 Task: In Heading Arial with underline. Font size of heading  '18'Font style of data Calibri. Font size of data  9Alignment of headline & data Align center. Fill color in heading,  RedFont color of data Black Apply border in Data No BorderIn the sheet  Data Tracking Workbookbook
Action: Mouse moved to (896, 122)
Screenshot: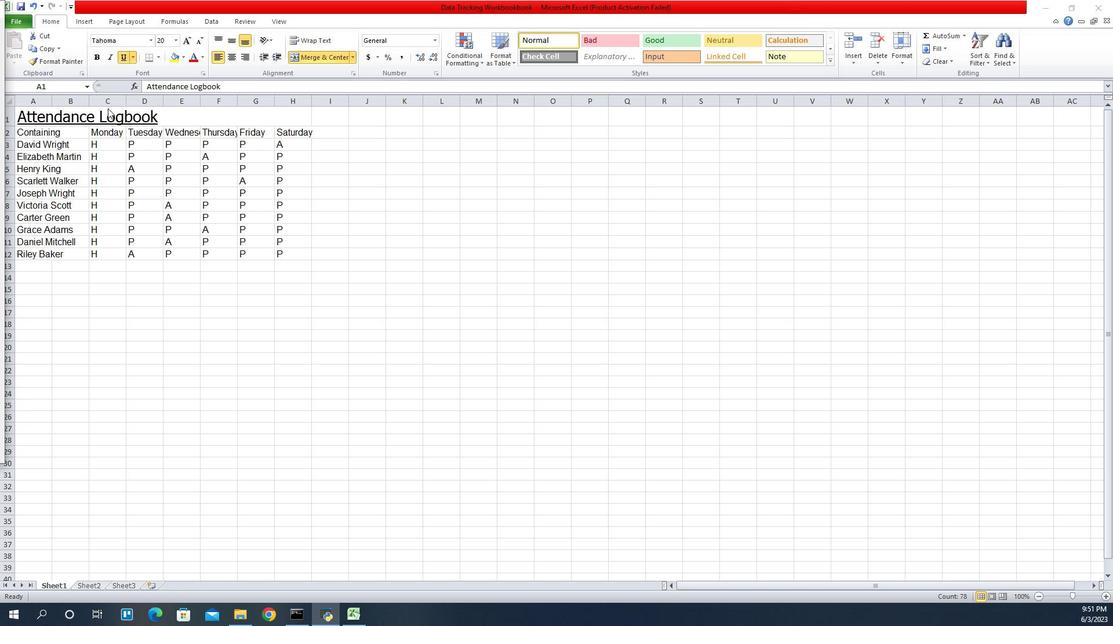 
Action: Mouse pressed left at (896, 122)
Screenshot: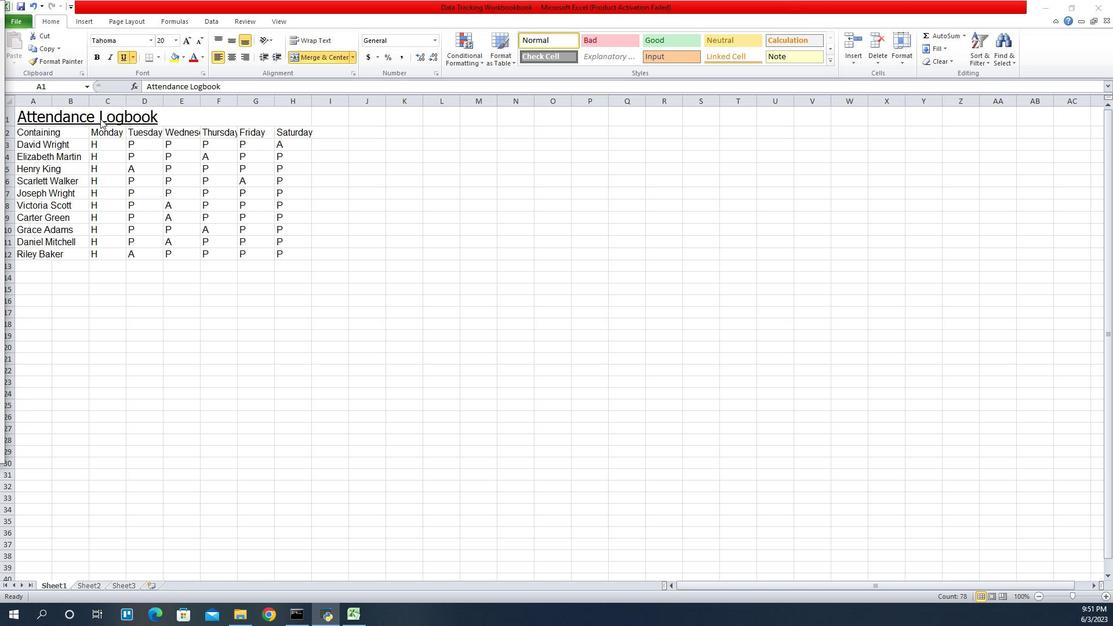 
Action: Mouse pressed left at (896, 122)
Screenshot: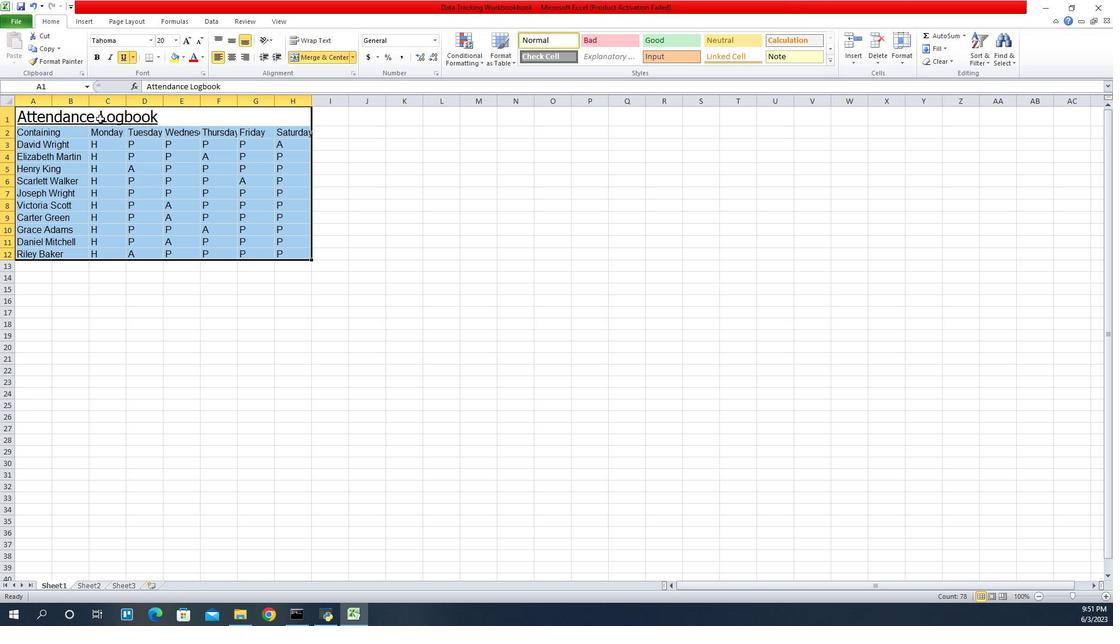 
Action: Mouse moved to (945, 42)
Screenshot: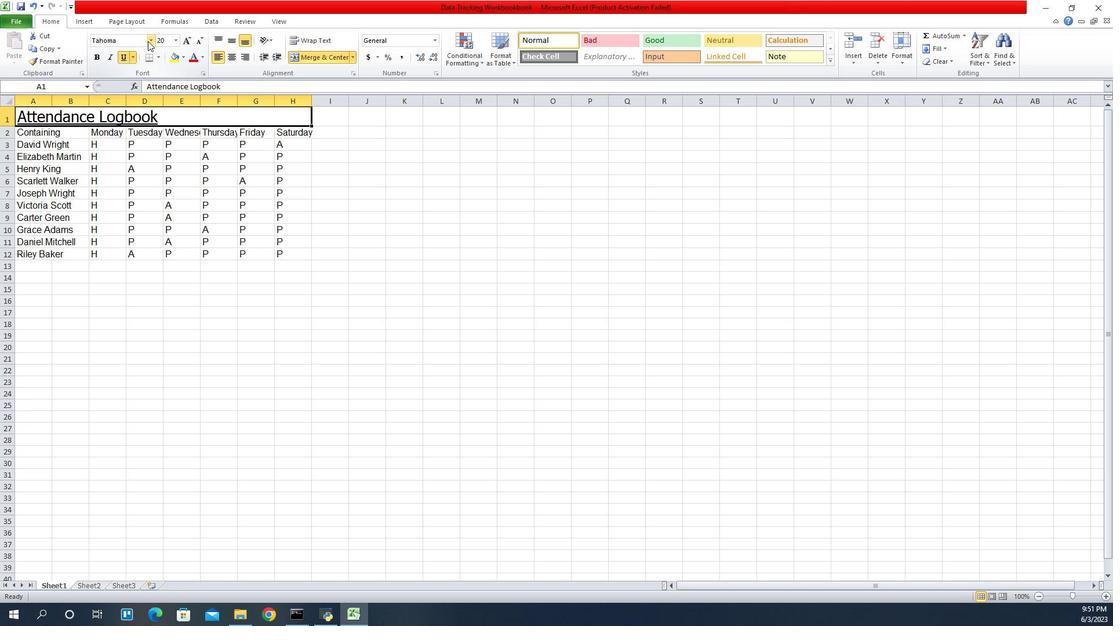 
Action: Mouse pressed left at (945, 42)
Screenshot: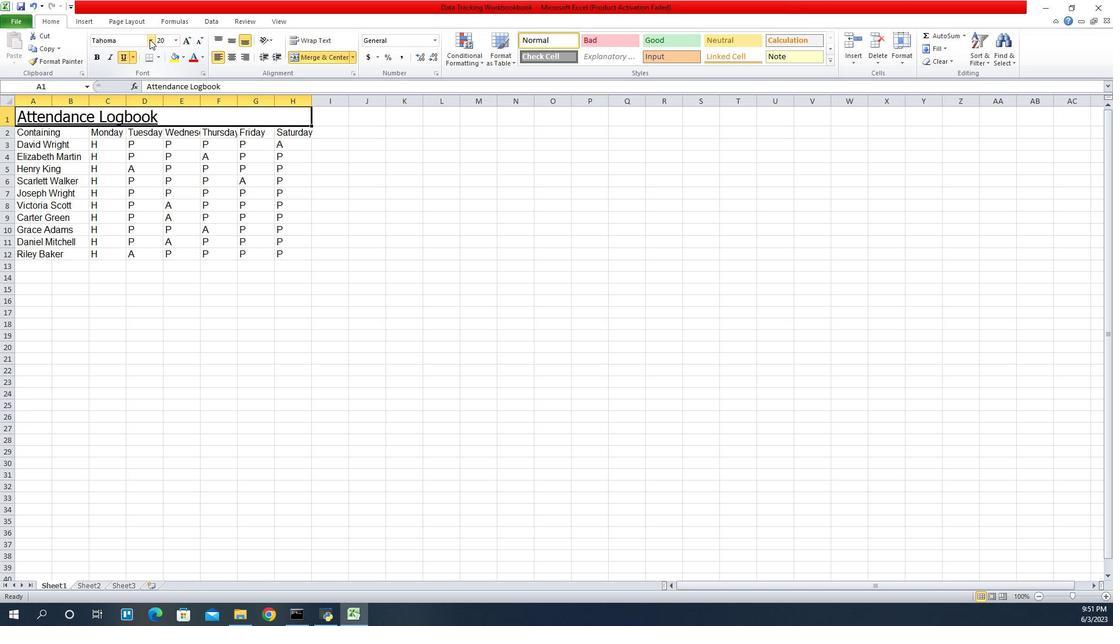
Action: Mouse moved to (937, 136)
Screenshot: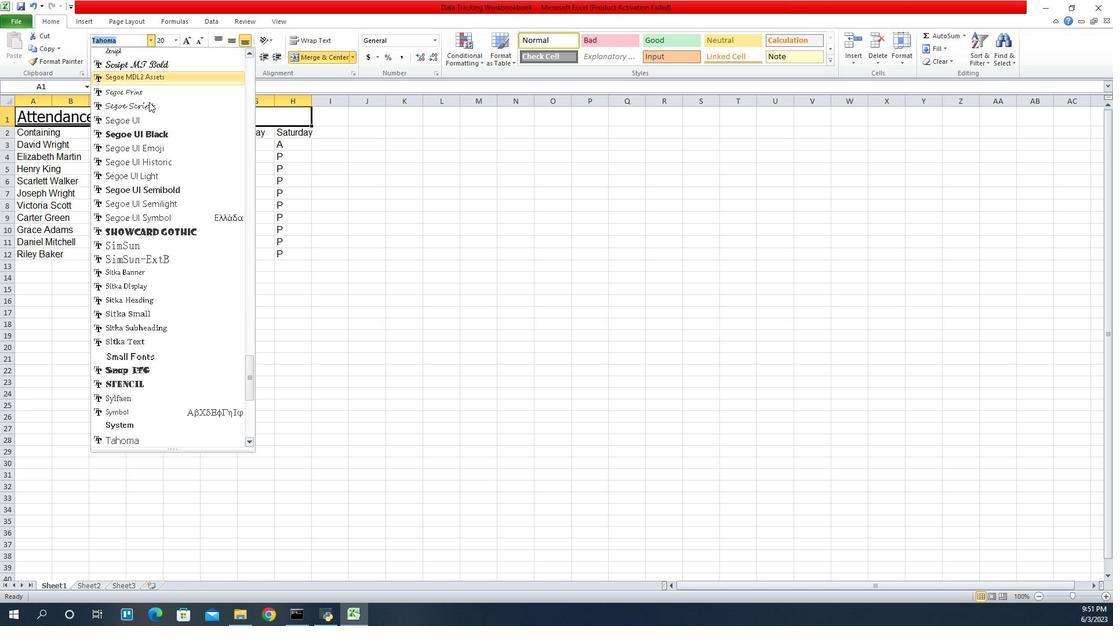 
Action: Mouse scrolled (937, 136) with delta (0, 0)
Screenshot: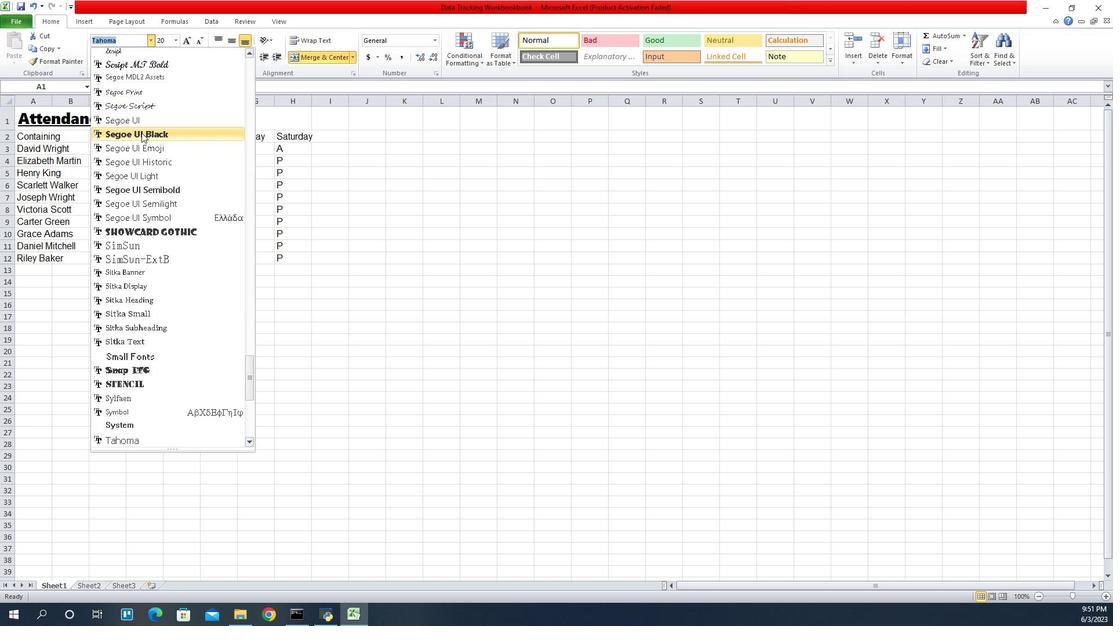 
Action: Mouse scrolled (937, 136) with delta (0, 0)
Screenshot: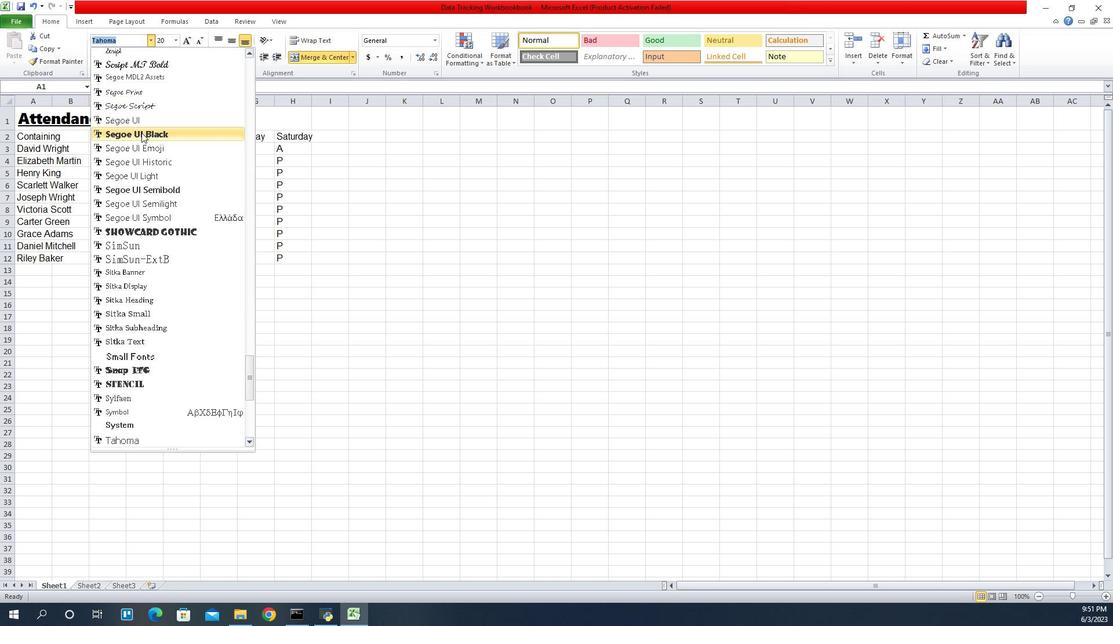 
Action: Mouse scrolled (937, 136) with delta (0, 0)
Screenshot: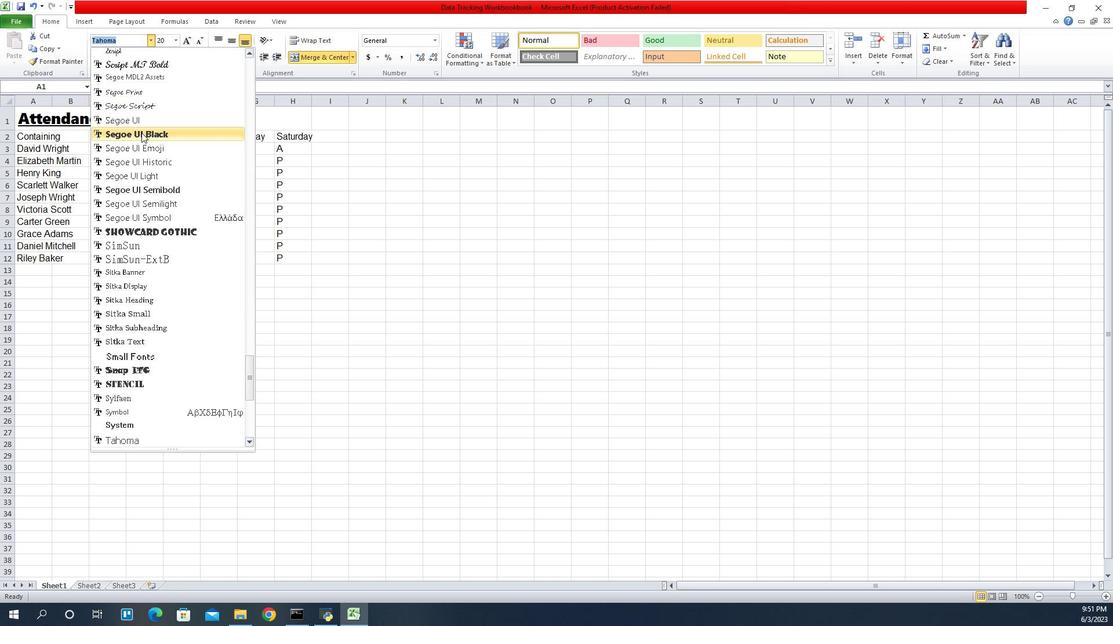 
Action: Mouse scrolled (937, 136) with delta (0, 0)
Screenshot: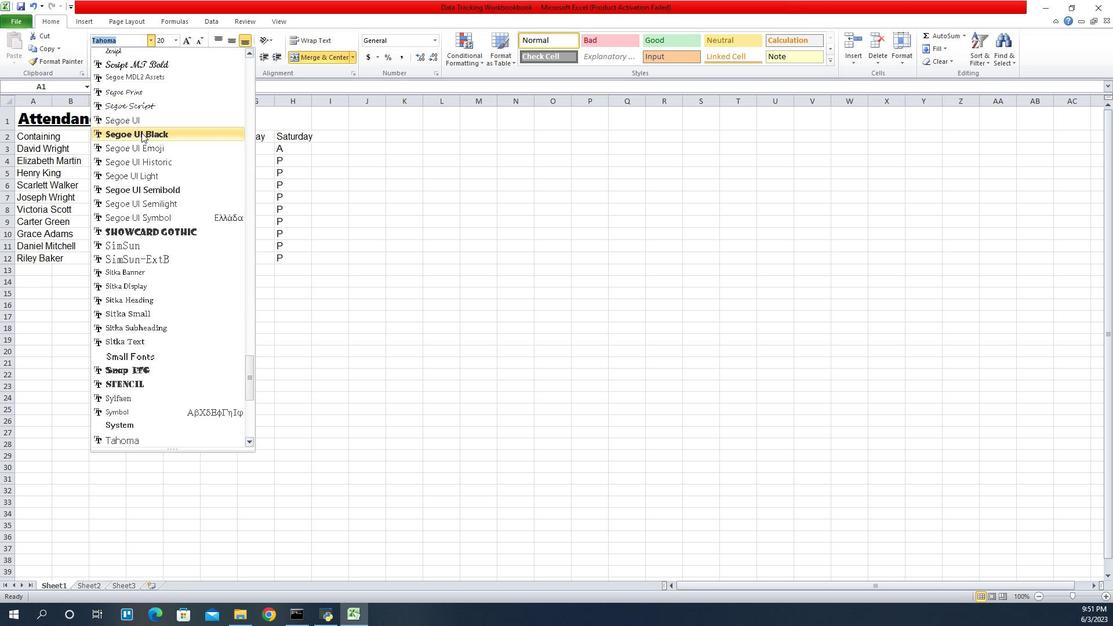 
Action: Mouse scrolled (937, 136) with delta (0, 0)
Screenshot: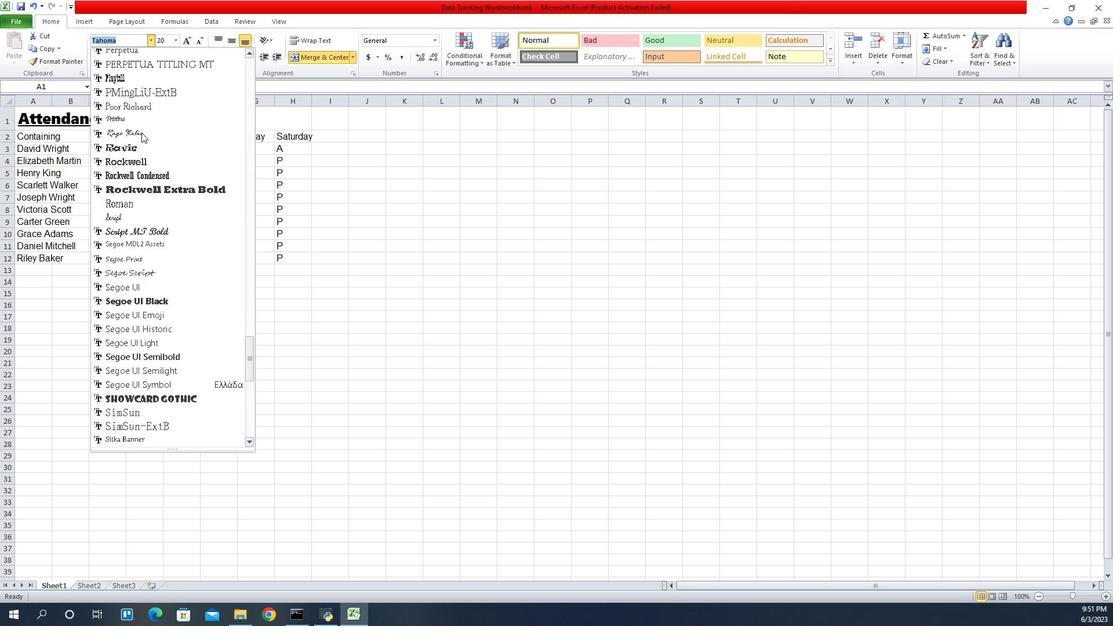 
Action: Mouse scrolled (937, 136) with delta (0, 0)
Screenshot: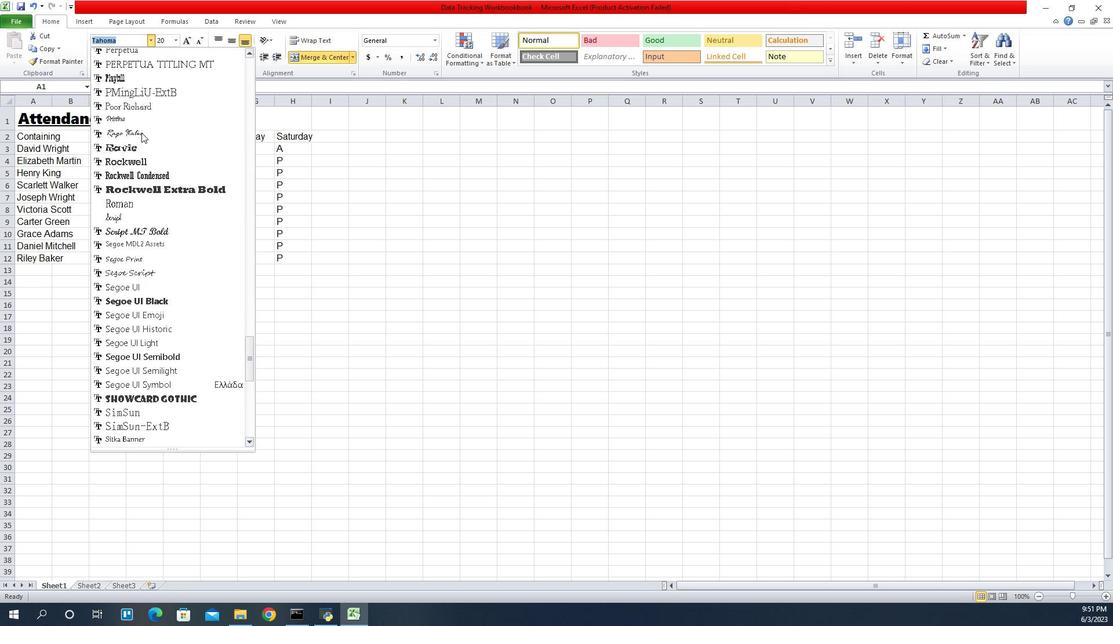 
Action: Mouse scrolled (937, 136) with delta (0, 0)
Screenshot: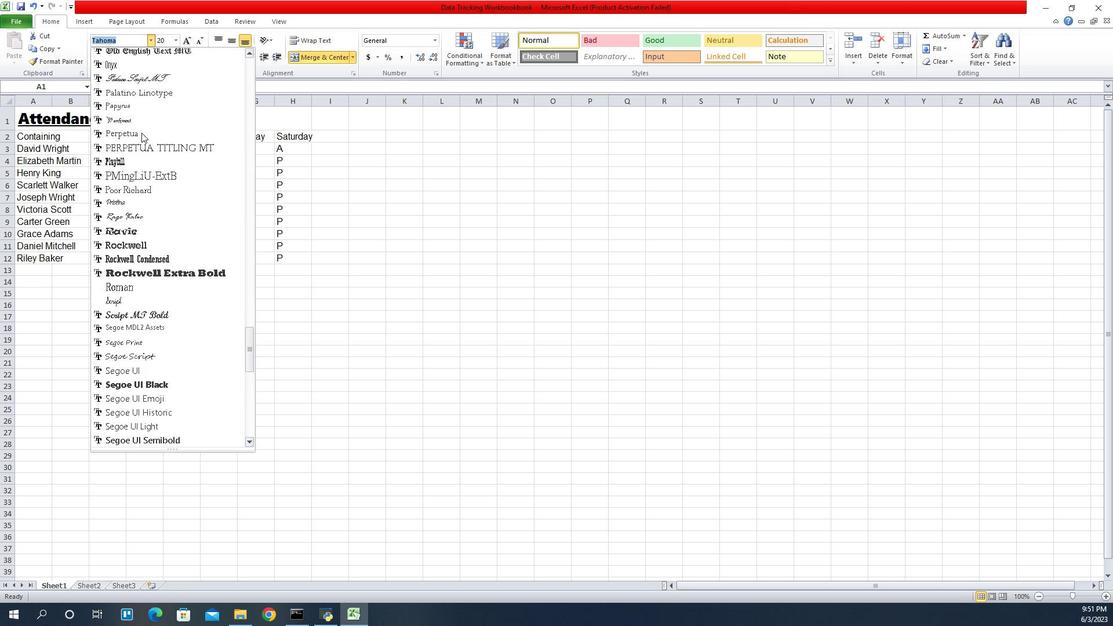 
Action: Mouse scrolled (937, 136) with delta (0, 0)
Screenshot: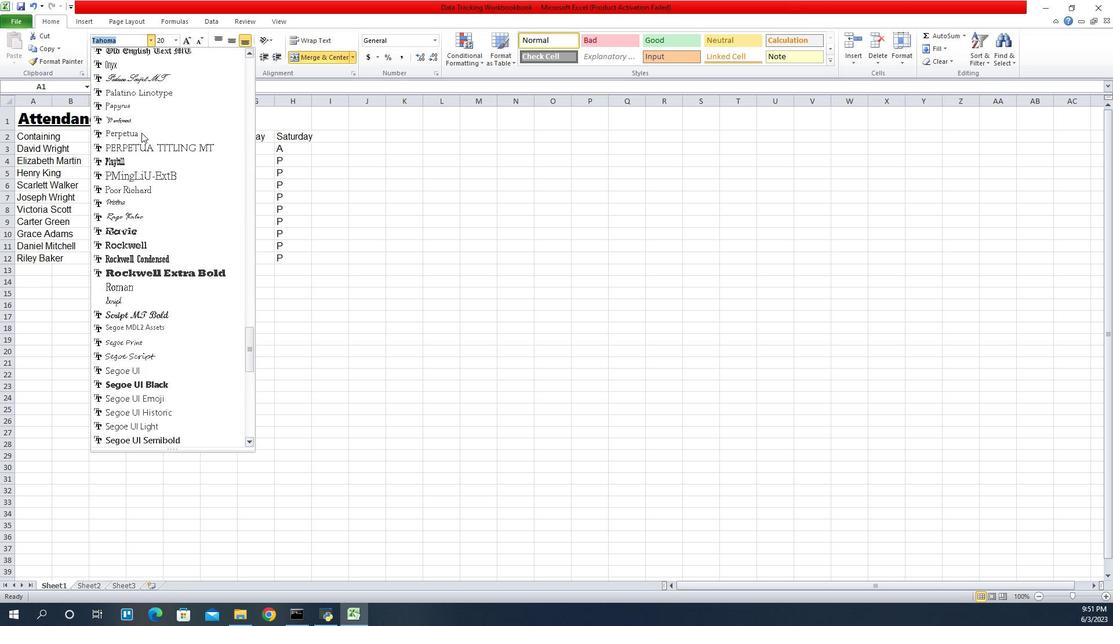
Action: Mouse scrolled (937, 136) with delta (0, 0)
Screenshot: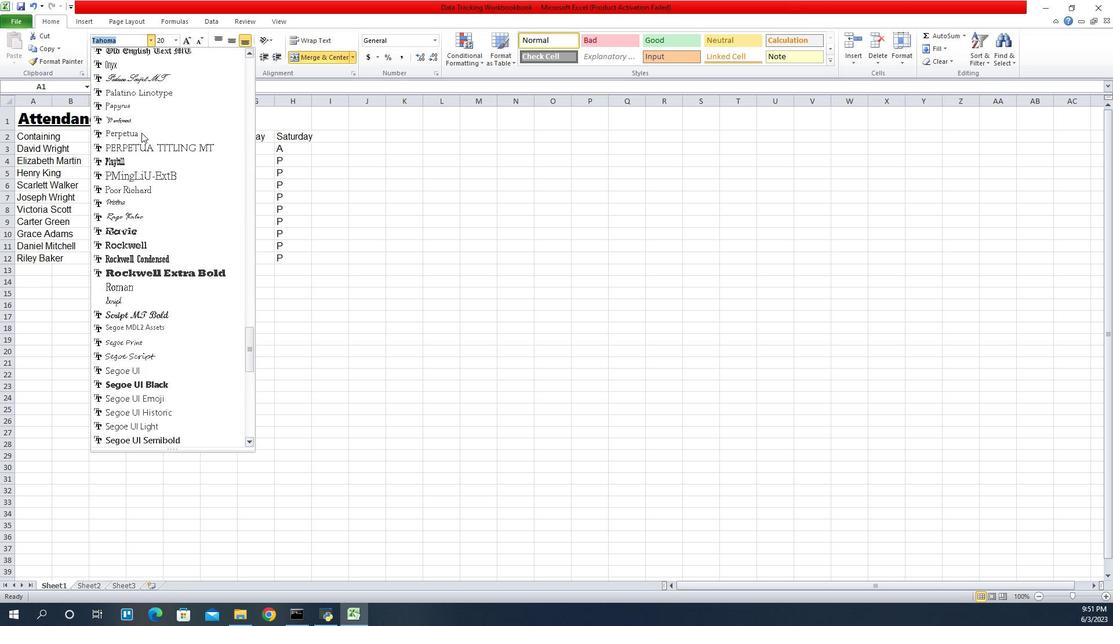 
Action: Mouse scrolled (937, 136) with delta (0, 0)
Screenshot: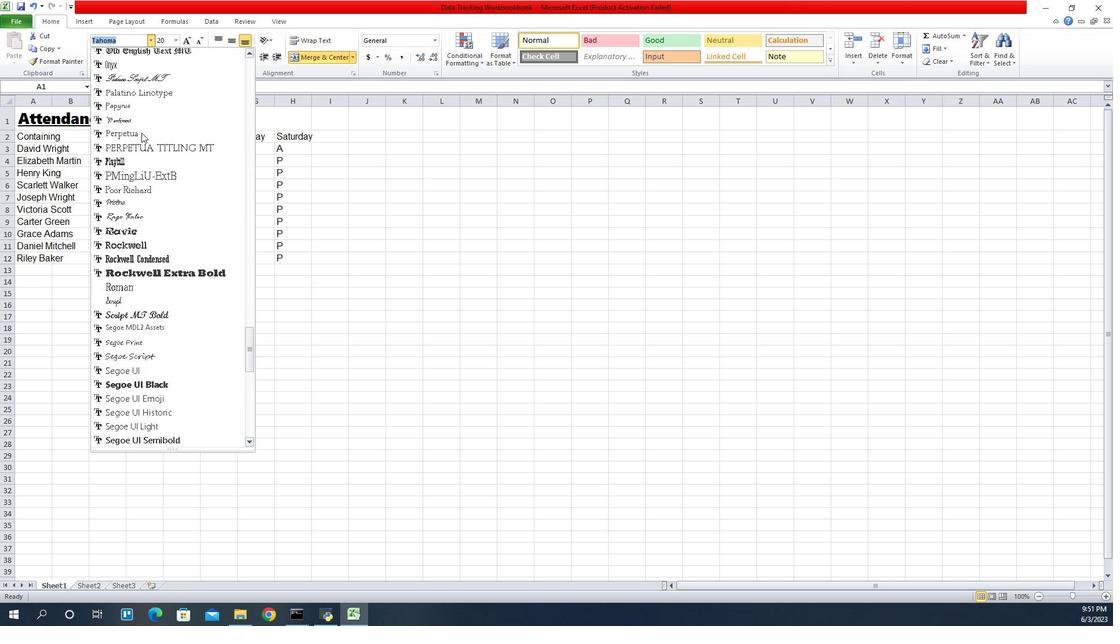 
Action: Mouse scrolled (937, 136) with delta (0, 0)
Screenshot: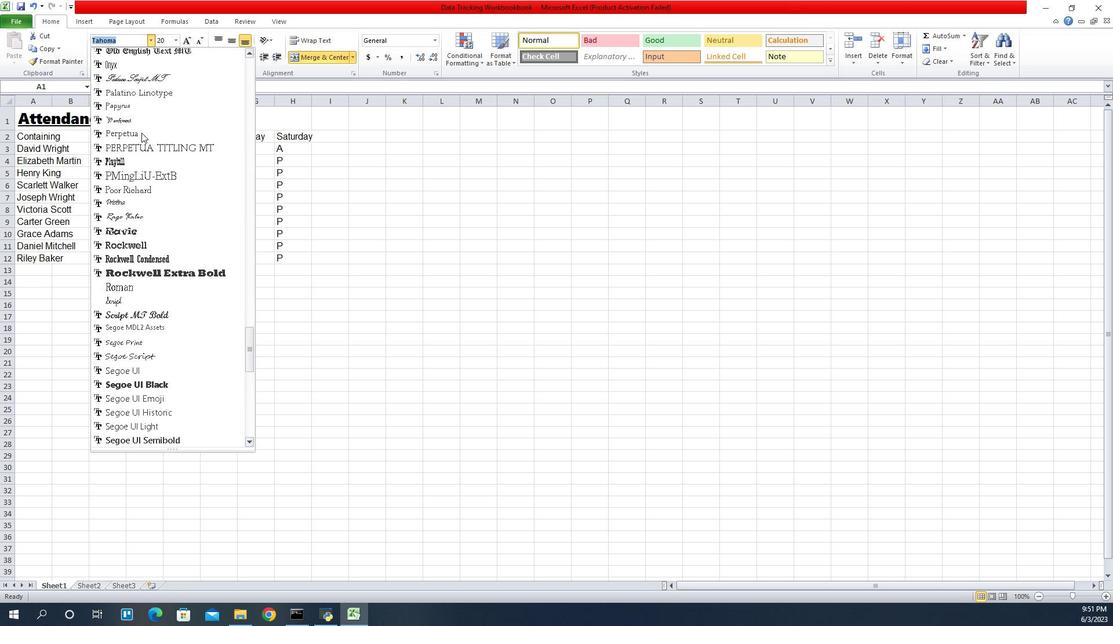 
Action: Mouse scrolled (937, 136) with delta (0, 0)
Screenshot: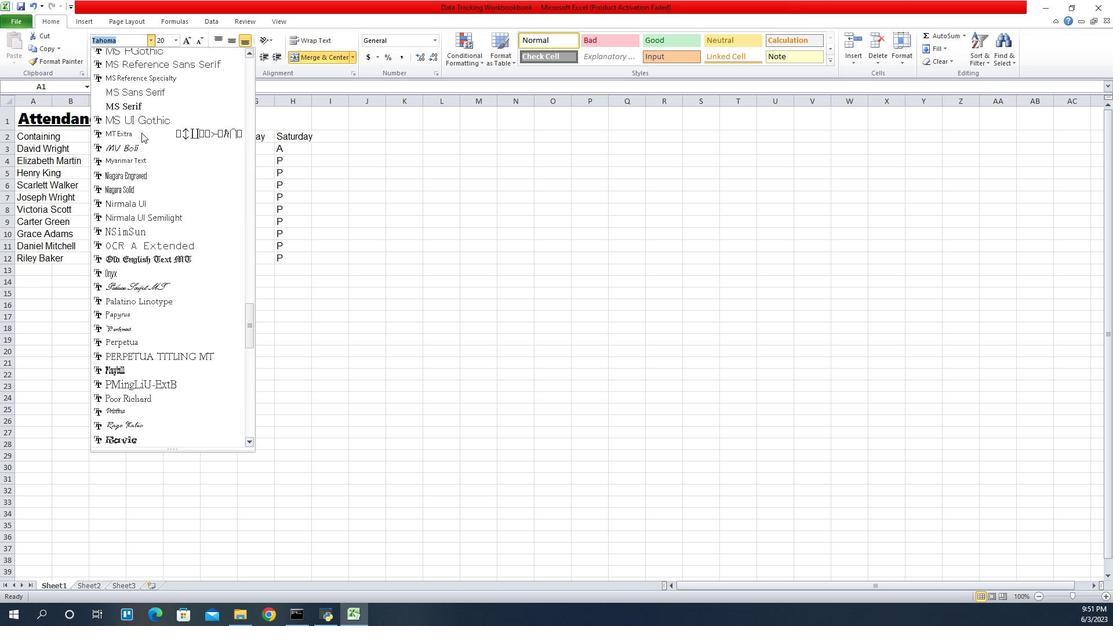 
Action: Mouse scrolled (937, 136) with delta (0, 0)
Screenshot: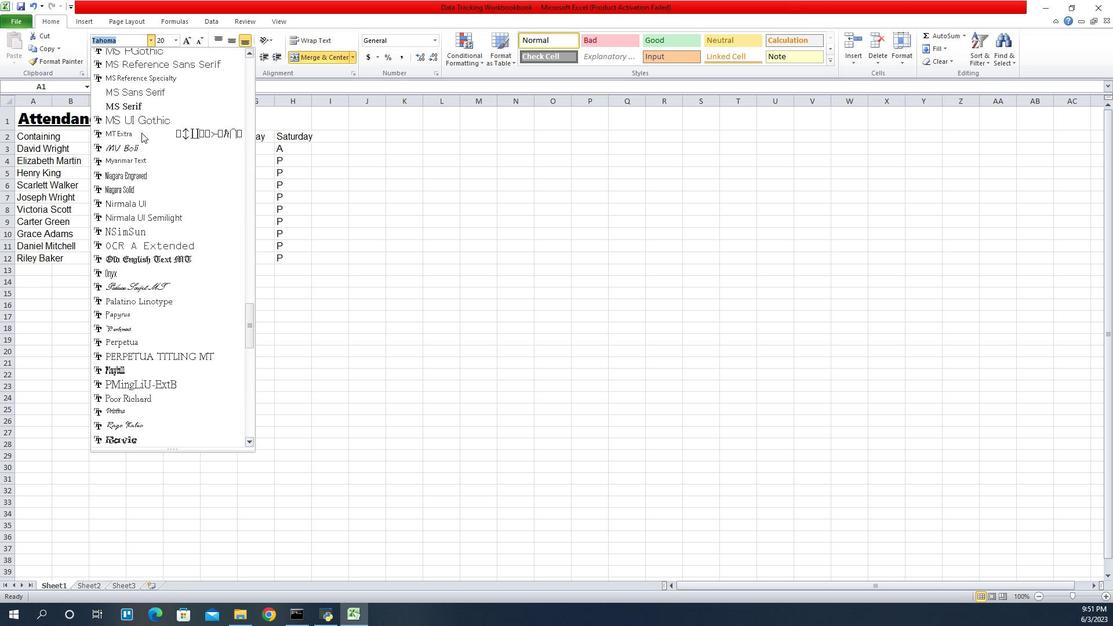 
Action: Mouse scrolled (937, 136) with delta (0, 0)
Screenshot: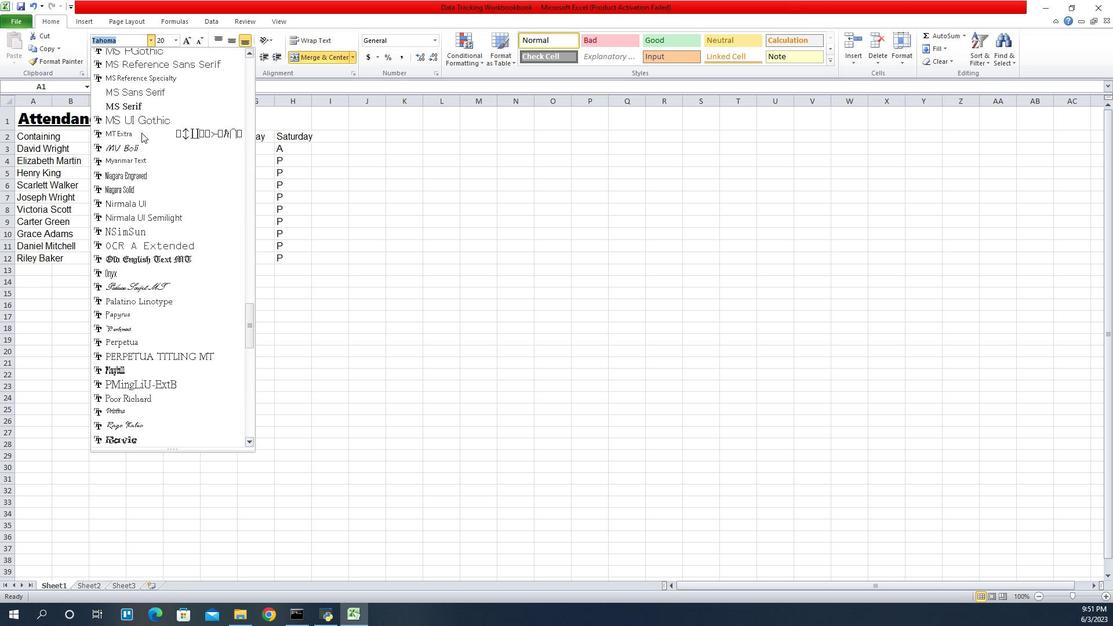 
Action: Mouse scrolled (937, 136) with delta (0, 0)
Screenshot: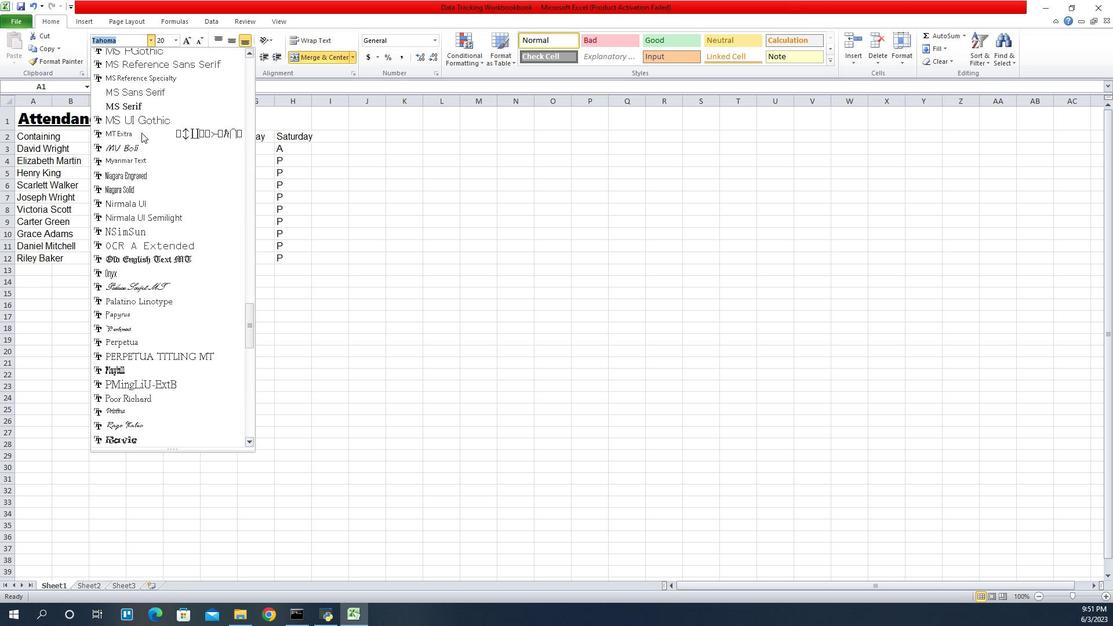 
Action: Mouse scrolled (937, 136) with delta (0, 0)
Screenshot: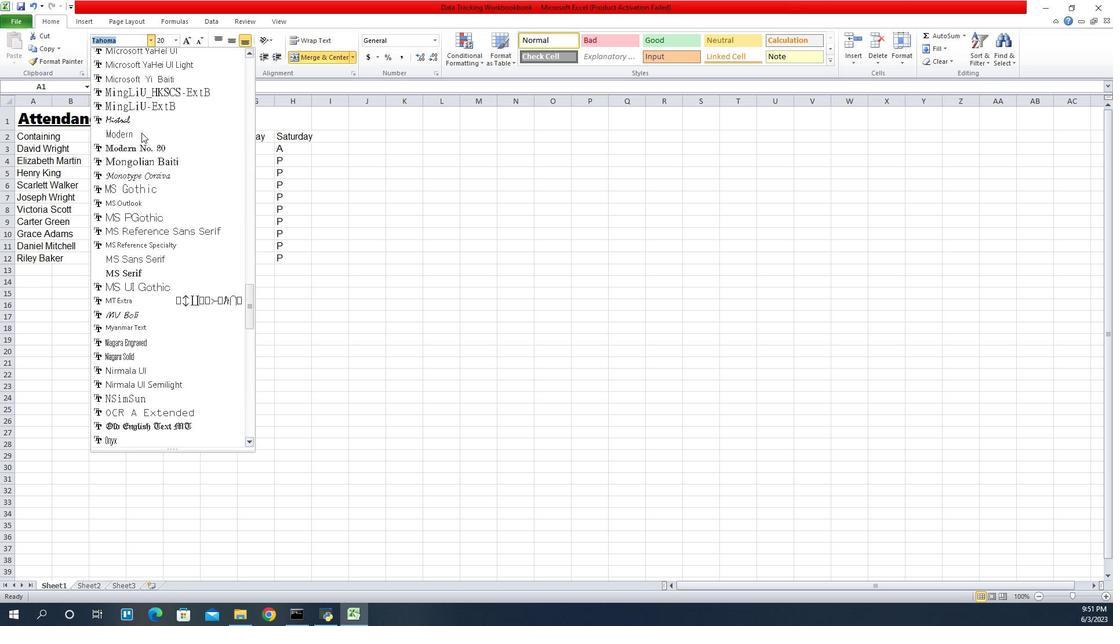 
Action: Mouse scrolled (937, 136) with delta (0, 0)
Screenshot: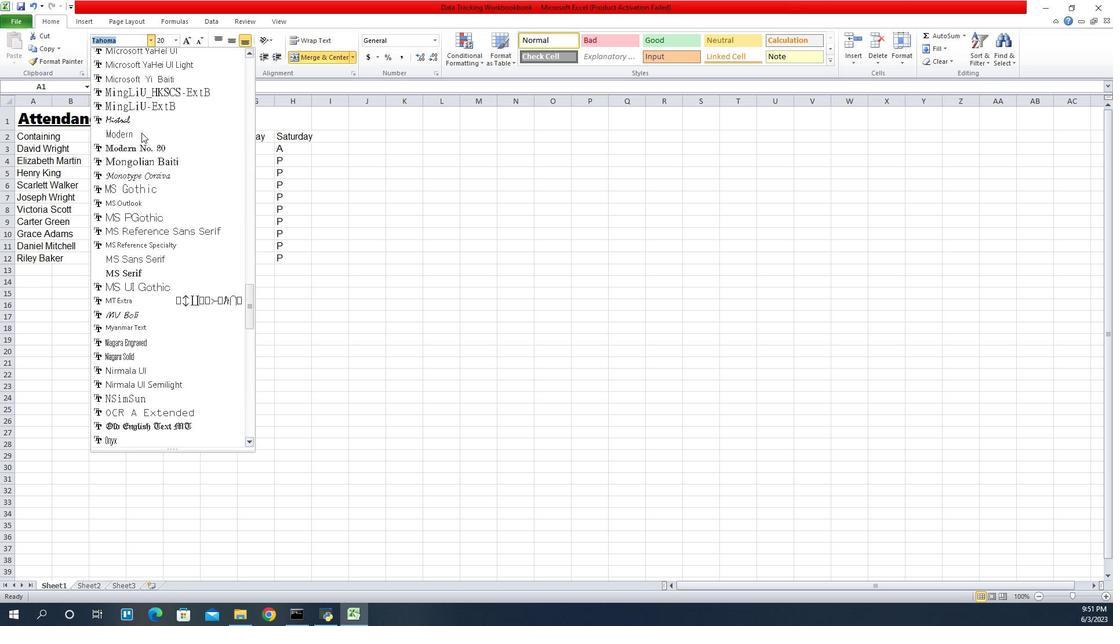 
Action: Mouse scrolled (937, 136) with delta (0, 0)
Screenshot: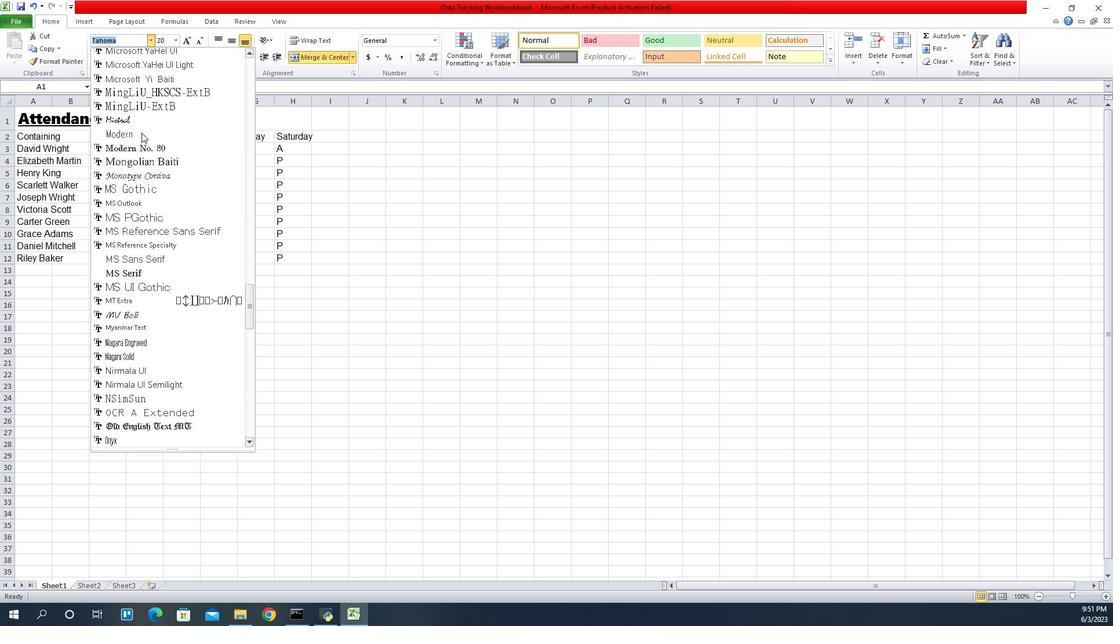 
Action: Mouse scrolled (937, 136) with delta (0, 0)
Screenshot: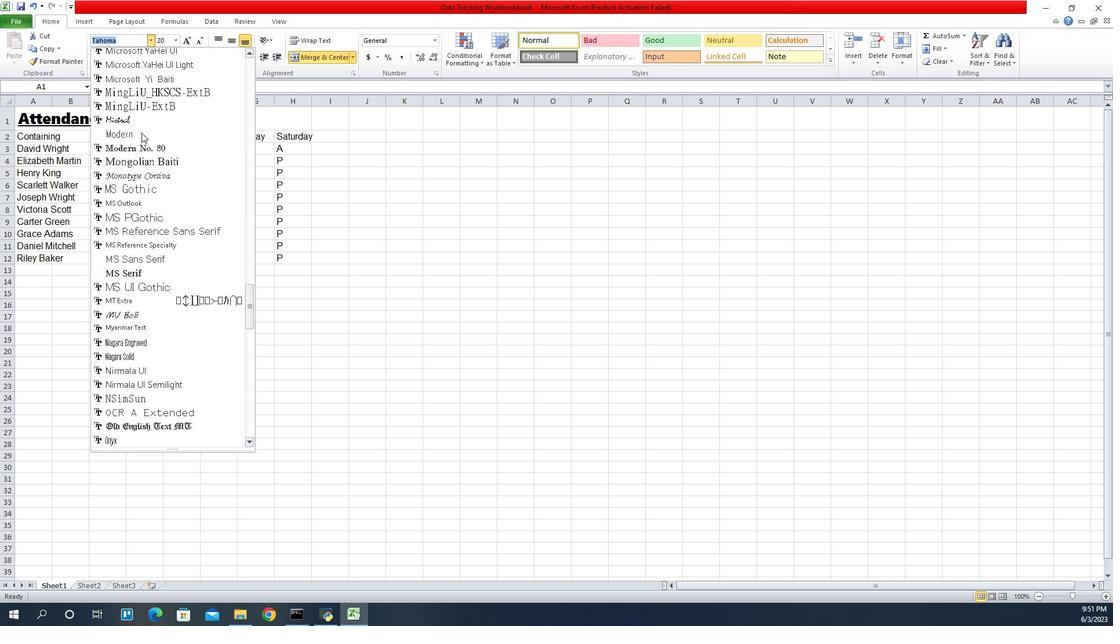 
Action: Mouse scrolled (937, 137) with delta (0, 1)
Screenshot: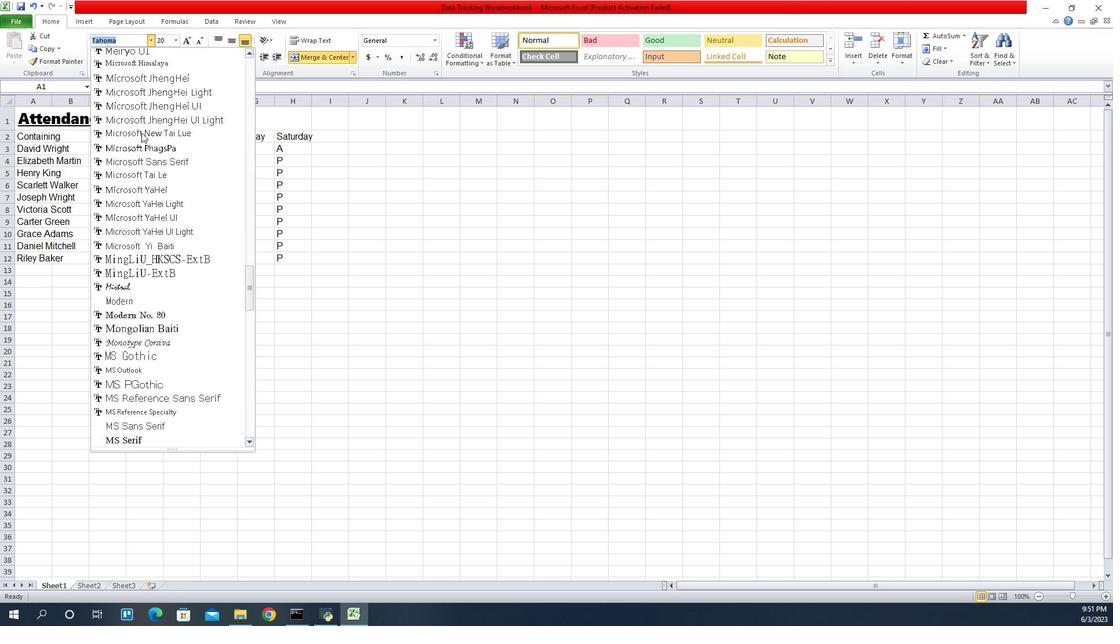 
Action: Mouse scrolled (937, 136) with delta (0, 0)
Screenshot: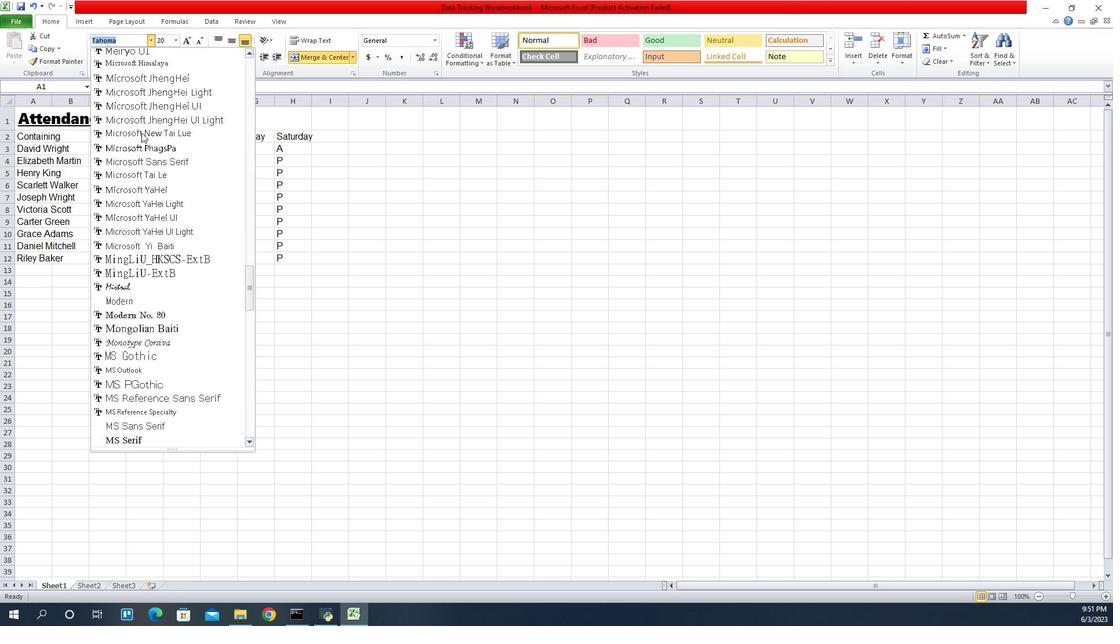 
Action: Mouse scrolled (937, 136) with delta (0, 0)
Screenshot: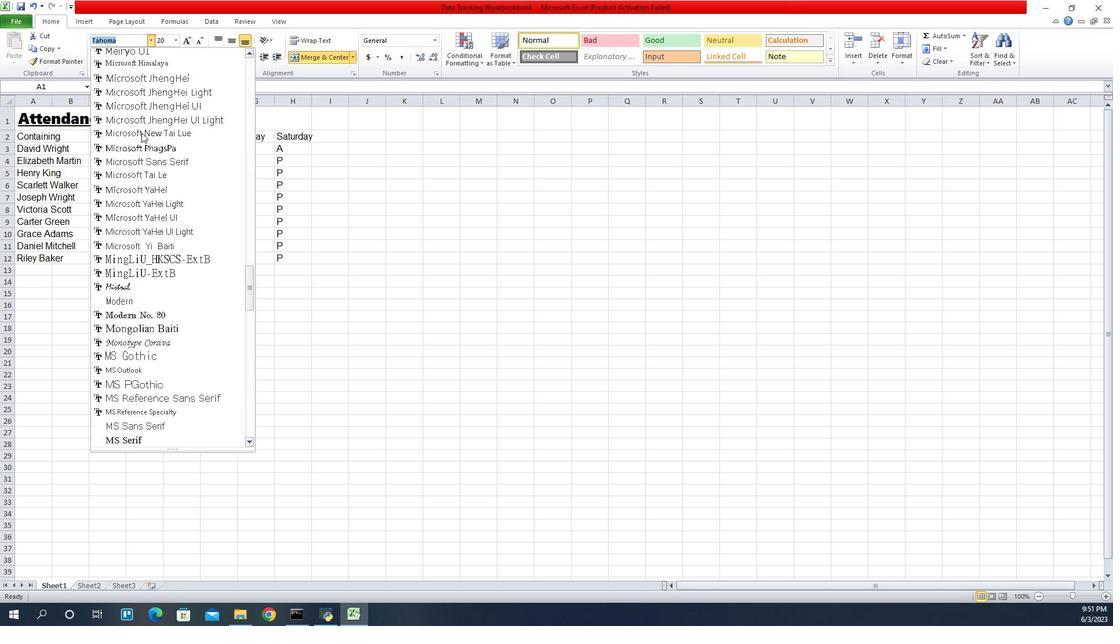 
Action: Mouse scrolled (937, 136) with delta (0, 0)
Screenshot: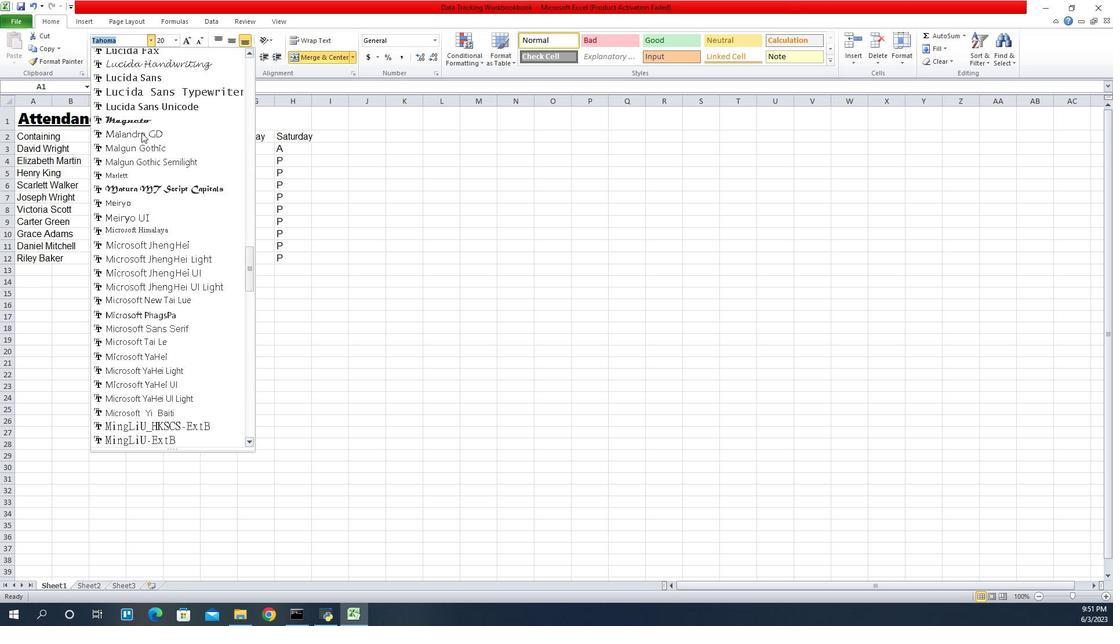 
Action: Mouse scrolled (937, 136) with delta (0, 0)
Screenshot: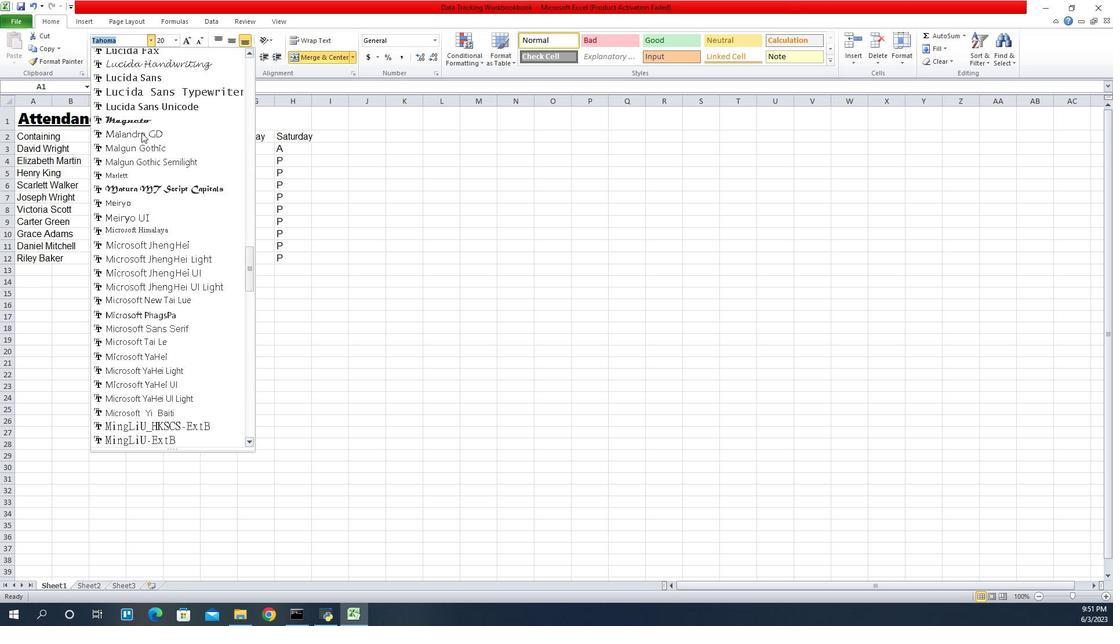 
Action: Mouse scrolled (937, 136) with delta (0, 0)
Screenshot: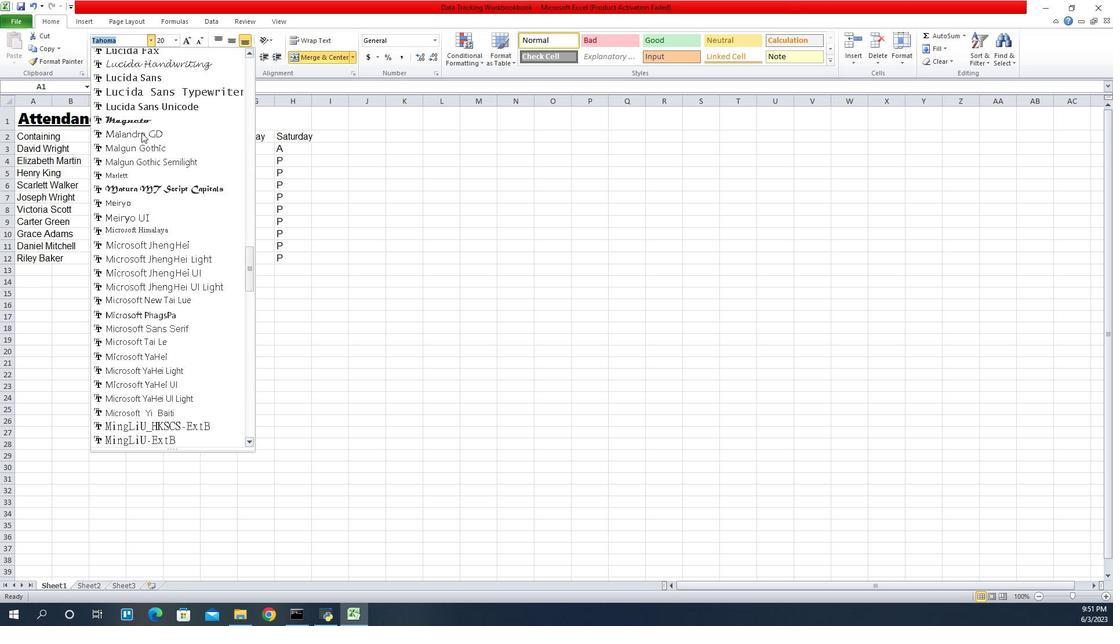 
Action: Mouse scrolled (937, 136) with delta (0, 0)
Screenshot: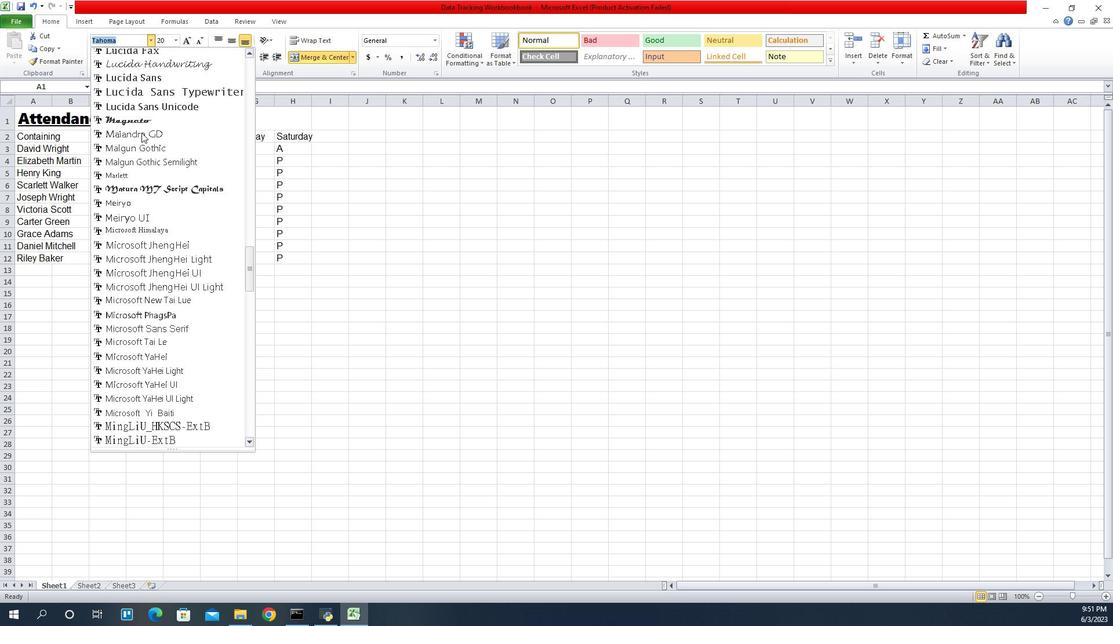
Action: Mouse scrolled (937, 136) with delta (0, 0)
Screenshot: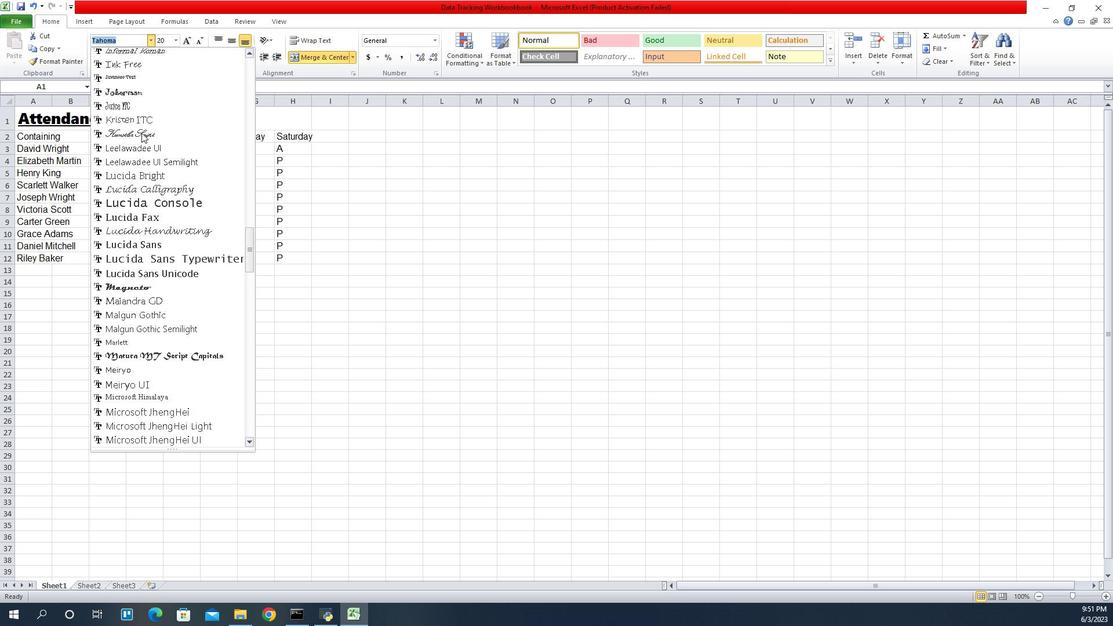 
Action: Mouse scrolled (937, 136) with delta (0, 0)
Screenshot: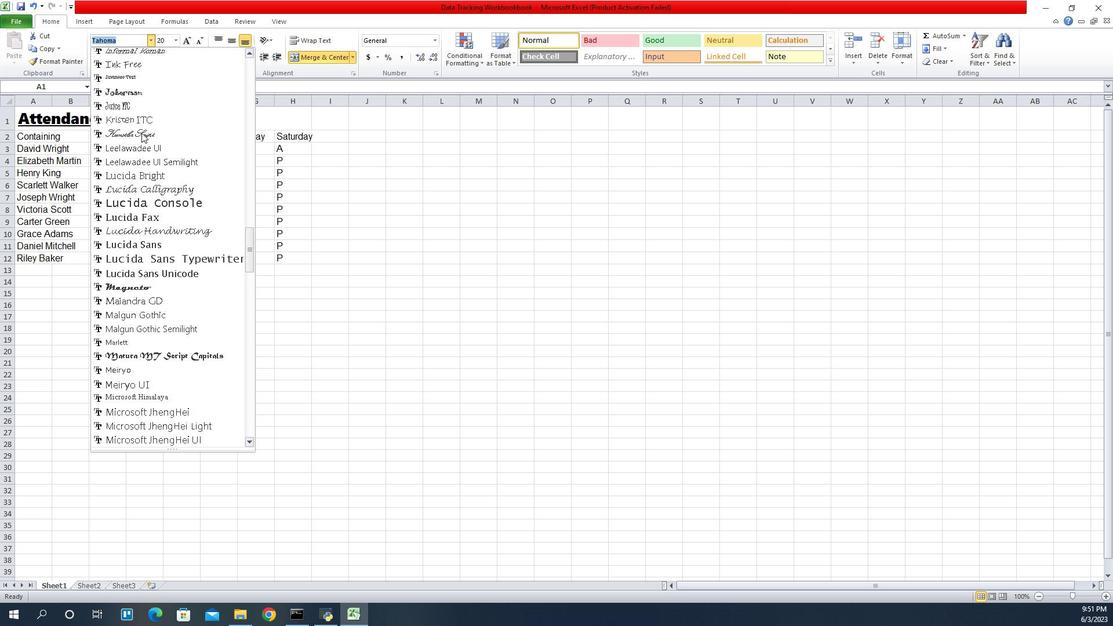 
Action: Mouse scrolled (937, 136) with delta (0, 0)
Screenshot: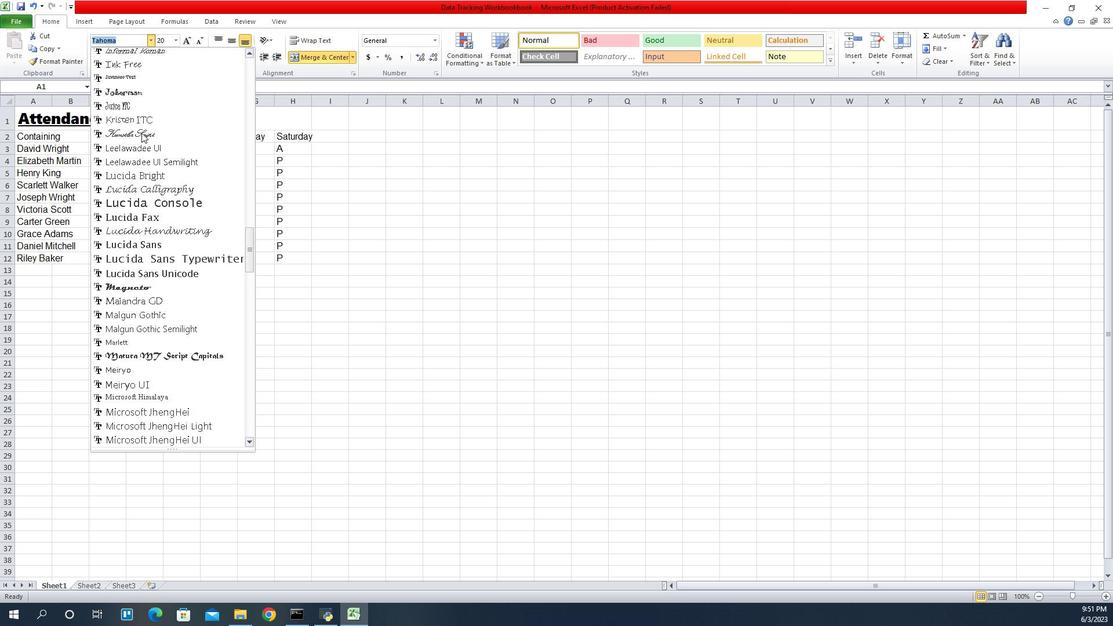 
Action: Mouse scrolled (937, 136) with delta (0, 0)
Screenshot: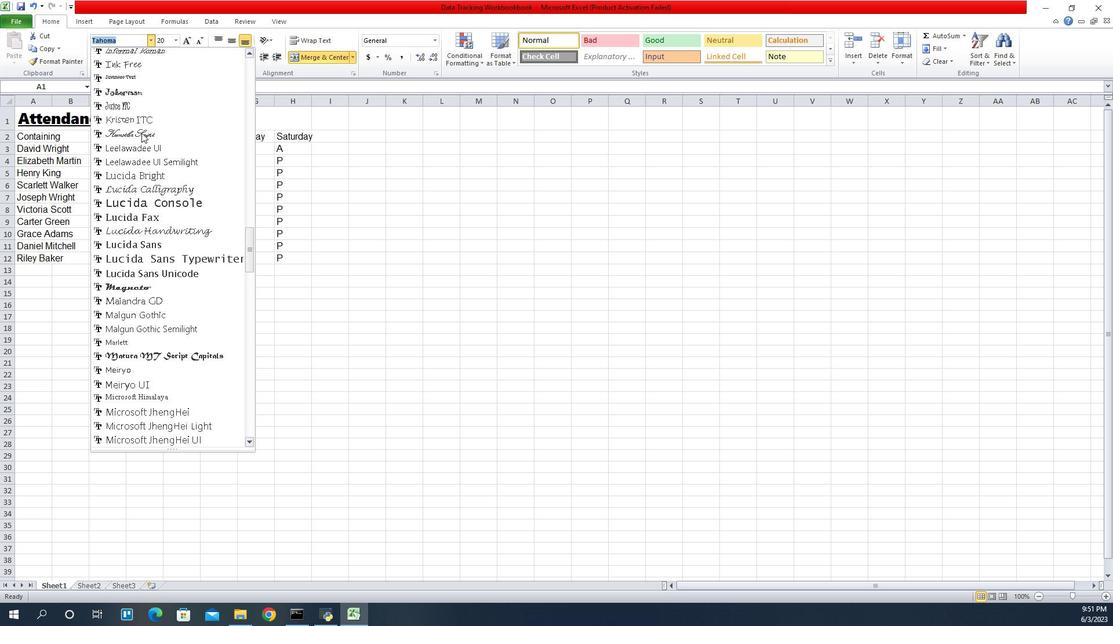 
Action: Mouse scrolled (937, 136) with delta (0, 0)
Screenshot: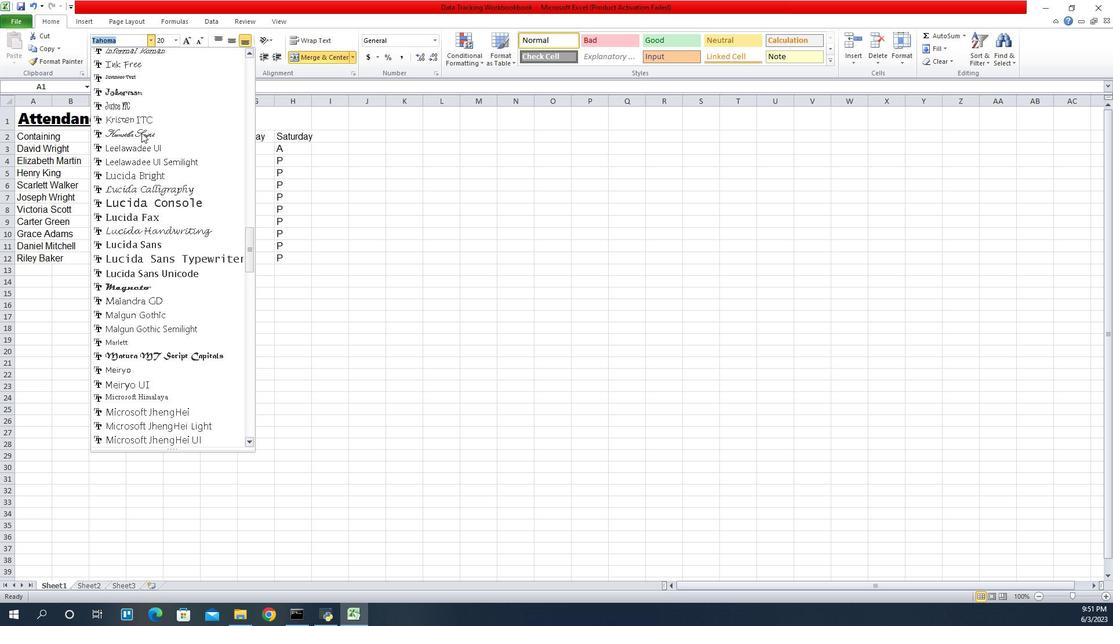 
Action: Mouse scrolled (937, 136) with delta (0, 0)
Screenshot: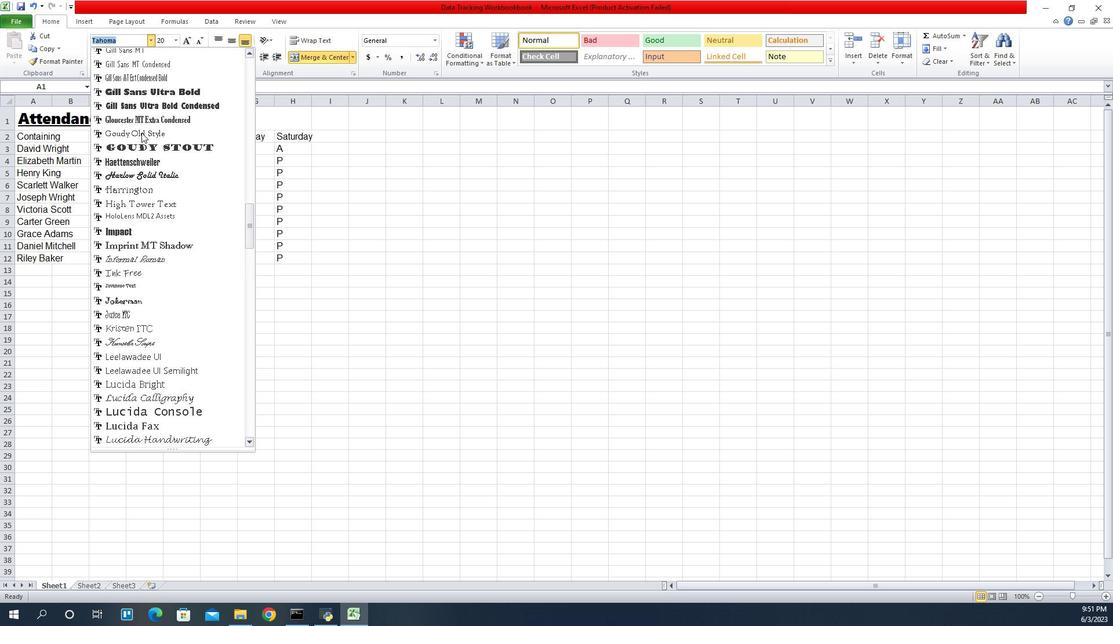 
Action: Mouse scrolled (937, 136) with delta (0, 0)
Screenshot: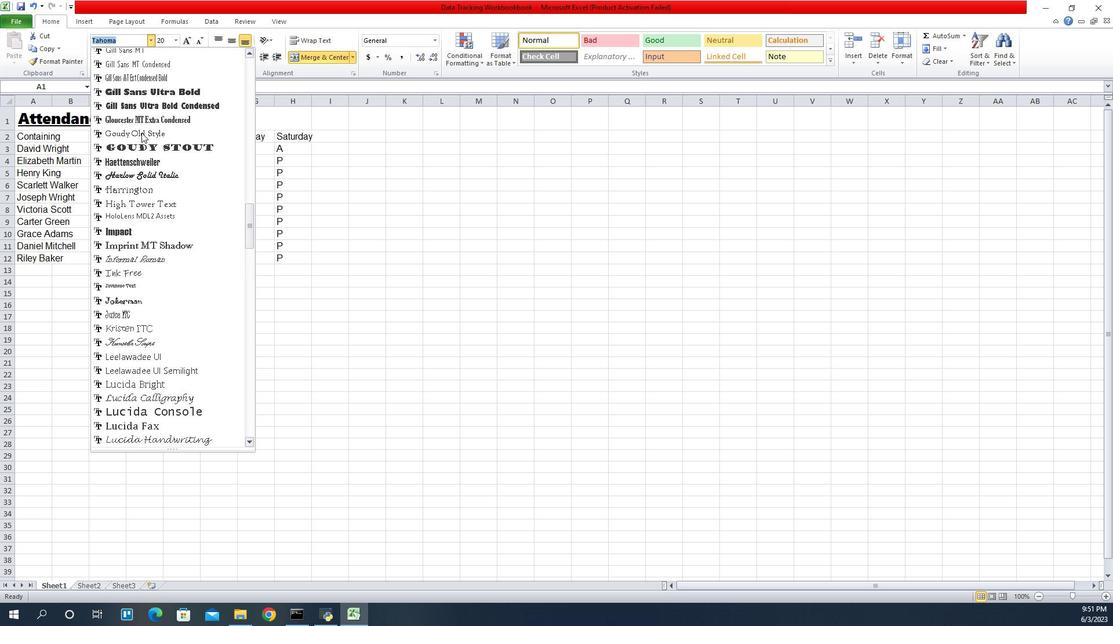 
Action: Mouse scrolled (937, 136) with delta (0, 0)
Screenshot: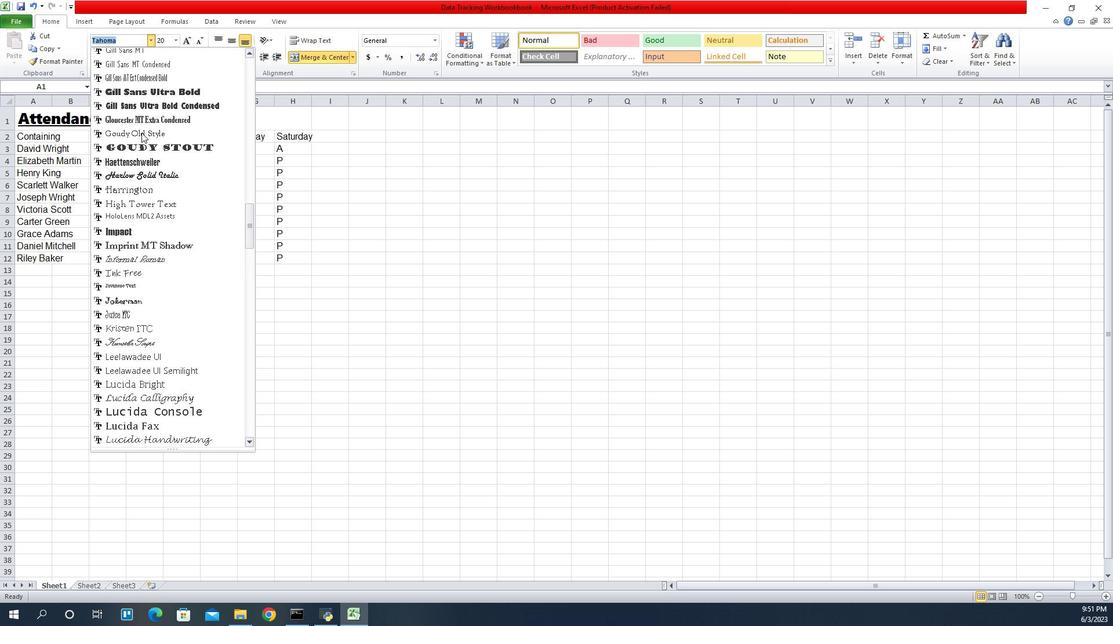 
Action: Mouse scrolled (937, 136) with delta (0, 0)
Screenshot: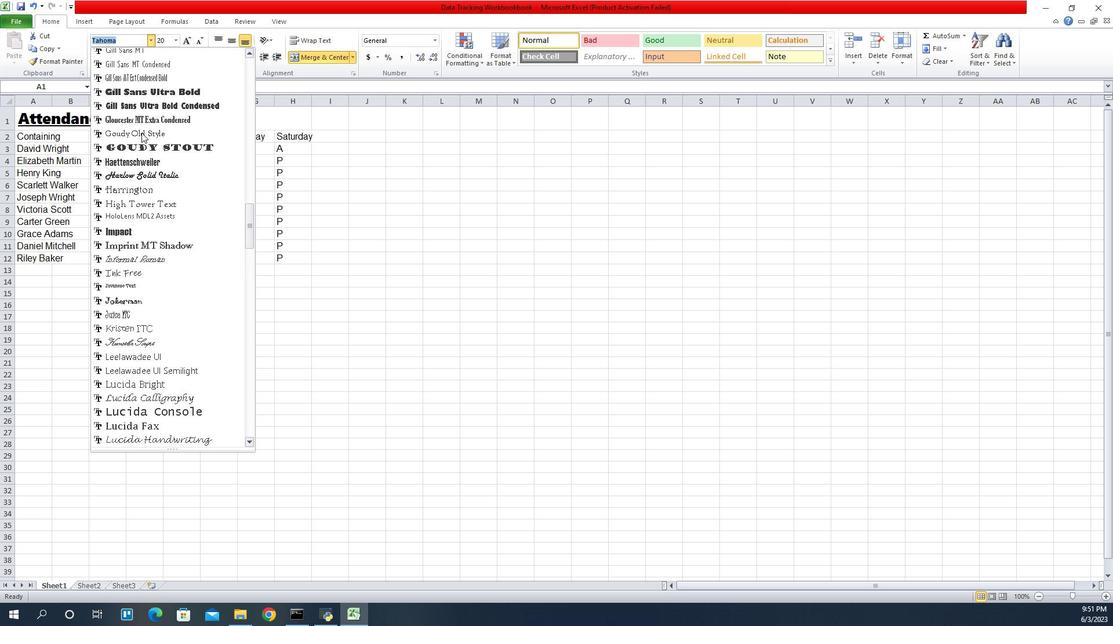 
Action: Mouse scrolled (937, 136) with delta (0, 0)
Screenshot: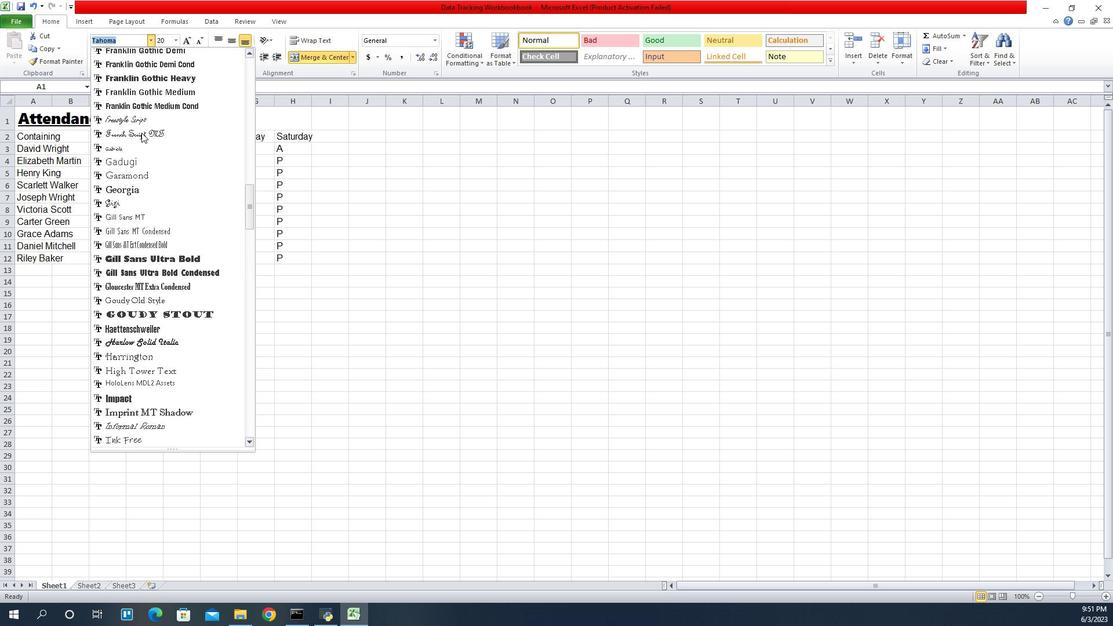 
Action: Mouse scrolled (937, 136) with delta (0, 0)
Screenshot: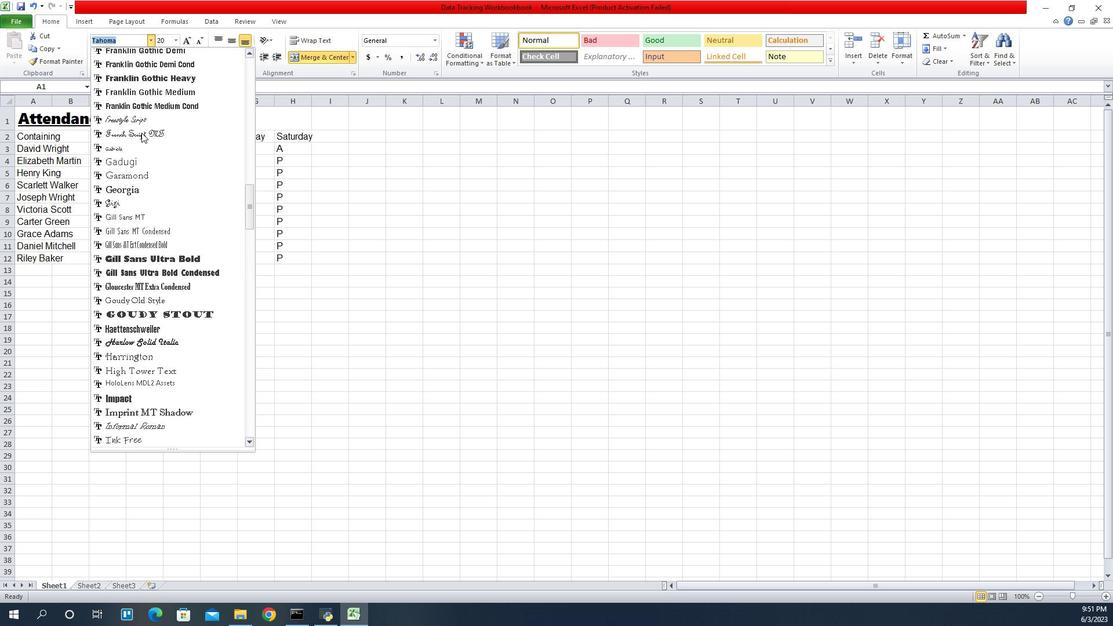 
Action: Mouse scrolled (937, 136) with delta (0, 0)
Screenshot: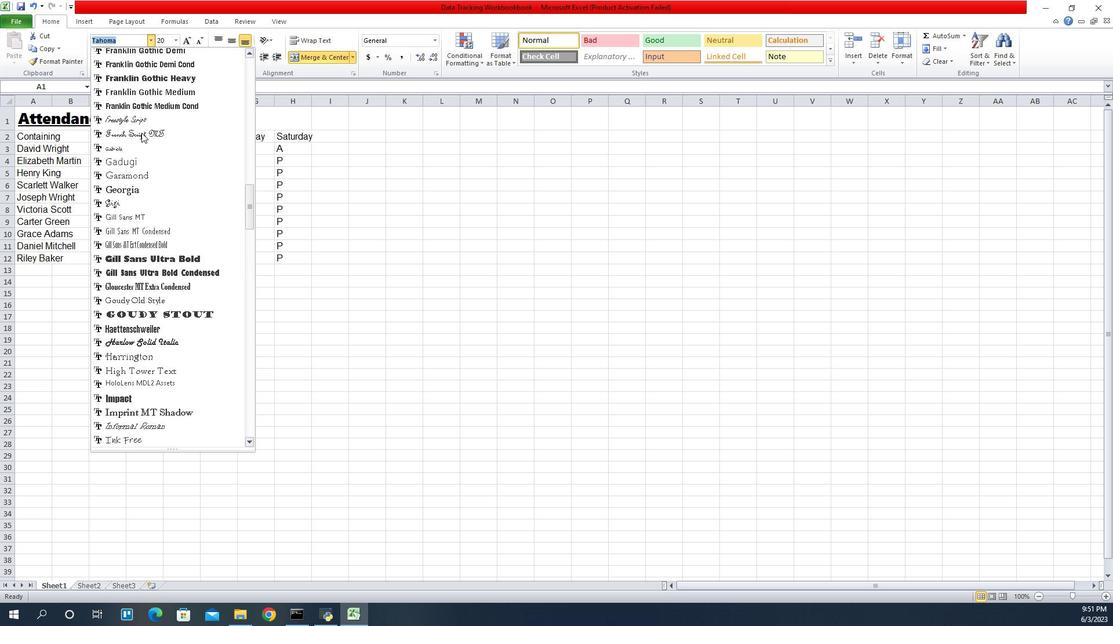 
Action: Mouse scrolled (937, 136) with delta (0, 0)
Screenshot: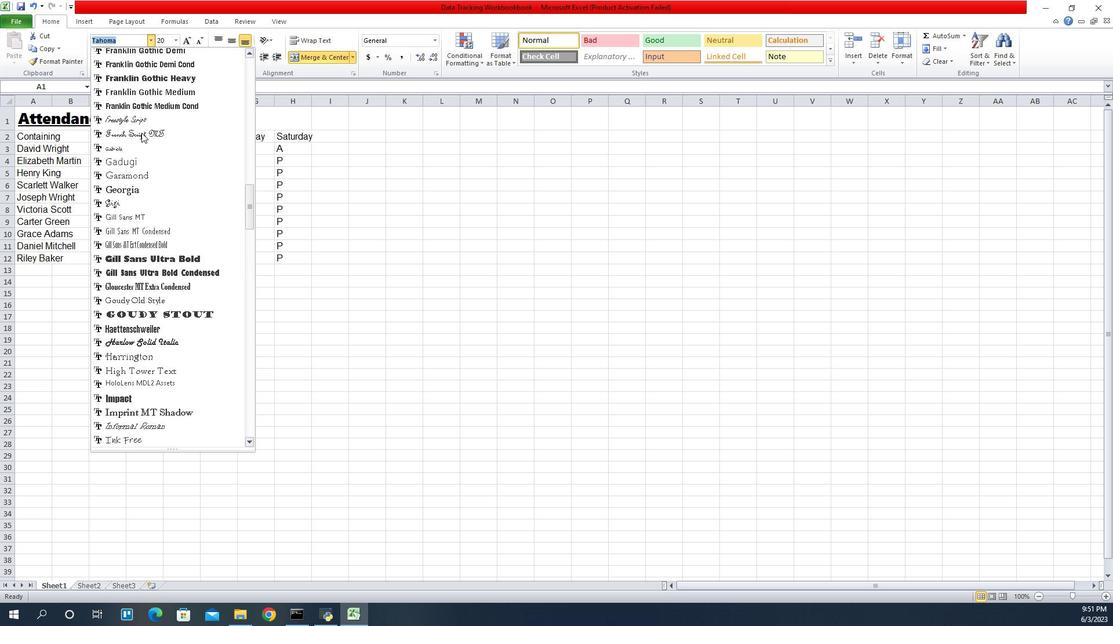 
Action: Mouse scrolled (937, 136) with delta (0, 0)
Screenshot: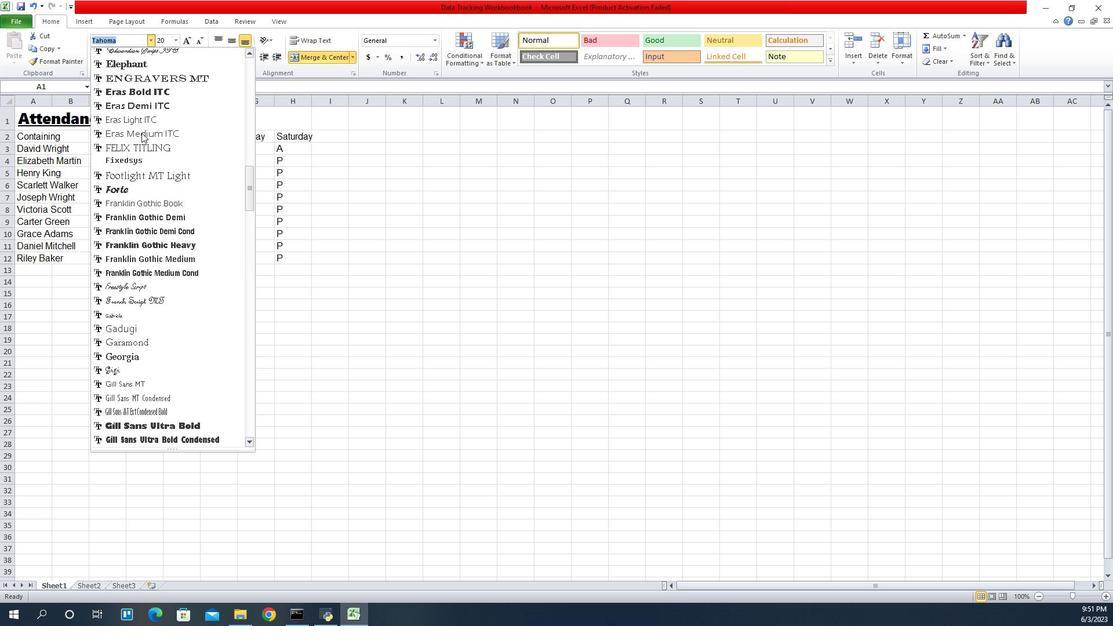 
Action: Mouse scrolled (937, 136) with delta (0, 0)
Screenshot: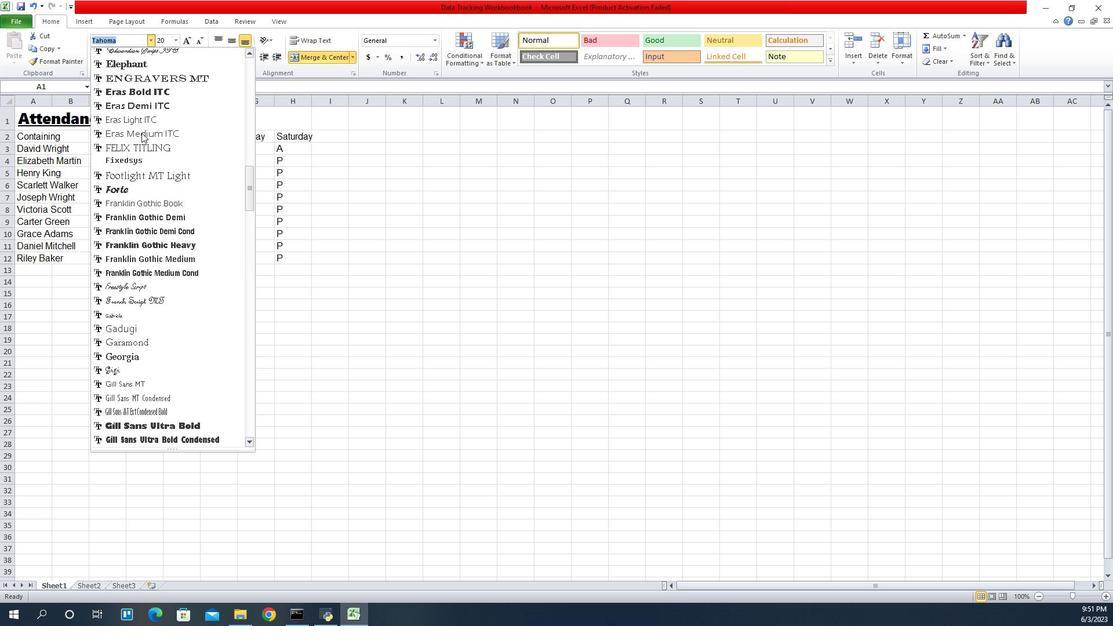 
Action: Mouse scrolled (937, 136) with delta (0, 0)
Screenshot: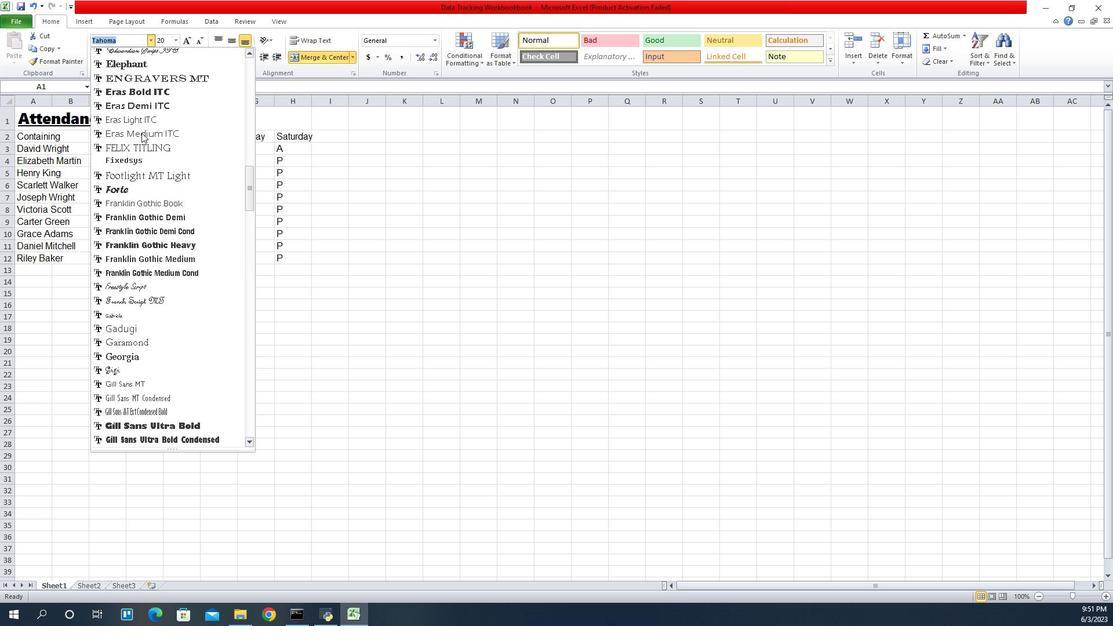 
Action: Mouse scrolled (937, 136) with delta (0, 0)
Screenshot: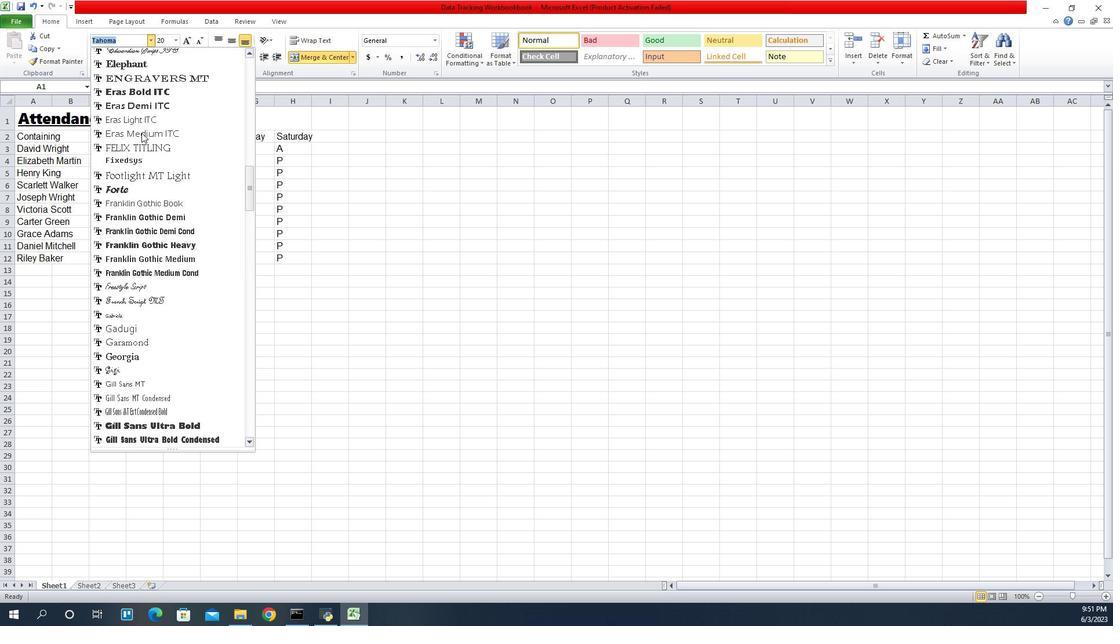 
Action: Mouse scrolled (937, 136) with delta (0, 0)
Screenshot: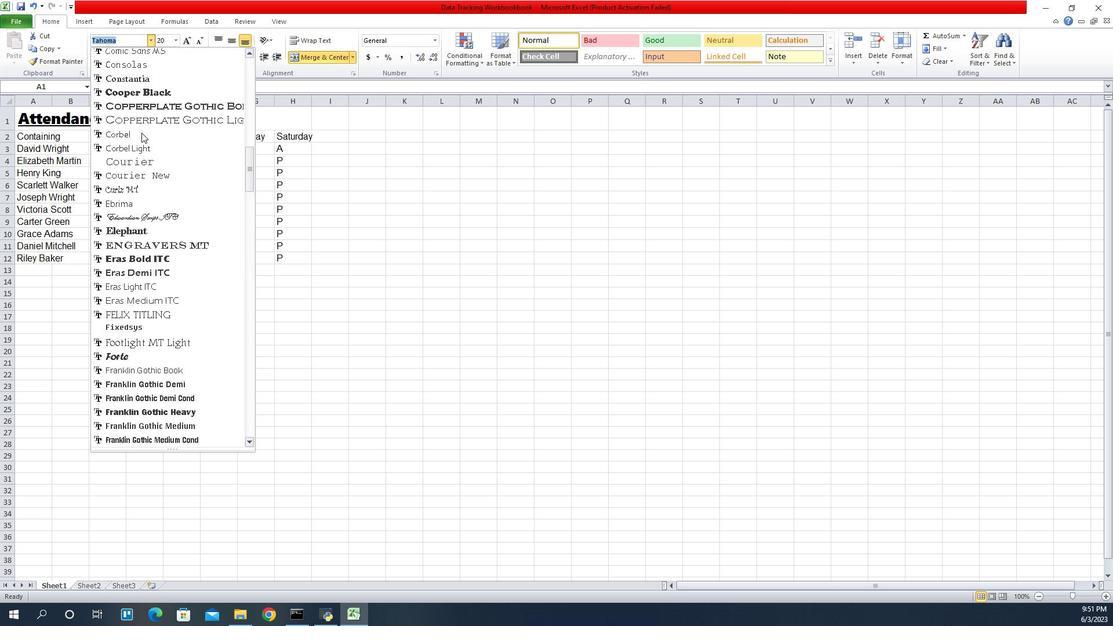 
Action: Mouse scrolled (937, 136) with delta (0, 0)
Screenshot: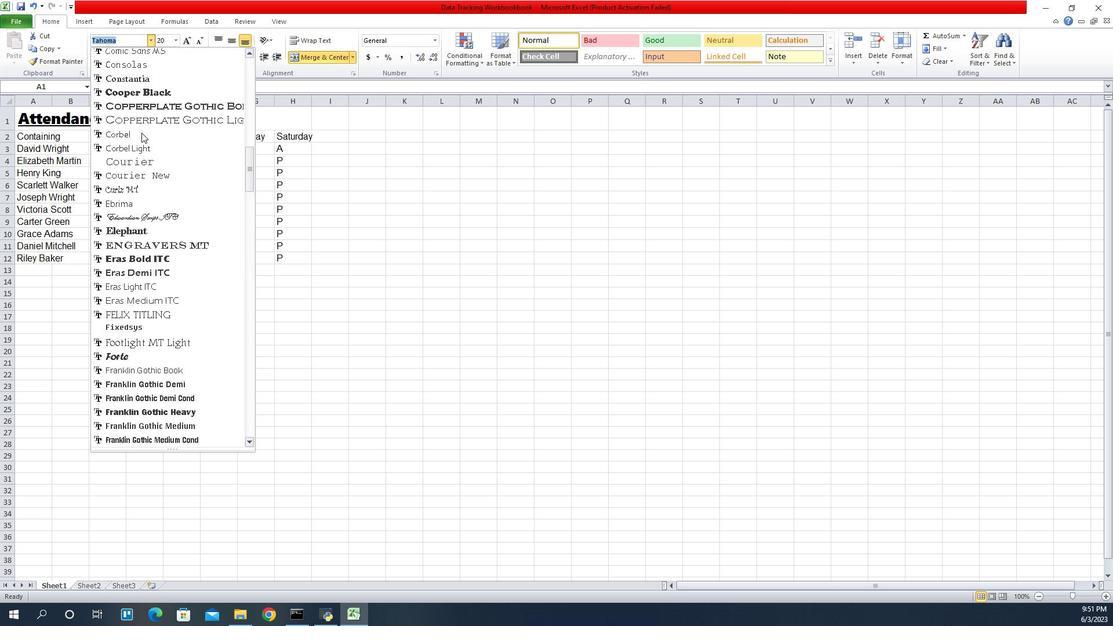 
Action: Mouse scrolled (937, 136) with delta (0, 0)
Screenshot: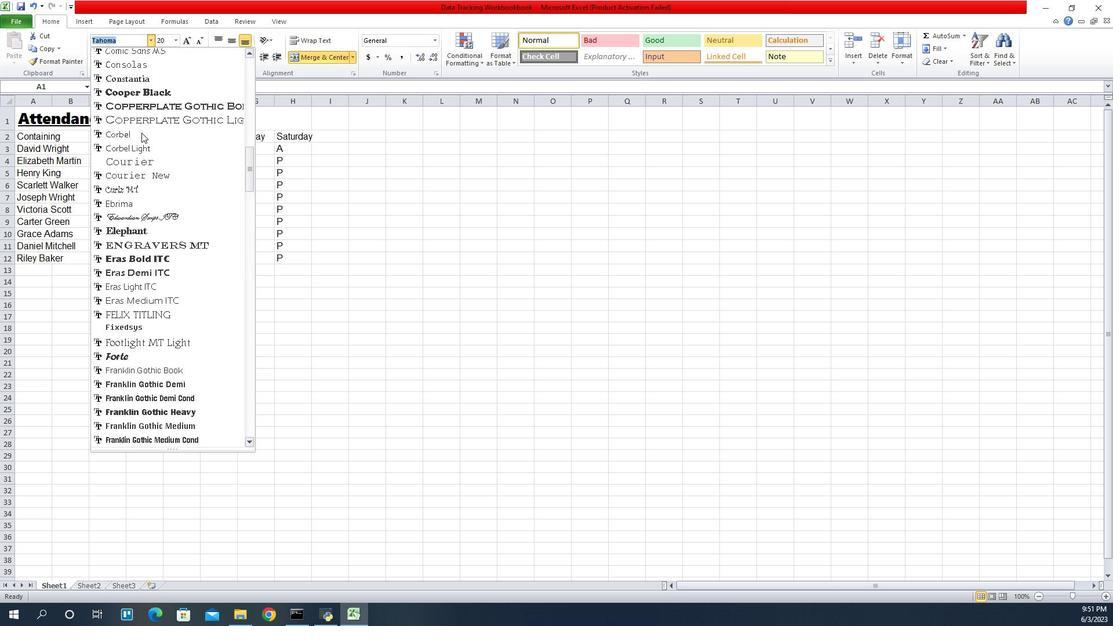 
Action: Mouse scrolled (937, 136) with delta (0, 0)
Screenshot: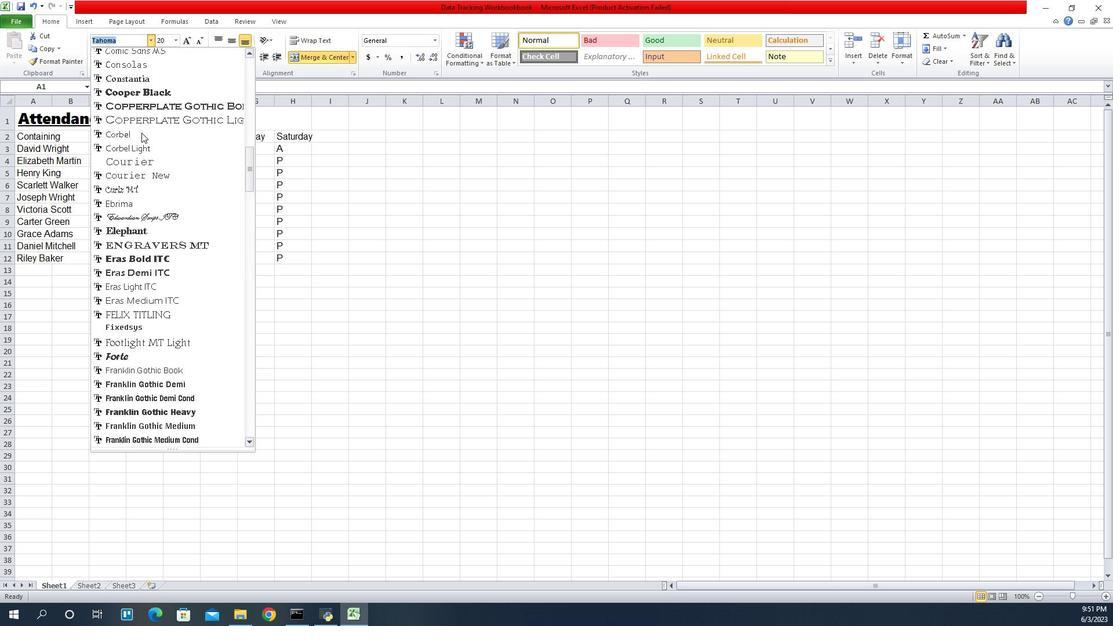 
Action: Mouse scrolled (937, 136) with delta (0, 0)
Screenshot: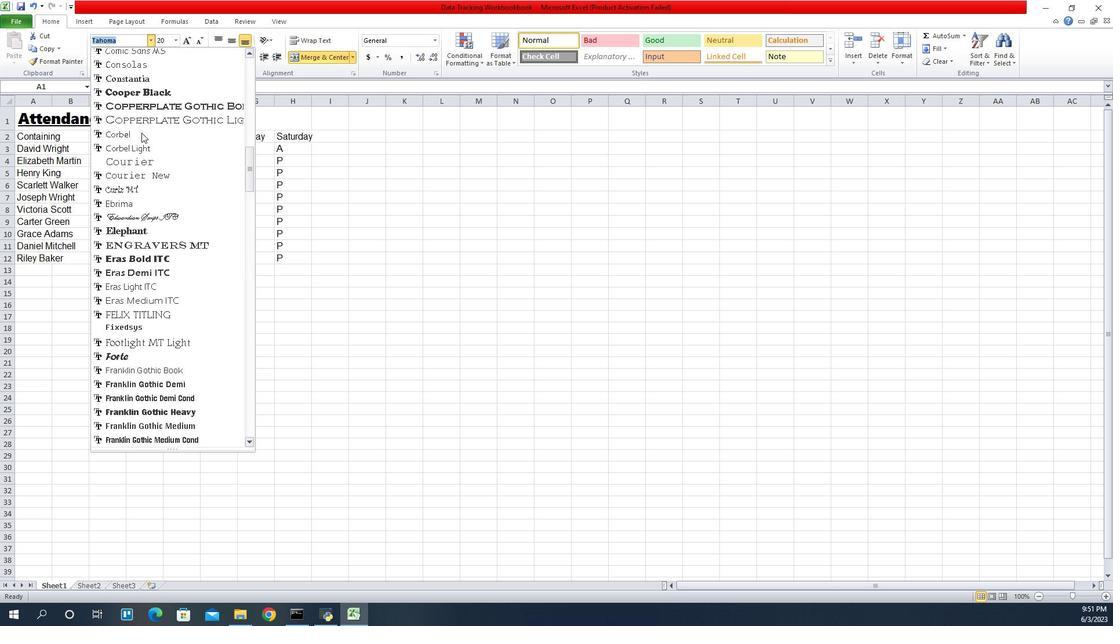 
Action: Mouse scrolled (937, 136) with delta (0, 0)
Screenshot: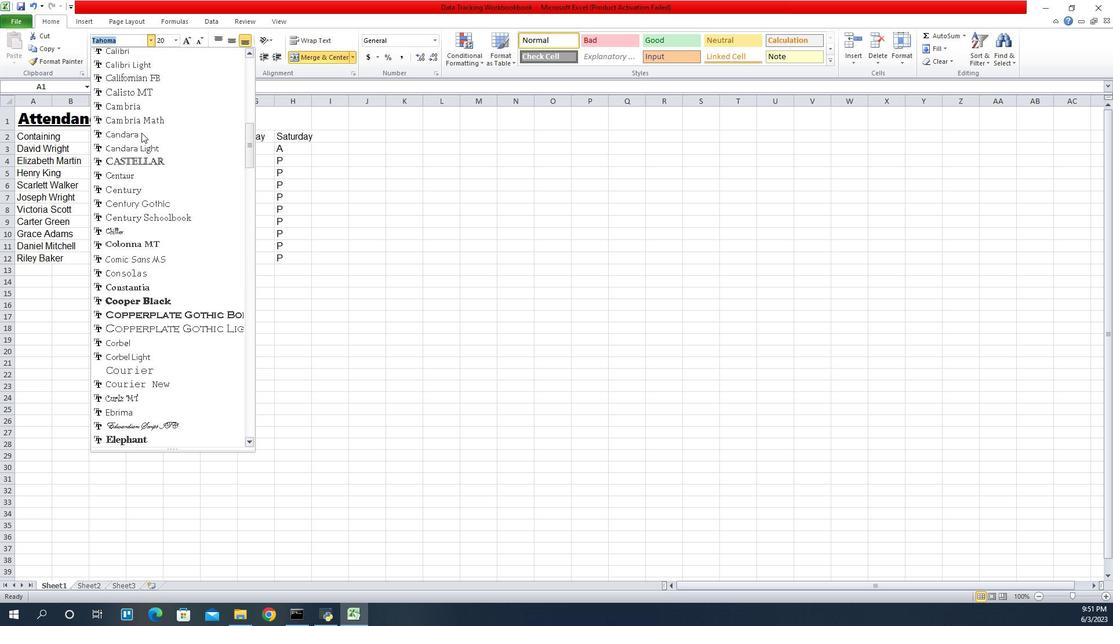 
Action: Mouse scrolled (937, 136) with delta (0, 0)
Screenshot: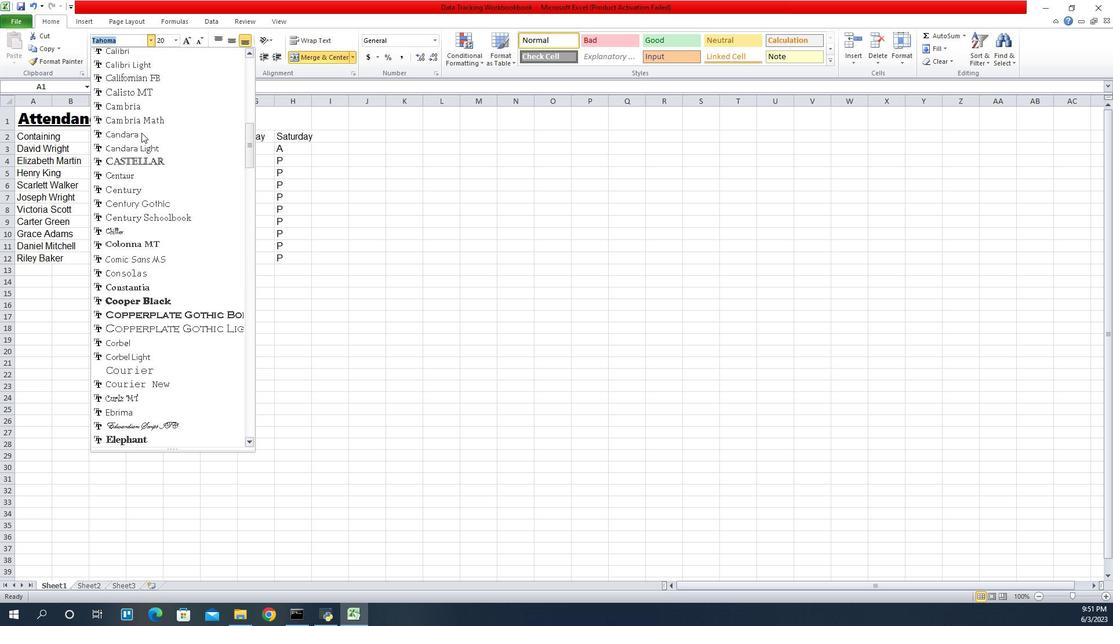 
Action: Mouse scrolled (937, 136) with delta (0, 0)
Screenshot: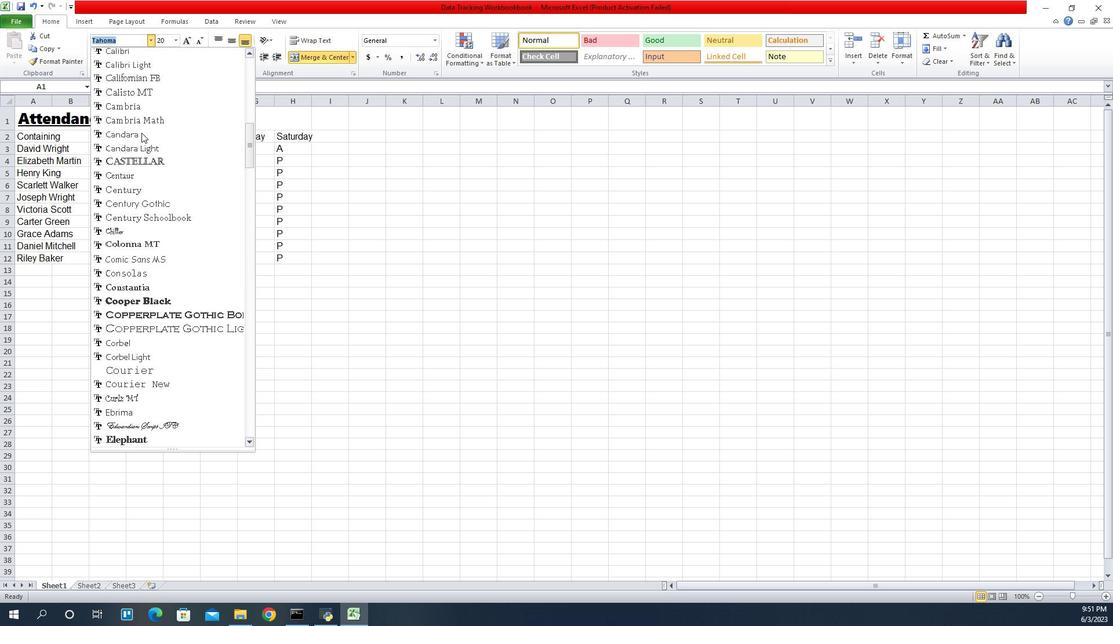 
Action: Mouse scrolled (937, 136) with delta (0, 0)
Screenshot: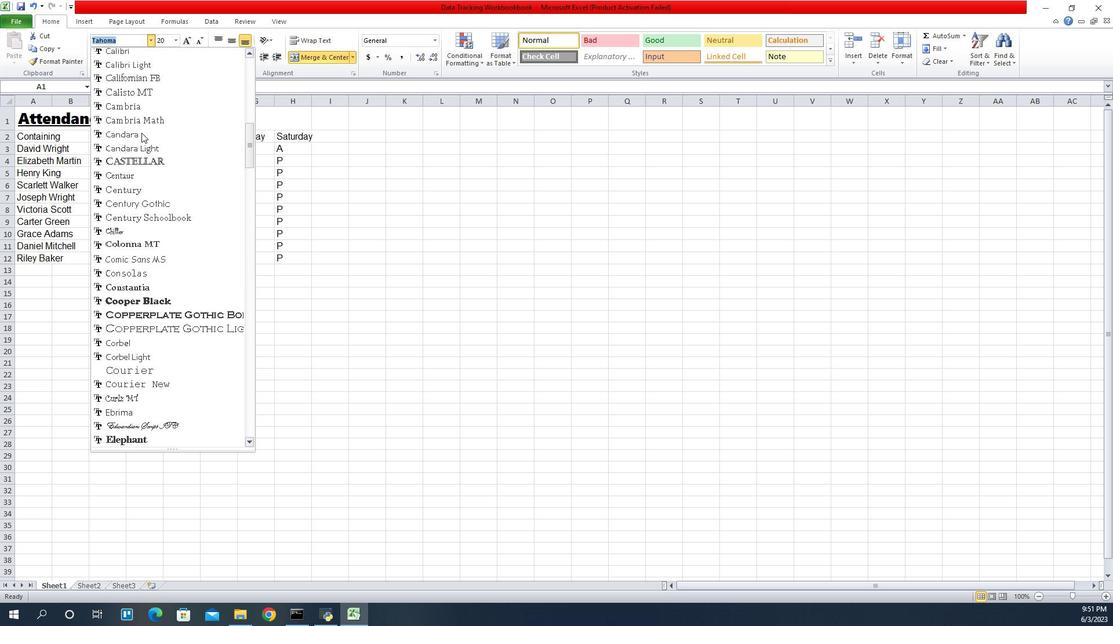 
Action: Mouse scrolled (937, 136) with delta (0, 0)
Screenshot: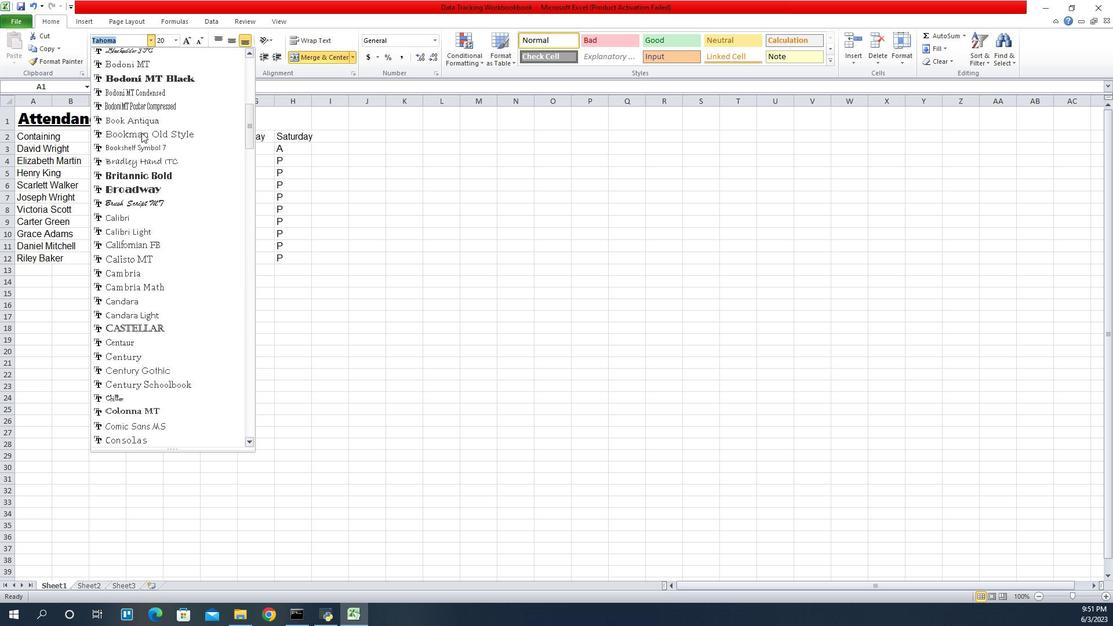 
Action: Mouse scrolled (937, 136) with delta (0, 0)
Screenshot: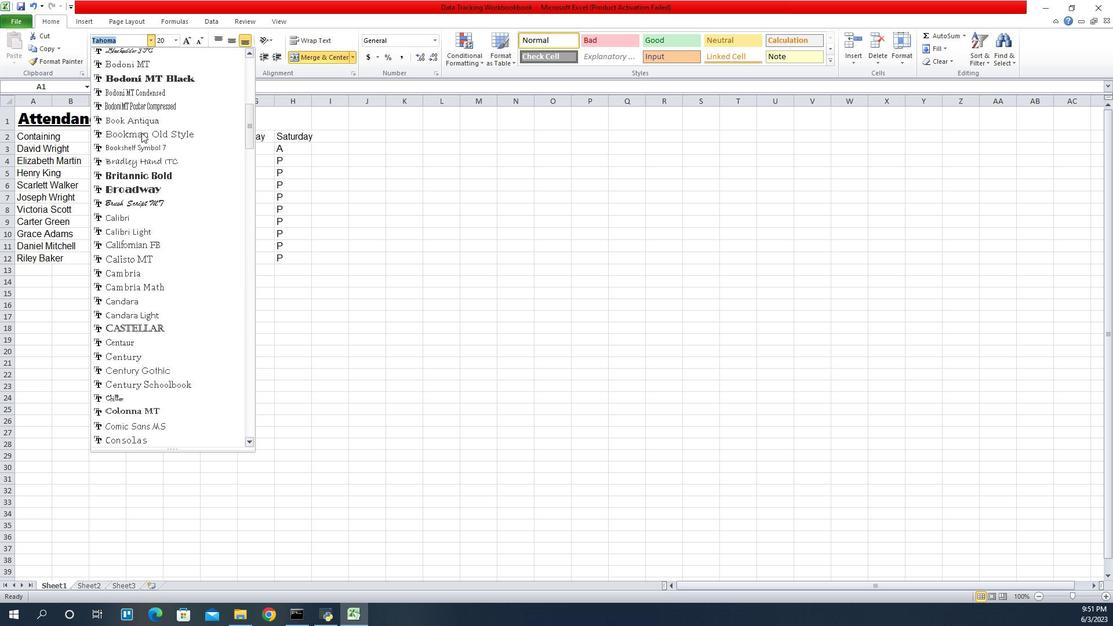 
Action: Mouse scrolled (937, 136) with delta (0, 0)
Screenshot: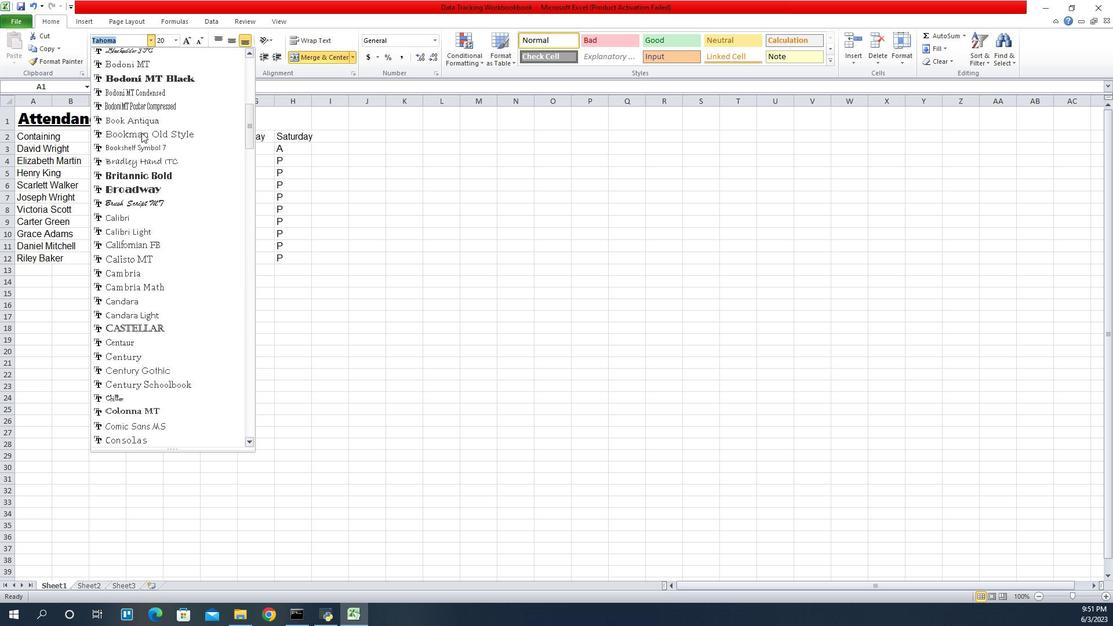 
Action: Mouse scrolled (937, 136) with delta (0, 0)
Screenshot: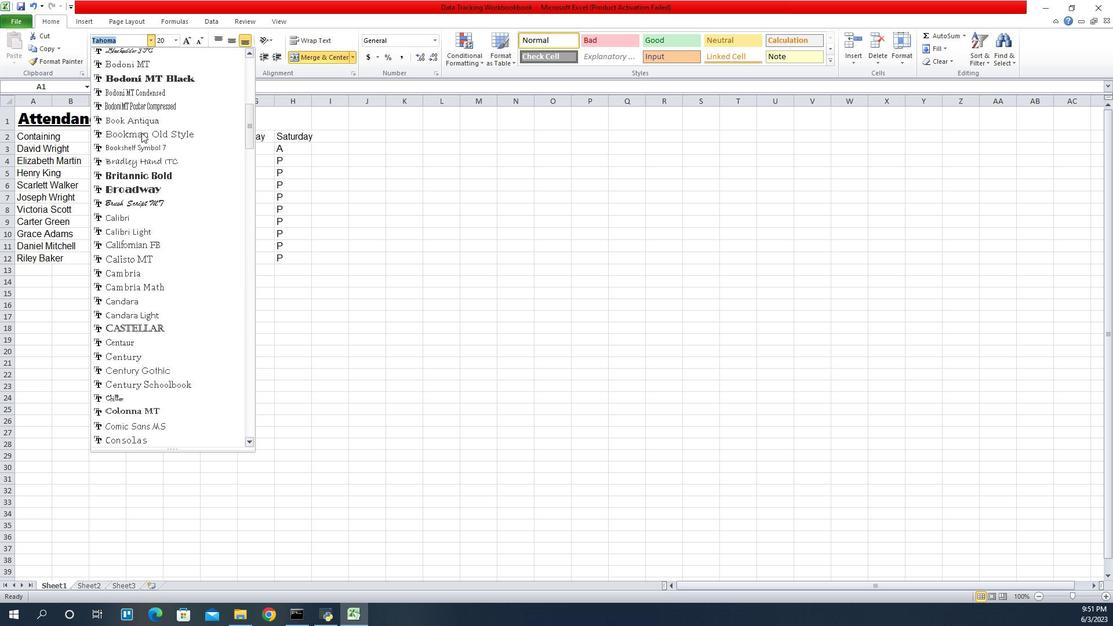 
Action: Mouse scrolled (937, 136) with delta (0, 0)
Screenshot: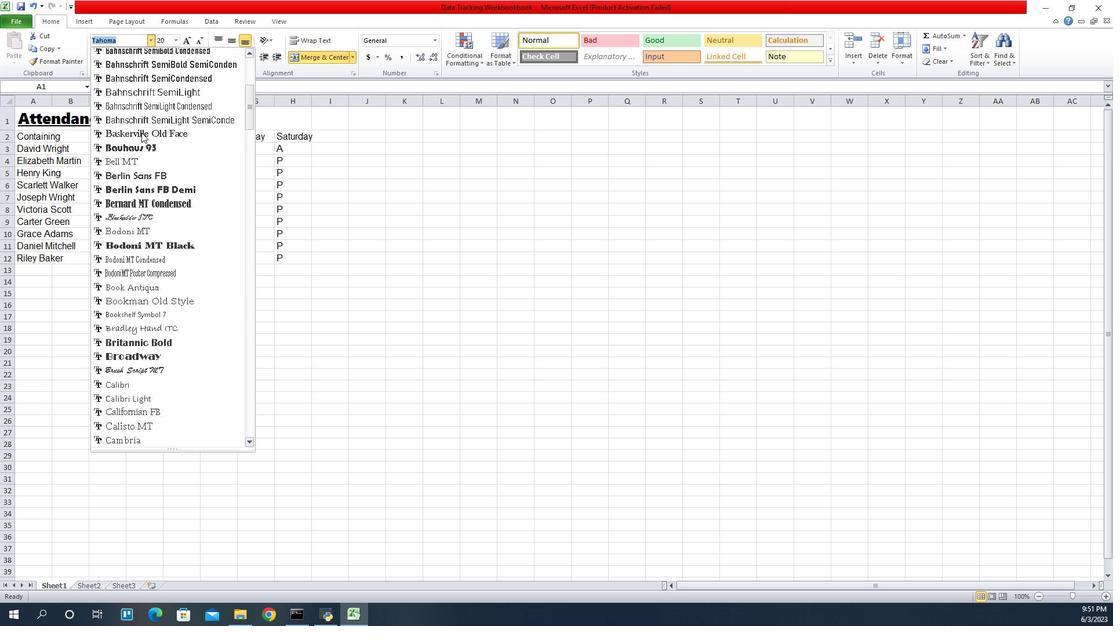 
Action: Mouse scrolled (937, 136) with delta (0, 0)
Screenshot: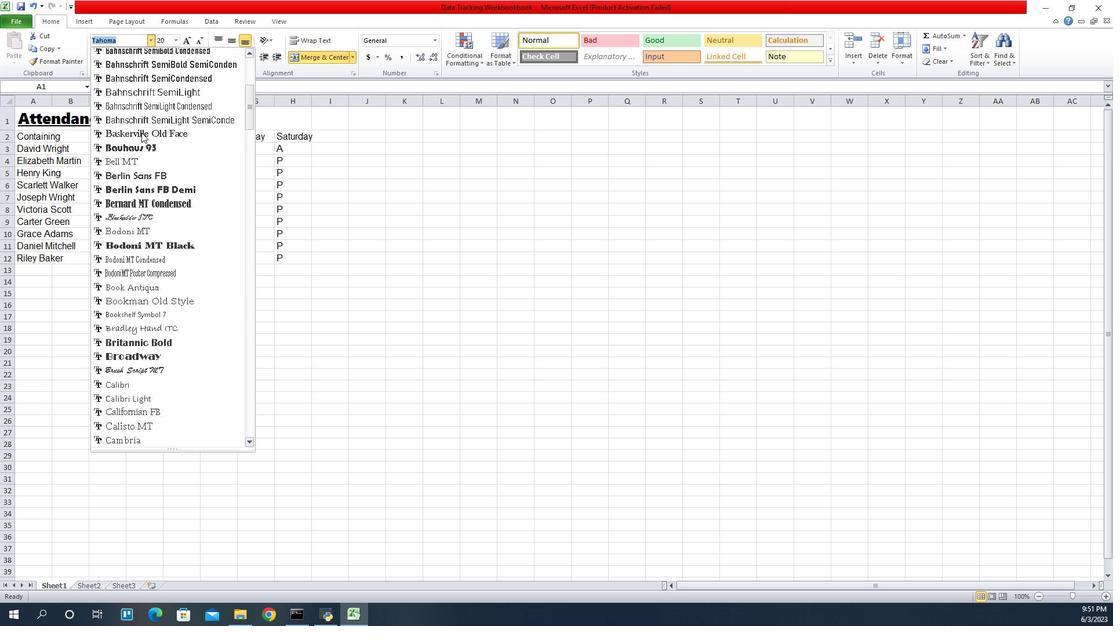 
Action: Mouse scrolled (937, 136) with delta (0, 0)
Screenshot: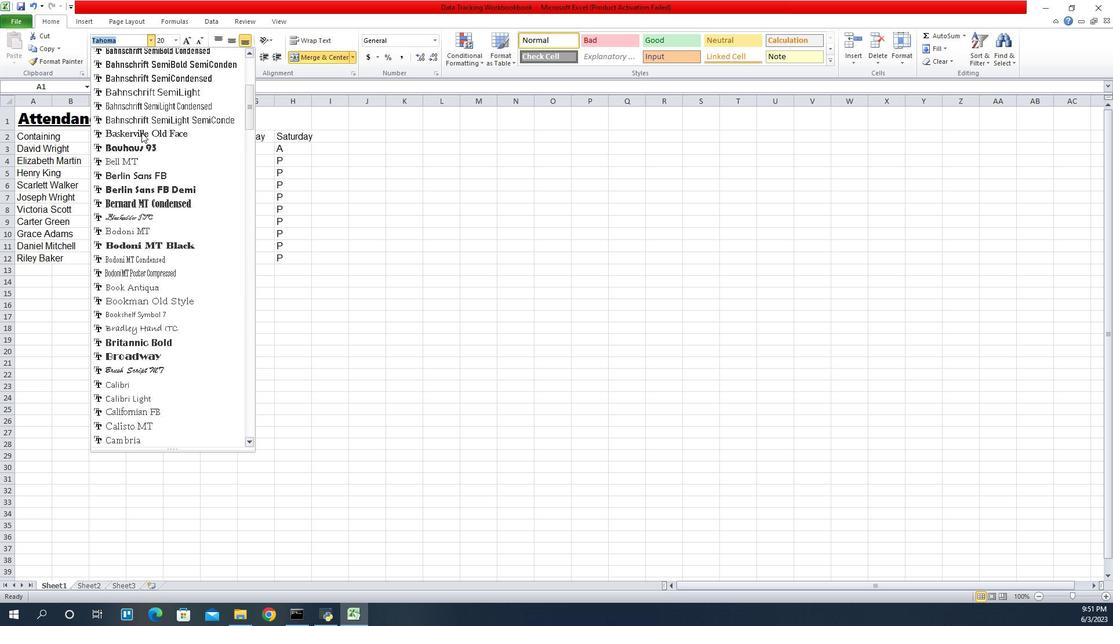 
Action: Mouse scrolled (937, 136) with delta (0, 0)
Screenshot: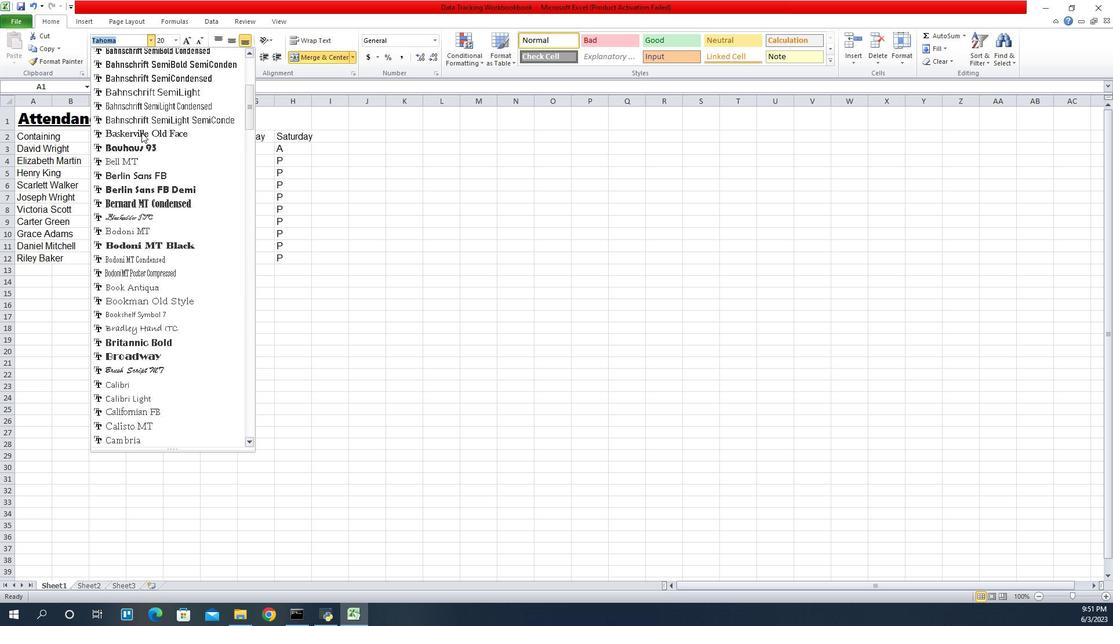 
Action: Mouse scrolled (937, 136) with delta (0, 0)
Screenshot: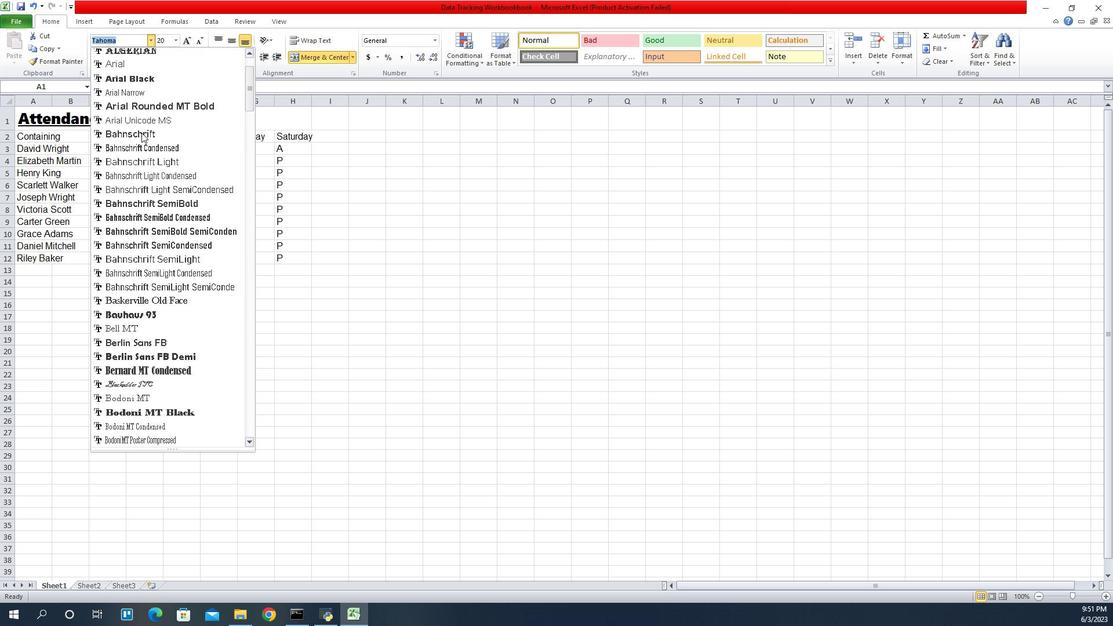 
Action: Mouse scrolled (937, 136) with delta (0, 0)
Screenshot: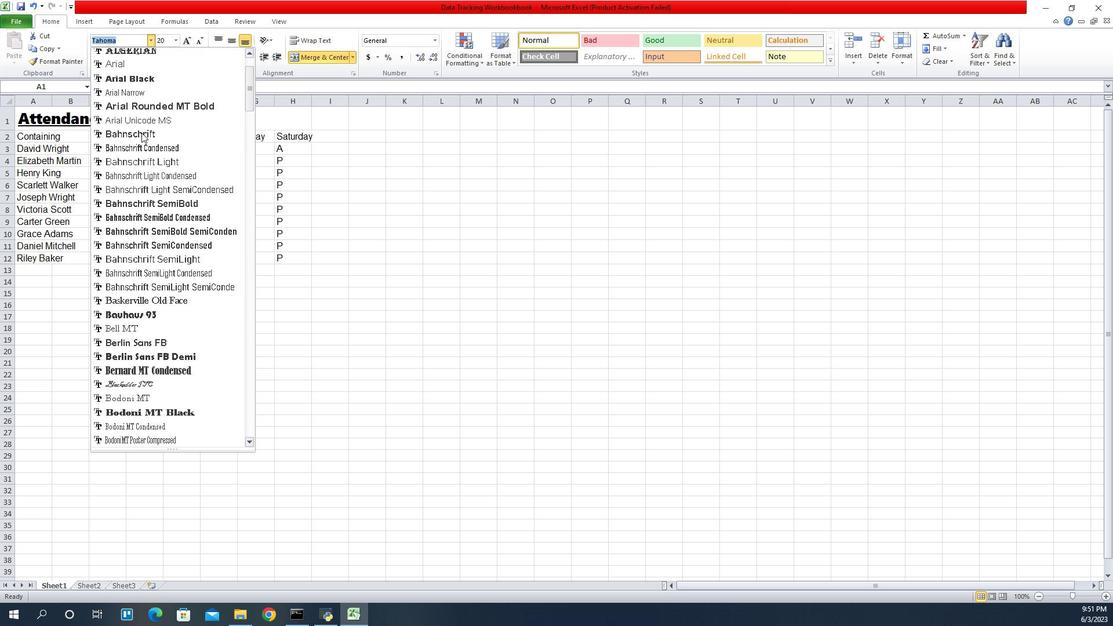 
Action: Mouse scrolled (937, 136) with delta (0, 0)
Screenshot: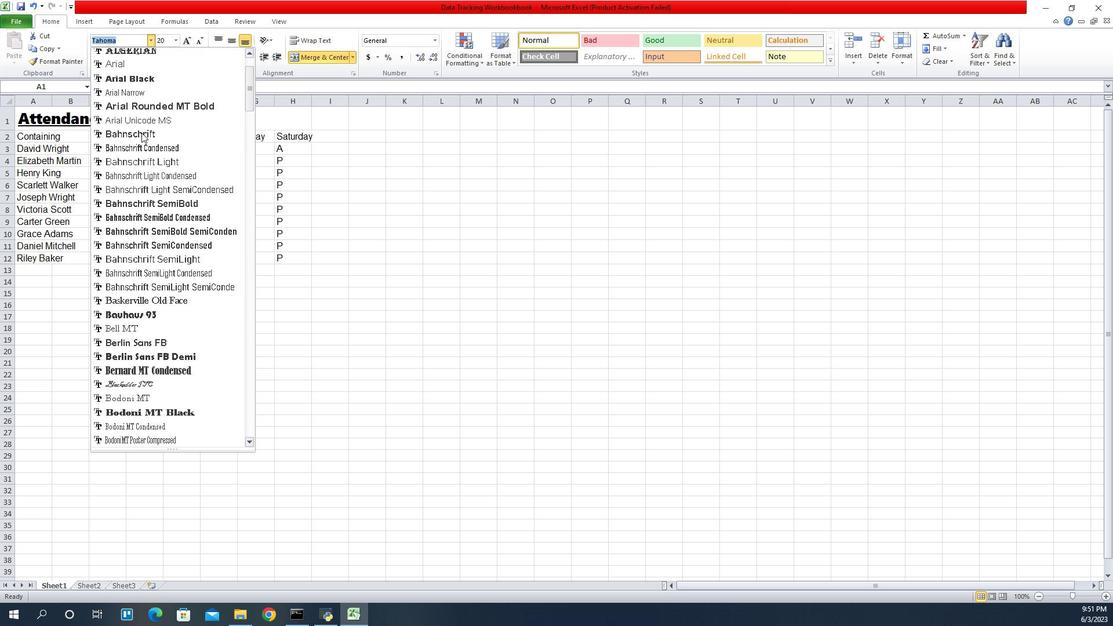 
Action: Mouse scrolled (937, 136) with delta (0, 0)
Screenshot: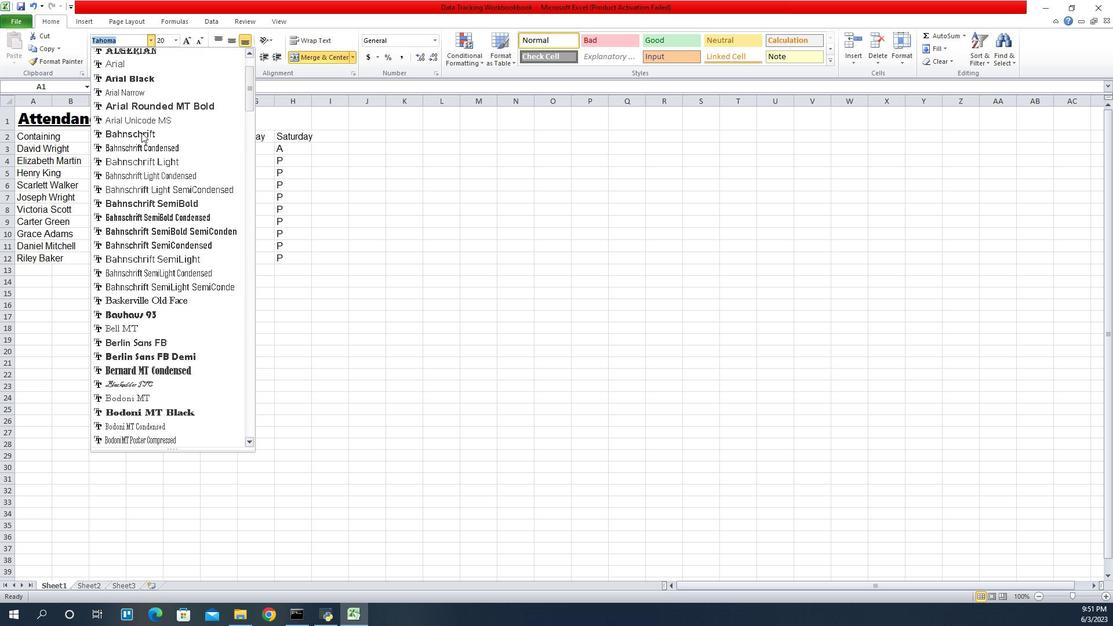
Action: Mouse scrolled (937, 136) with delta (0, 0)
Screenshot: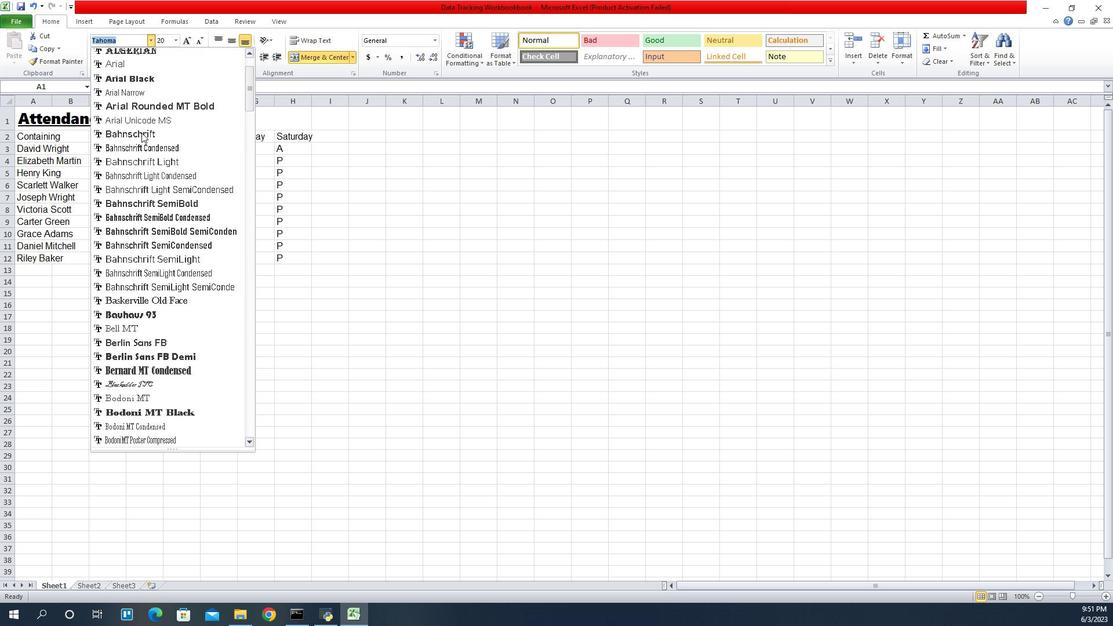 
Action: Mouse moved to (915, 135)
Screenshot: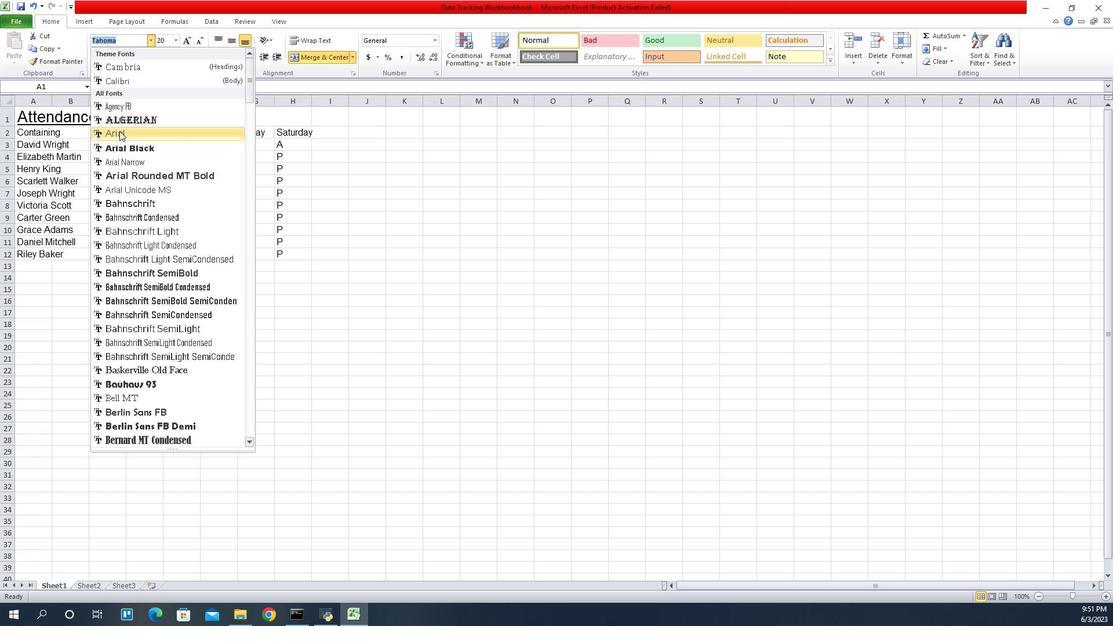 
Action: Mouse pressed left at (915, 135)
Screenshot: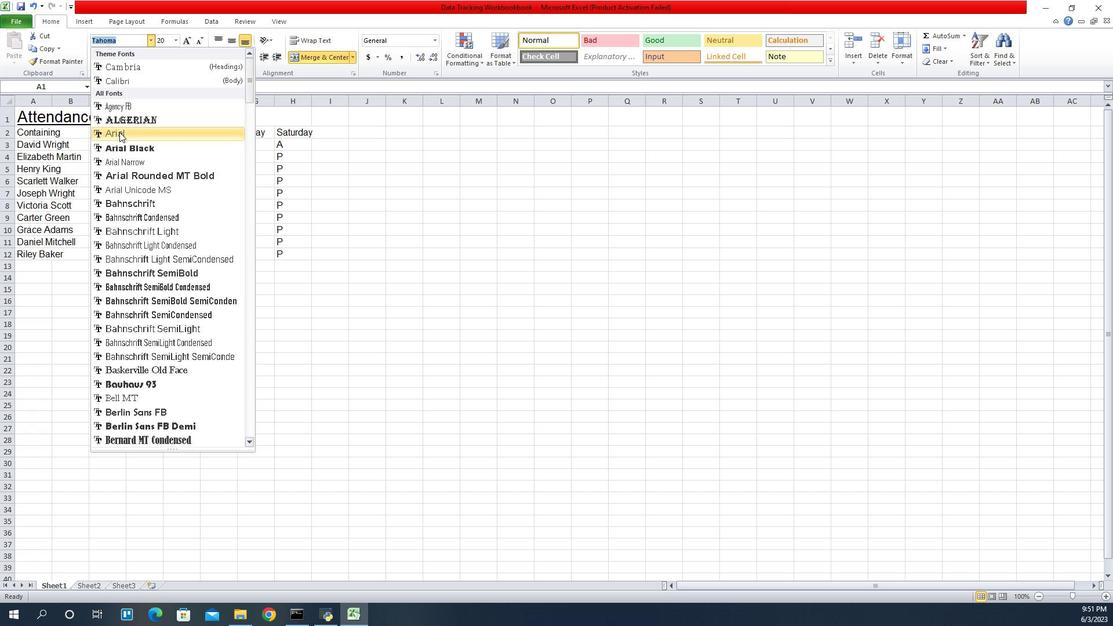 
Action: Mouse moved to (972, 47)
Screenshot: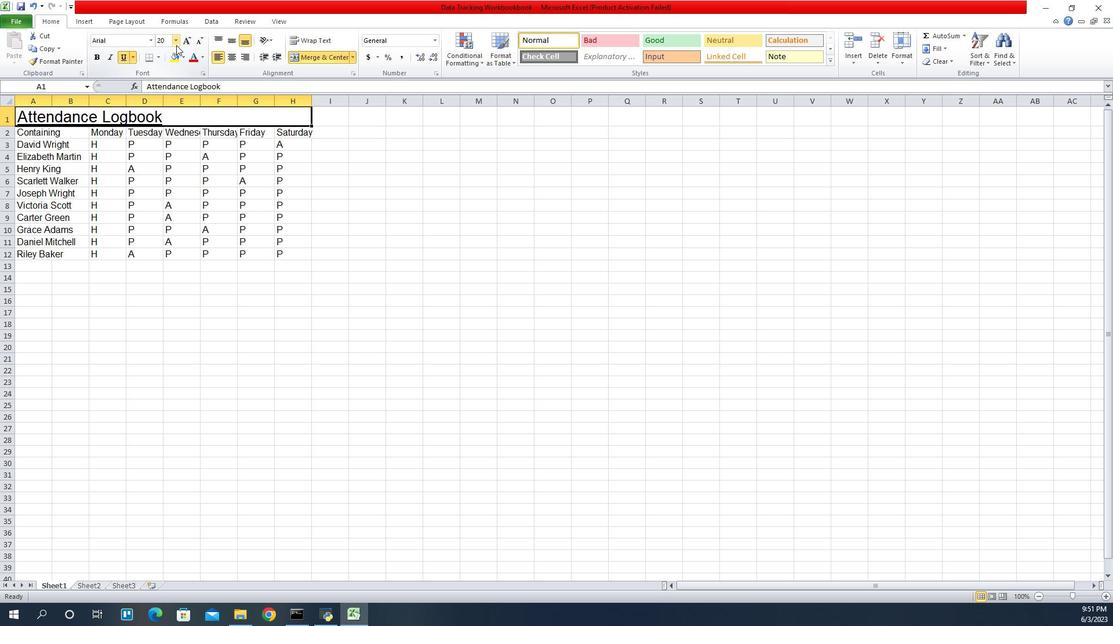 
Action: Mouse pressed left at (972, 47)
Screenshot: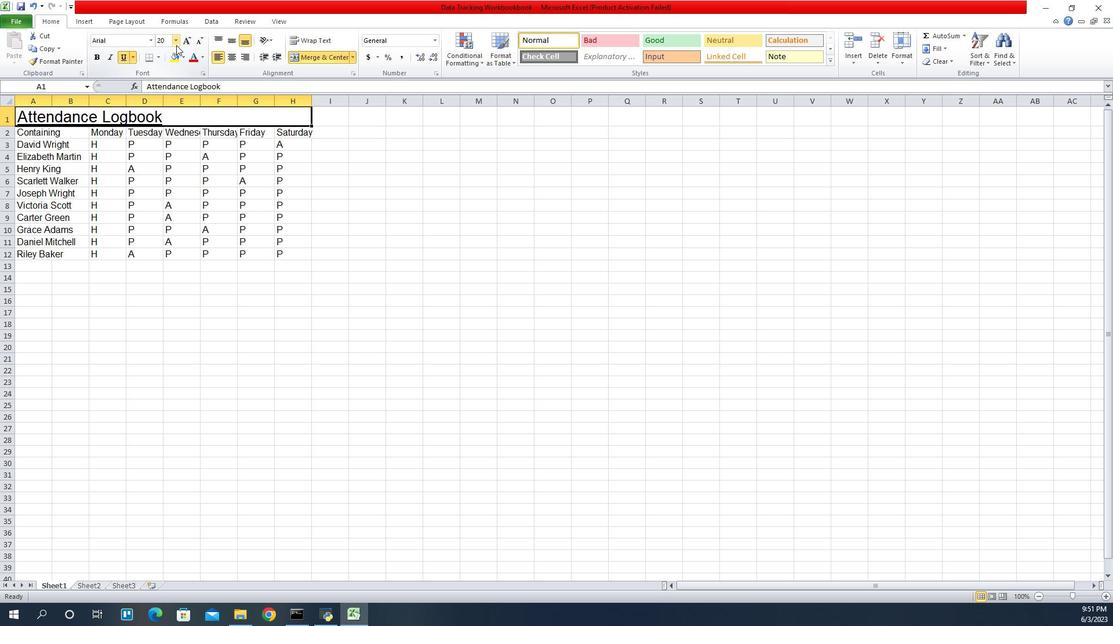 
Action: Mouse moved to (960, 127)
Screenshot: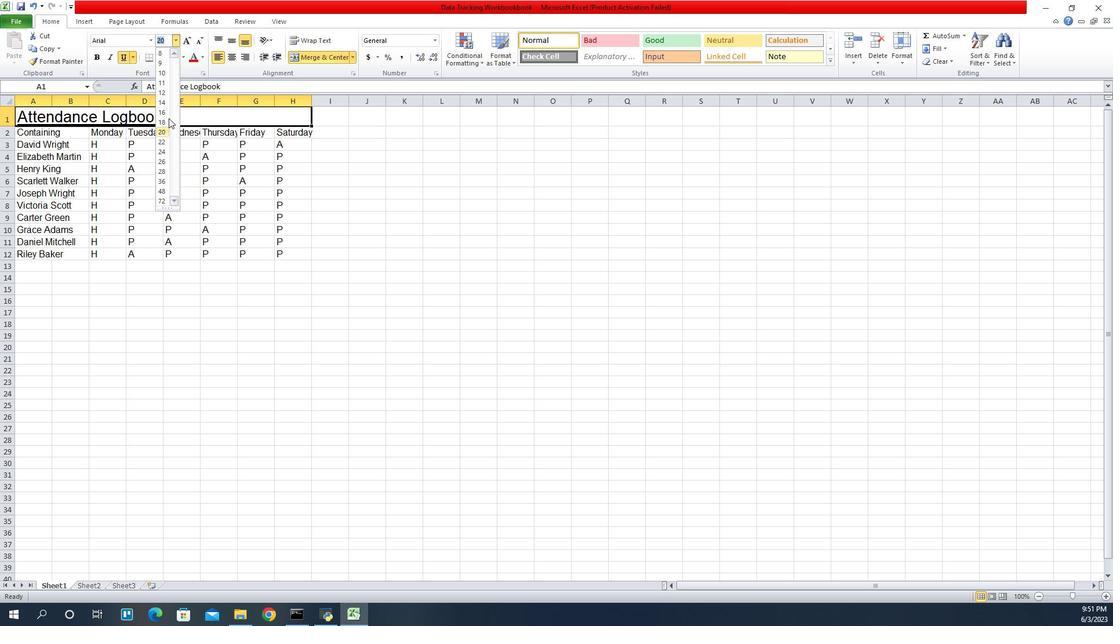 
Action: Mouse pressed left at (960, 127)
Screenshot: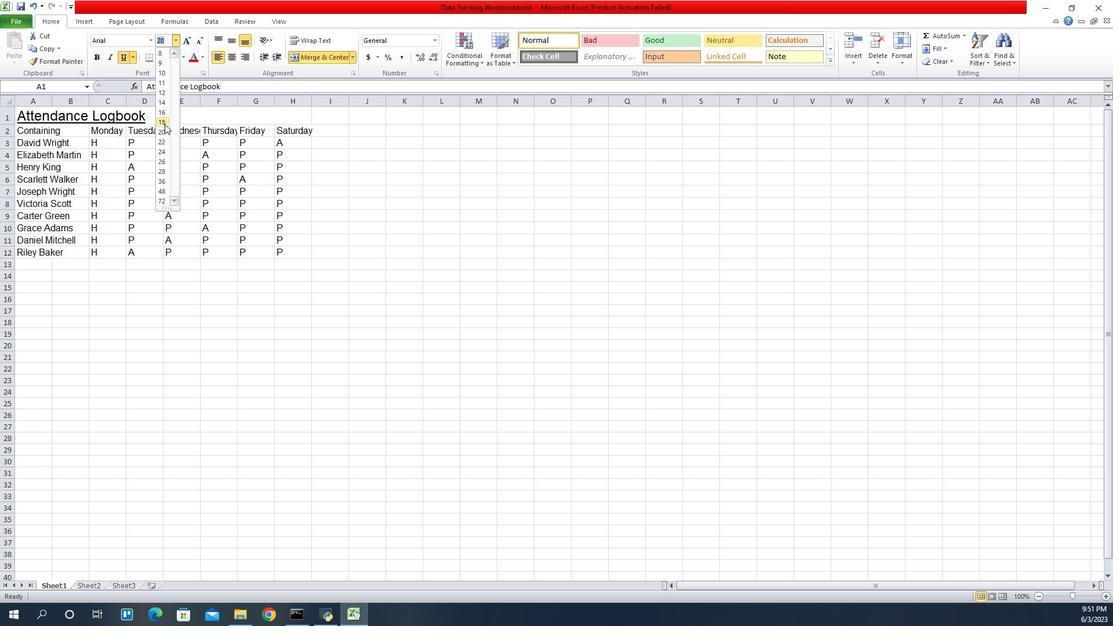 
Action: Mouse moved to (828, 133)
Screenshot: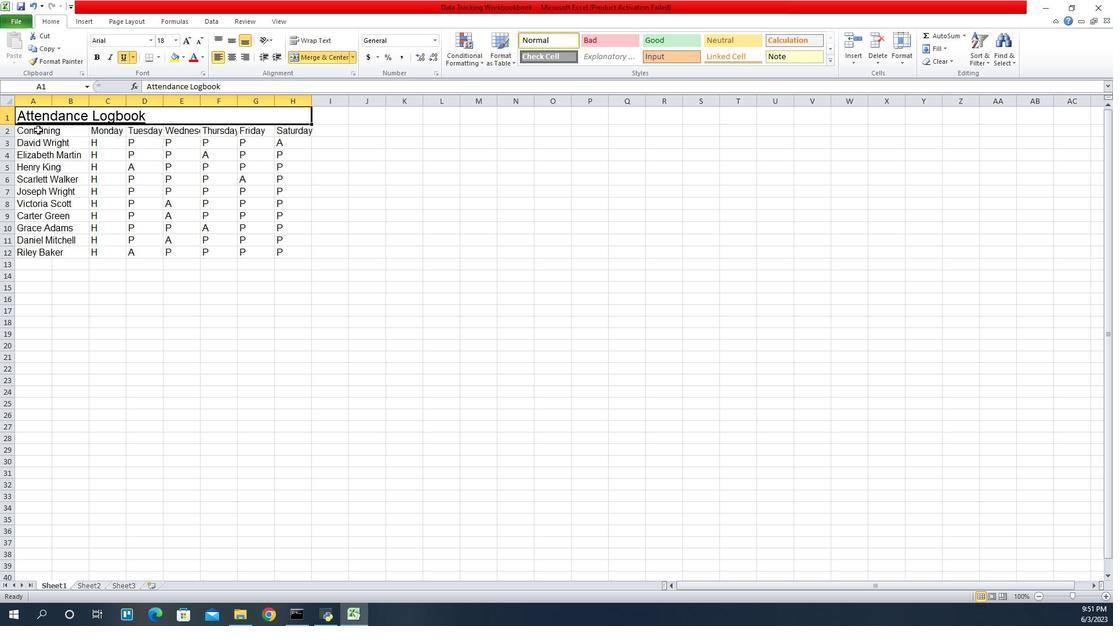 
Action: Mouse pressed left at (828, 133)
Screenshot: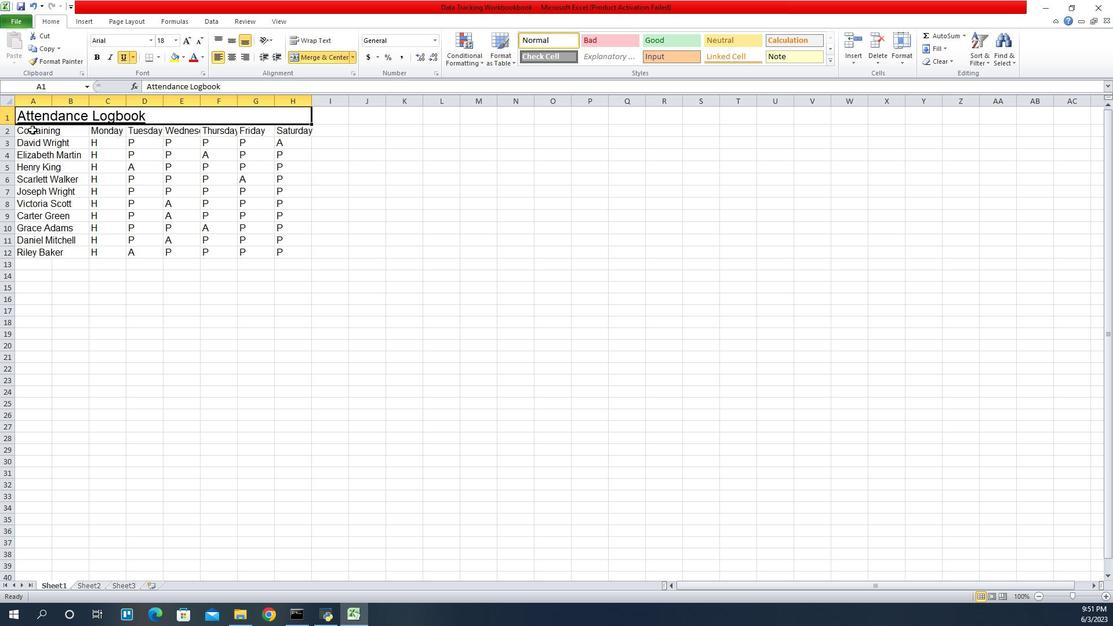 
Action: Mouse moved to (946, 47)
Screenshot: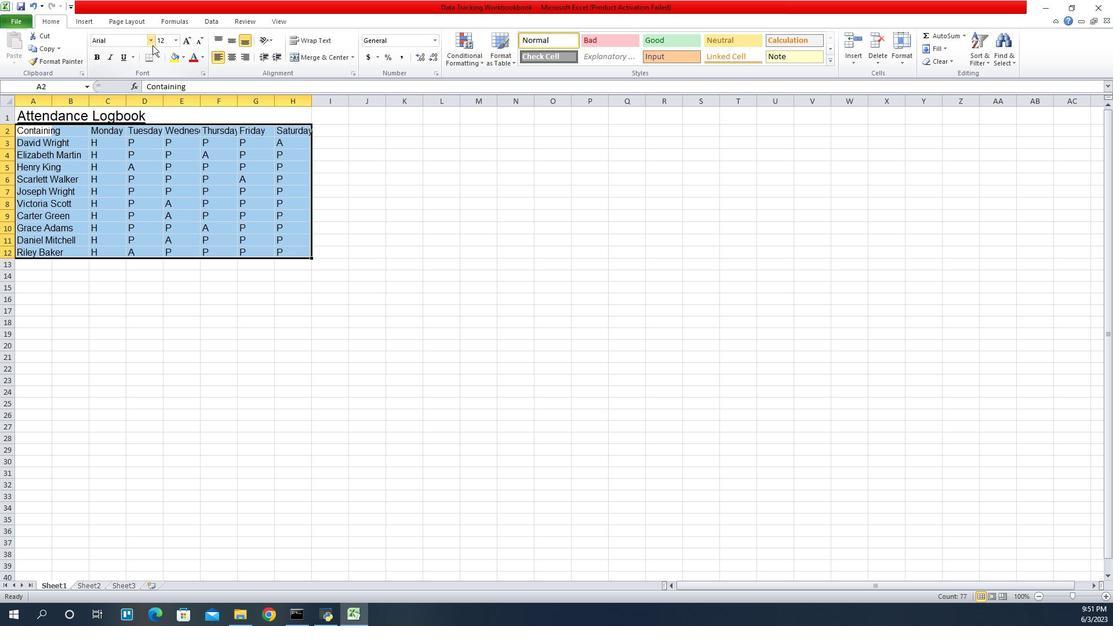 
Action: Mouse pressed left at (946, 47)
Screenshot: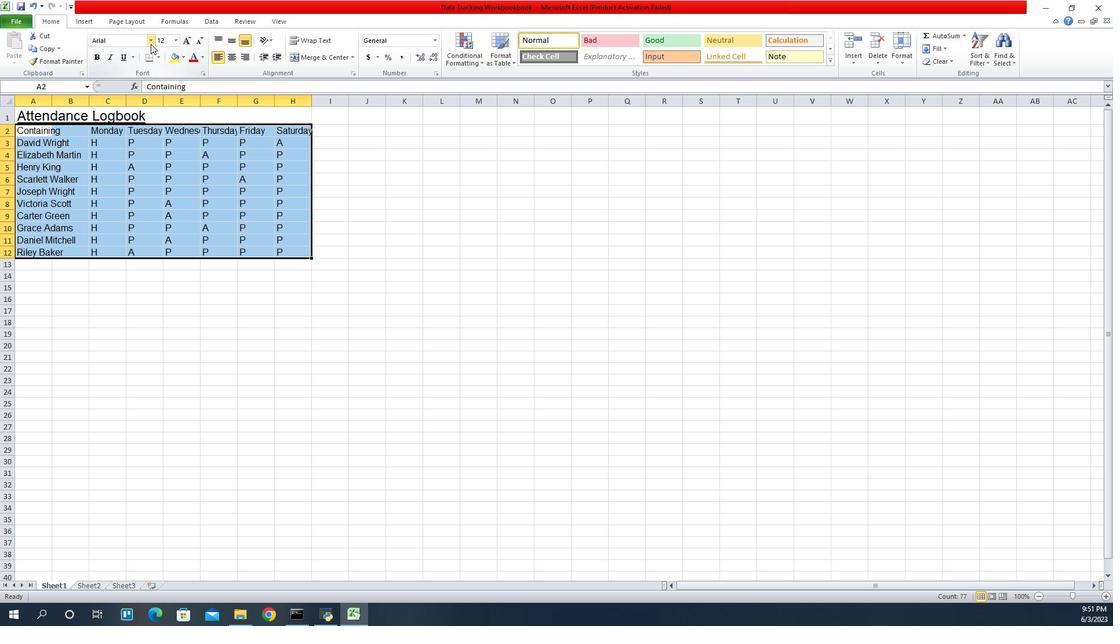 
Action: Mouse moved to (923, 84)
Screenshot: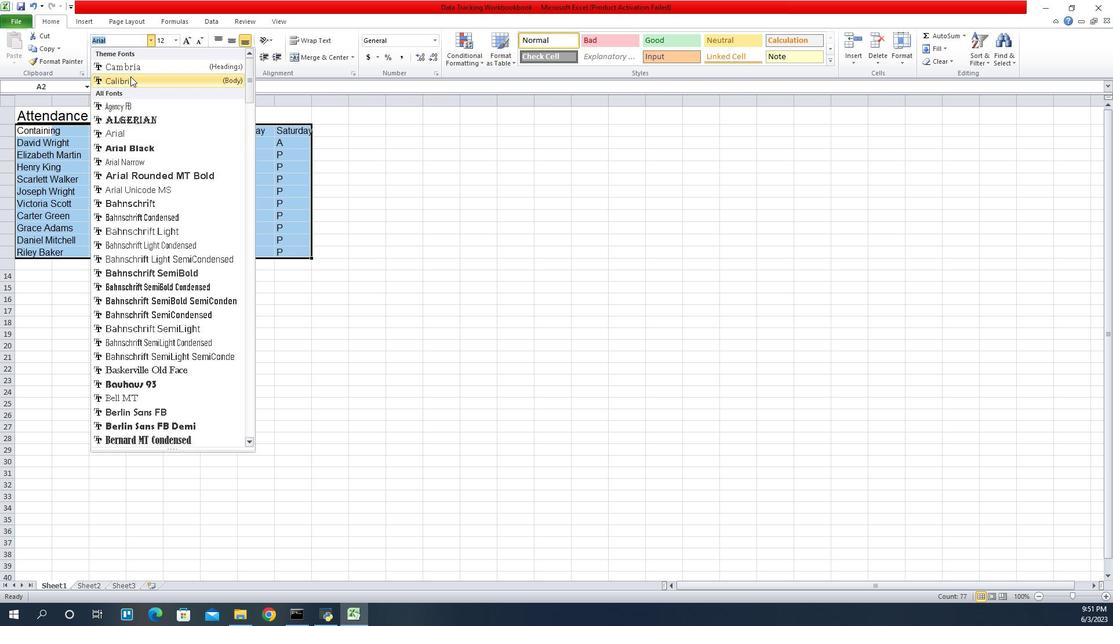 
Action: Mouse pressed left at (923, 84)
Screenshot: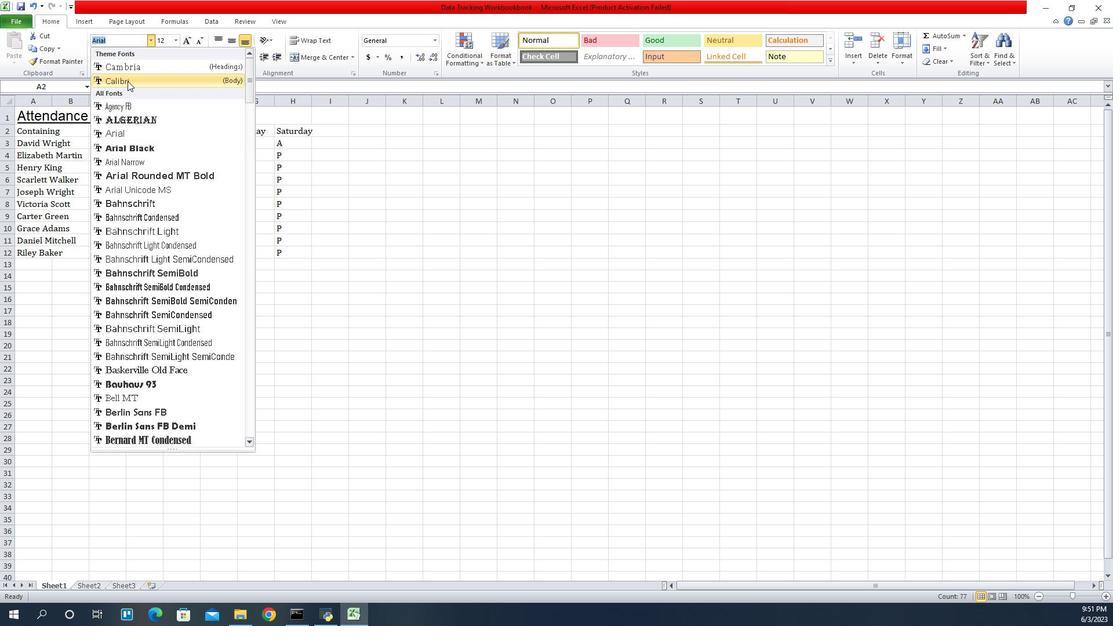 
Action: Mouse moved to (970, 46)
Screenshot: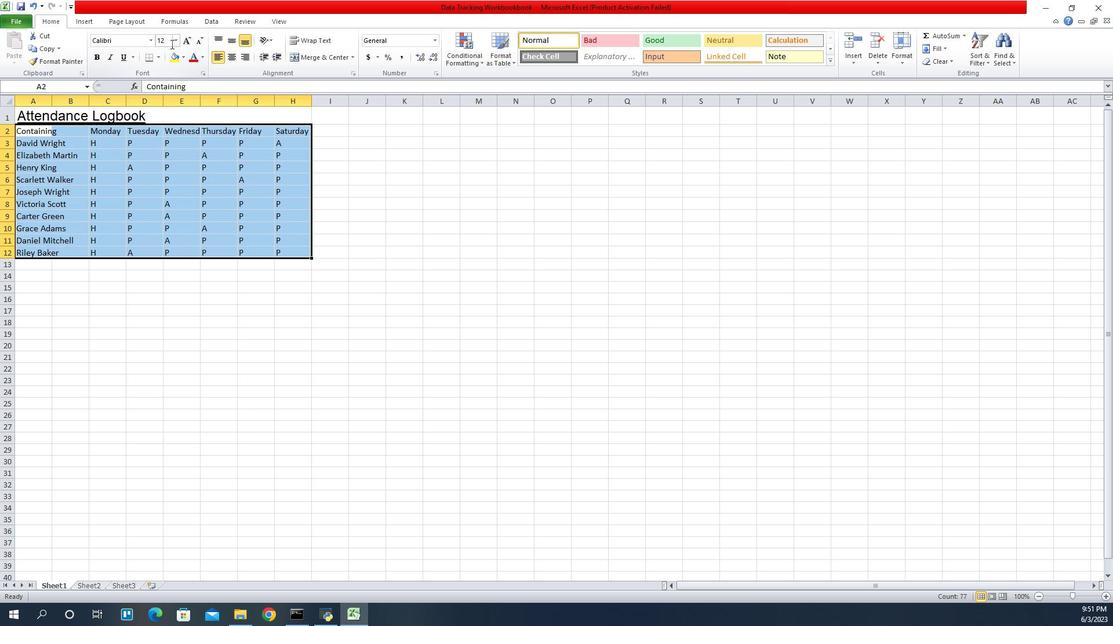 
Action: Mouse pressed left at (970, 46)
Screenshot: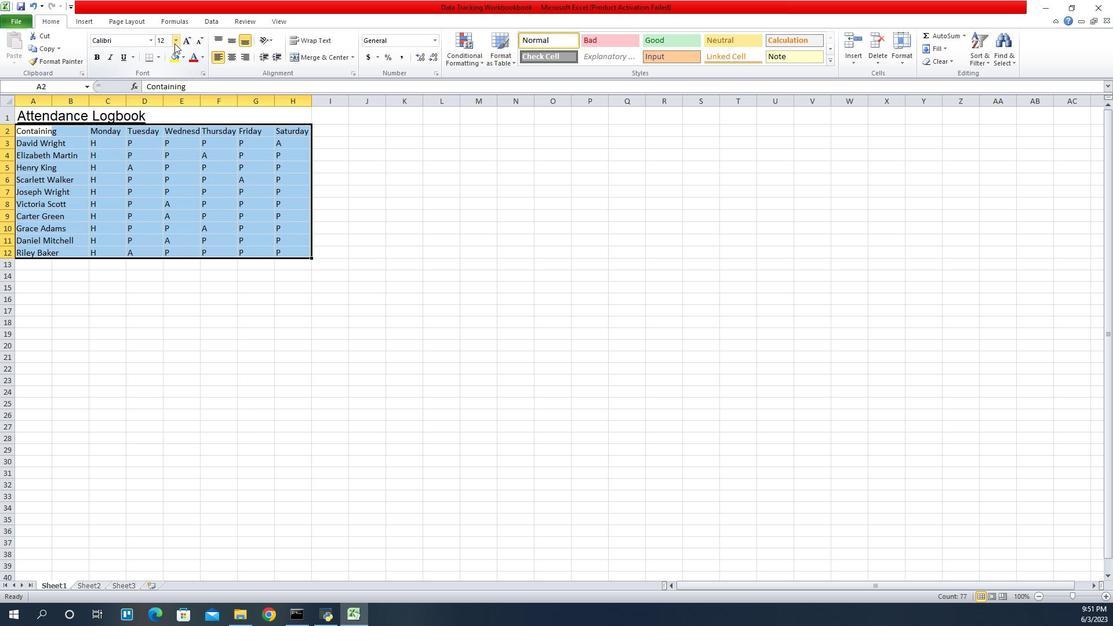 
Action: Mouse moved to (958, 63)
Screenshot: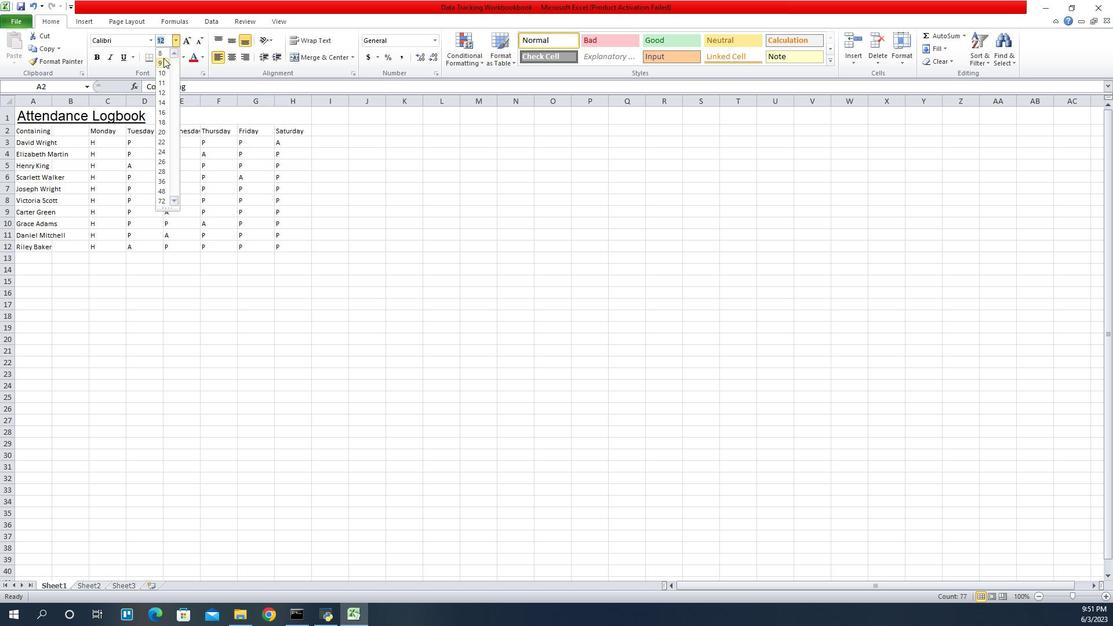
Action: Mouse pressed left at (958, 63)
Screenshot: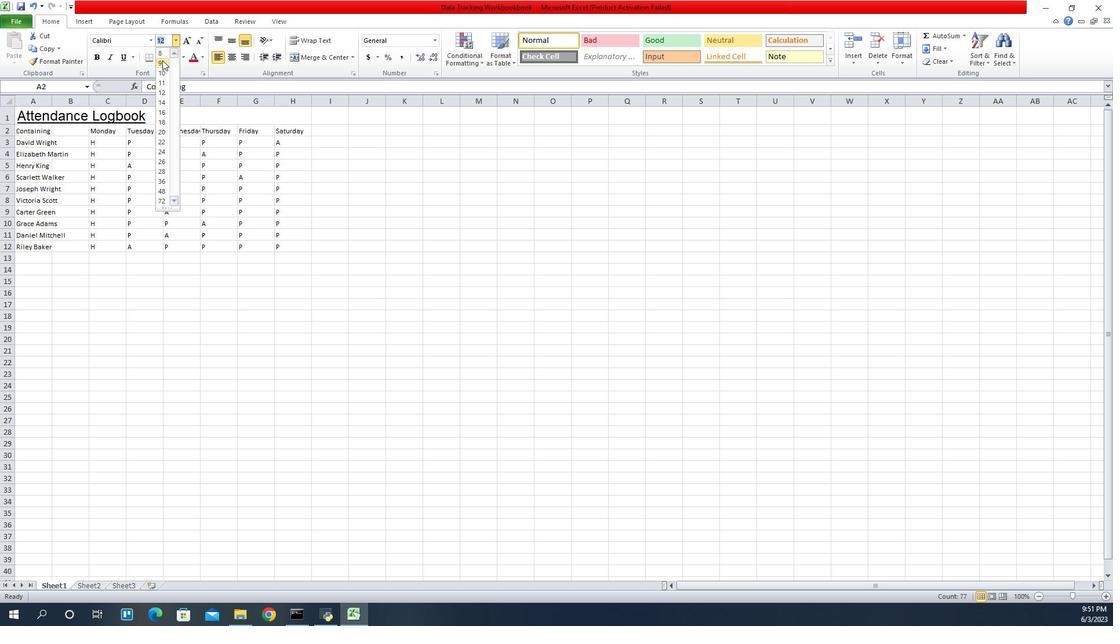 
Action: Mouse moved to (856, 117)
Screenshot: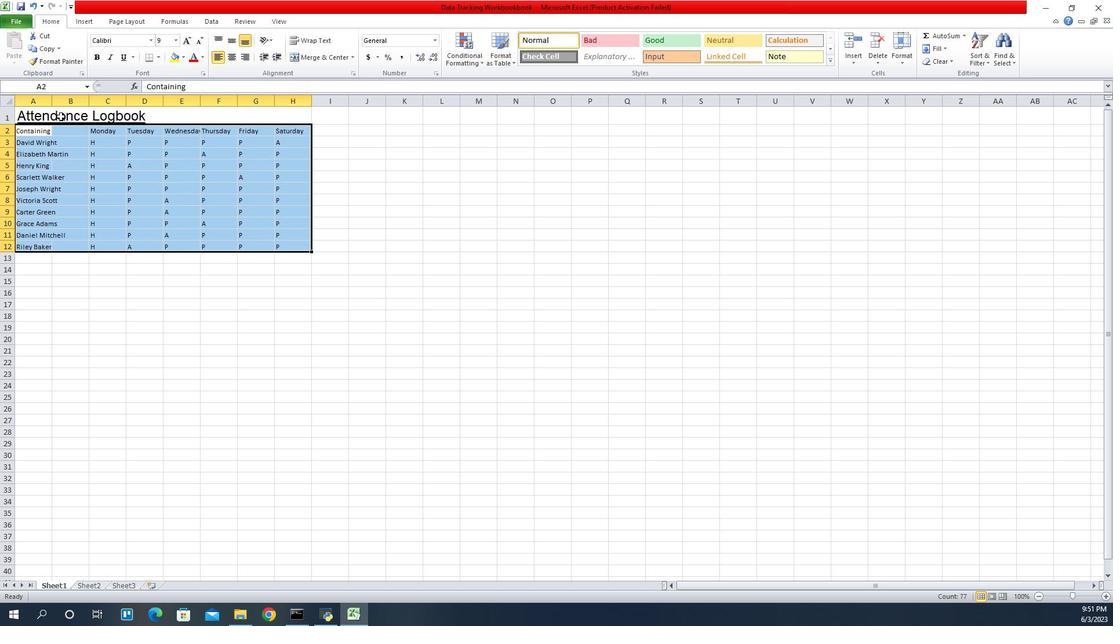 
Action: Mouse pressed left at (856, 117)
Screenshot: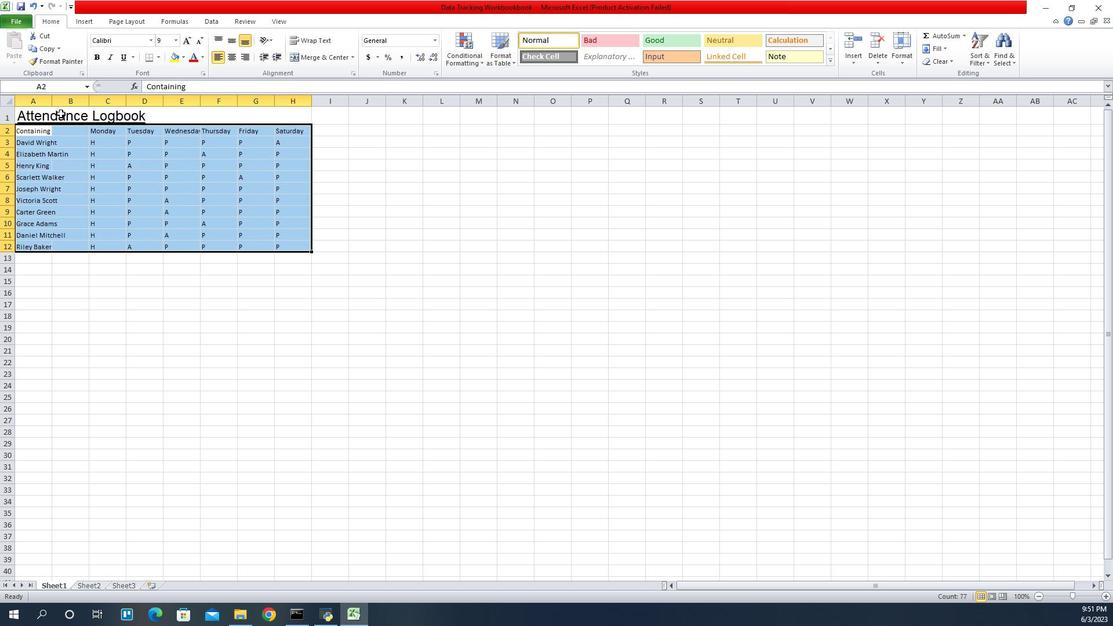 
Action: Mouse moved to (1029, 61)
Screenshot: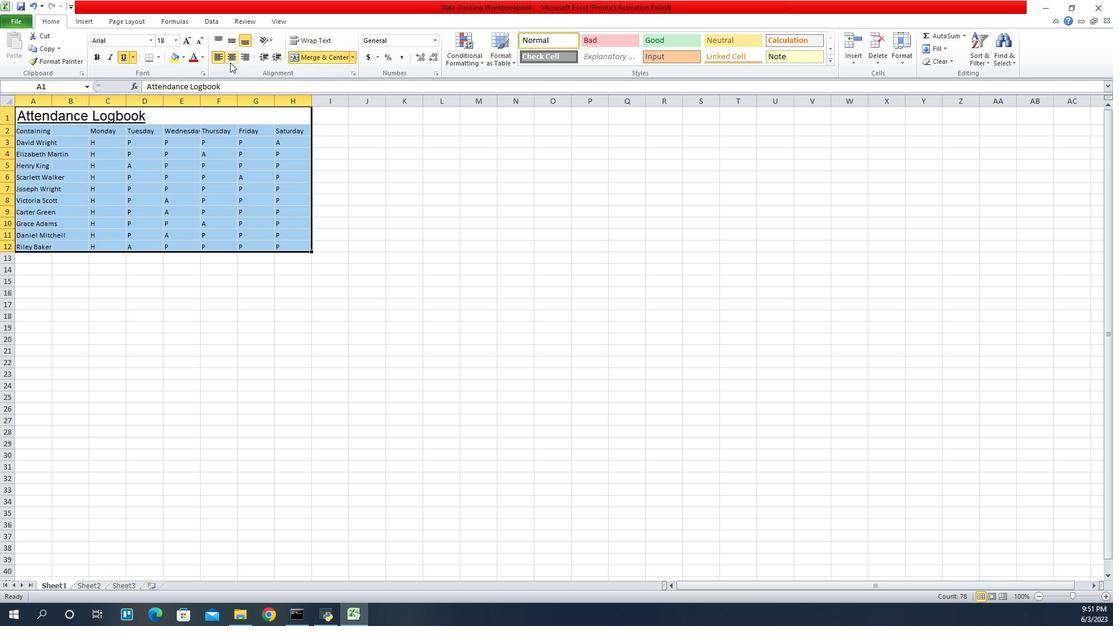 
Action: Mouse pressed left at (1029, 61)
Screenshot: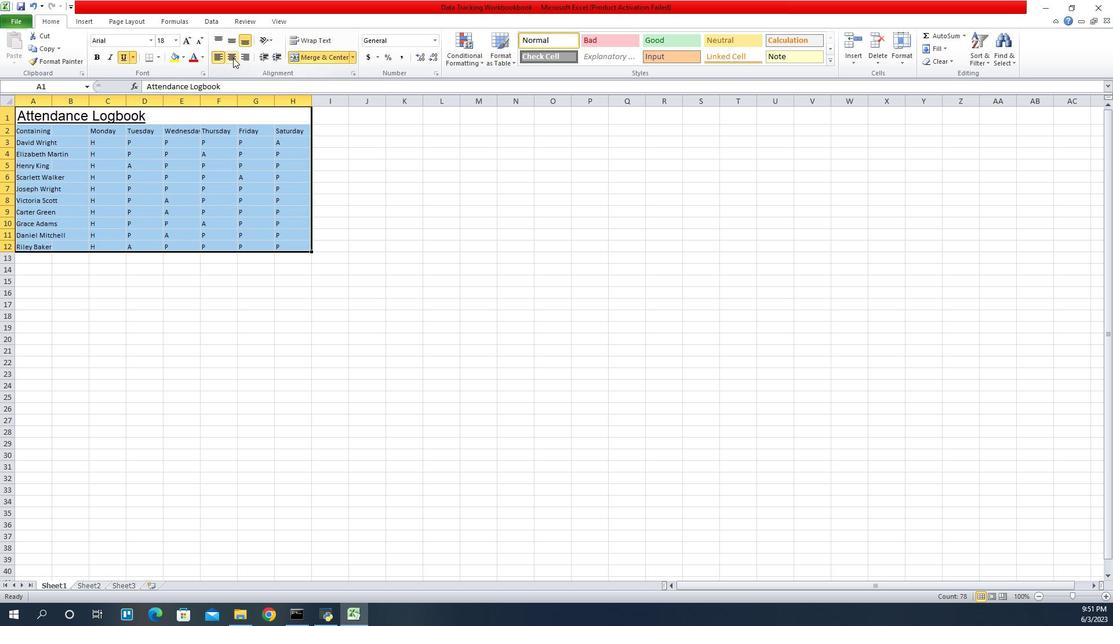 
Action: Mouse moved to (930, 118)
Screenshot: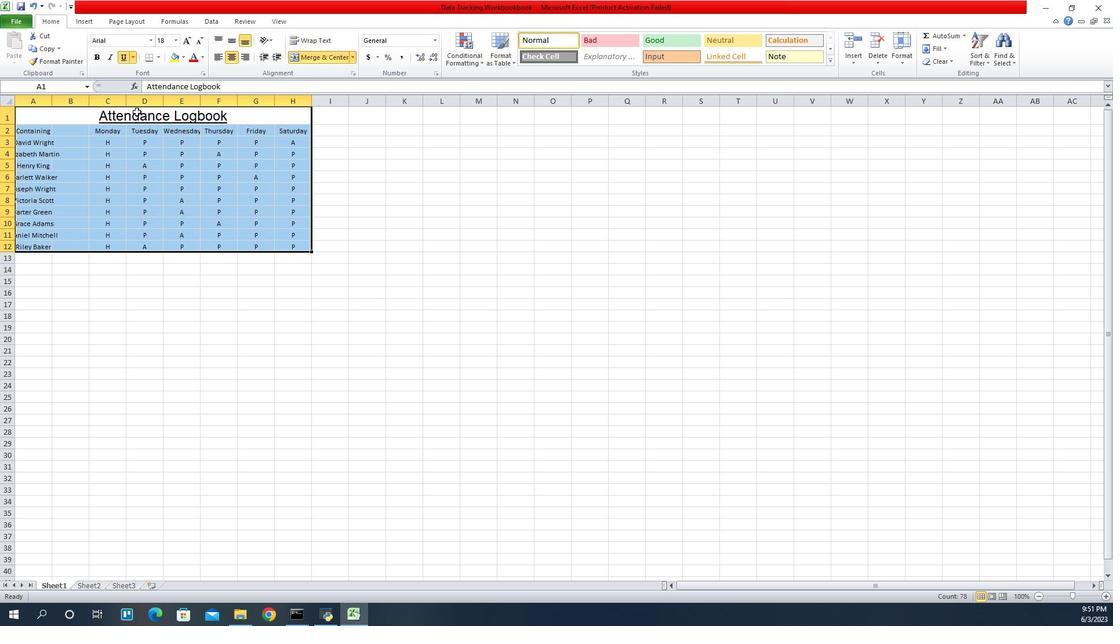 
Action: Mouse pressed left at (930, 118)
Screenshot: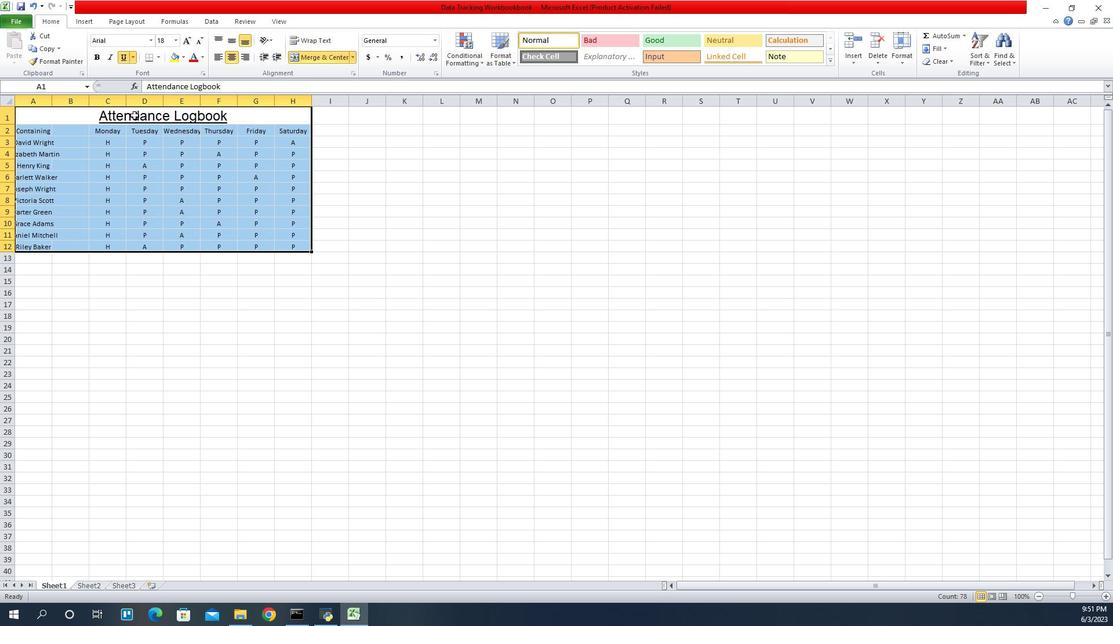 
Action: Mouse moved to (987, 55)
Screenshot: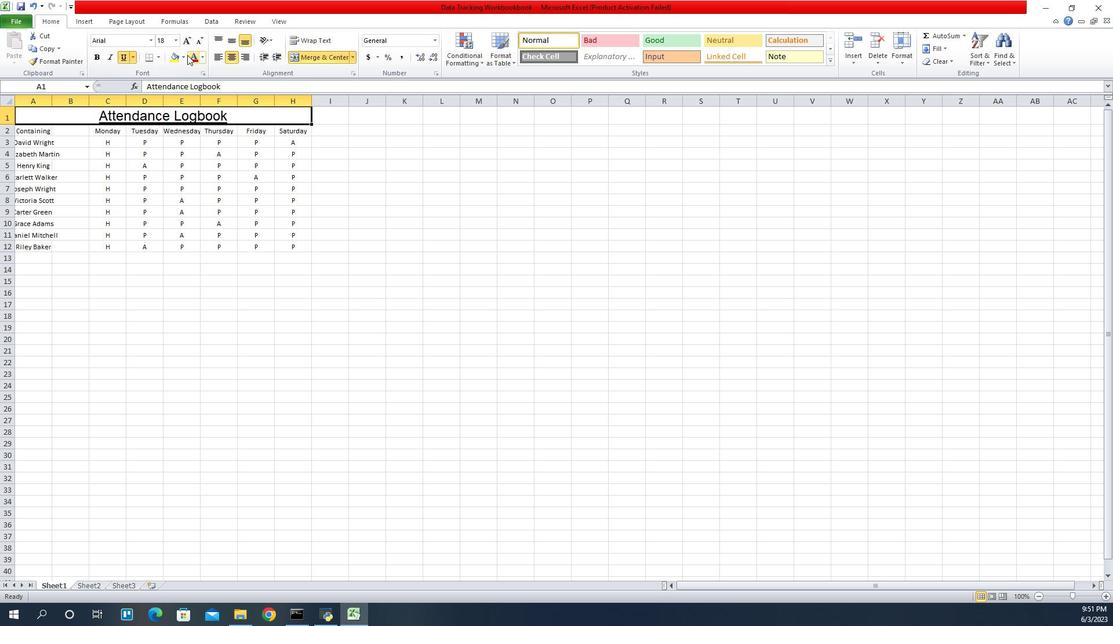 
Action: Mouse pressed left at (987, 55)
Screenshot: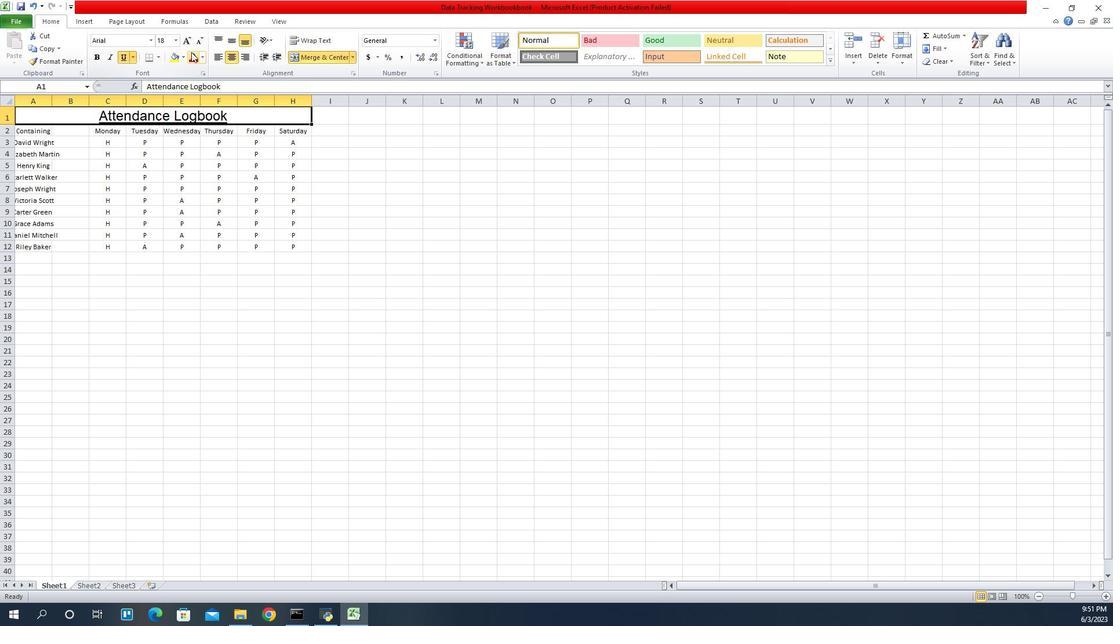 
Action: Mouse moved to (863, 136)
Screenshot: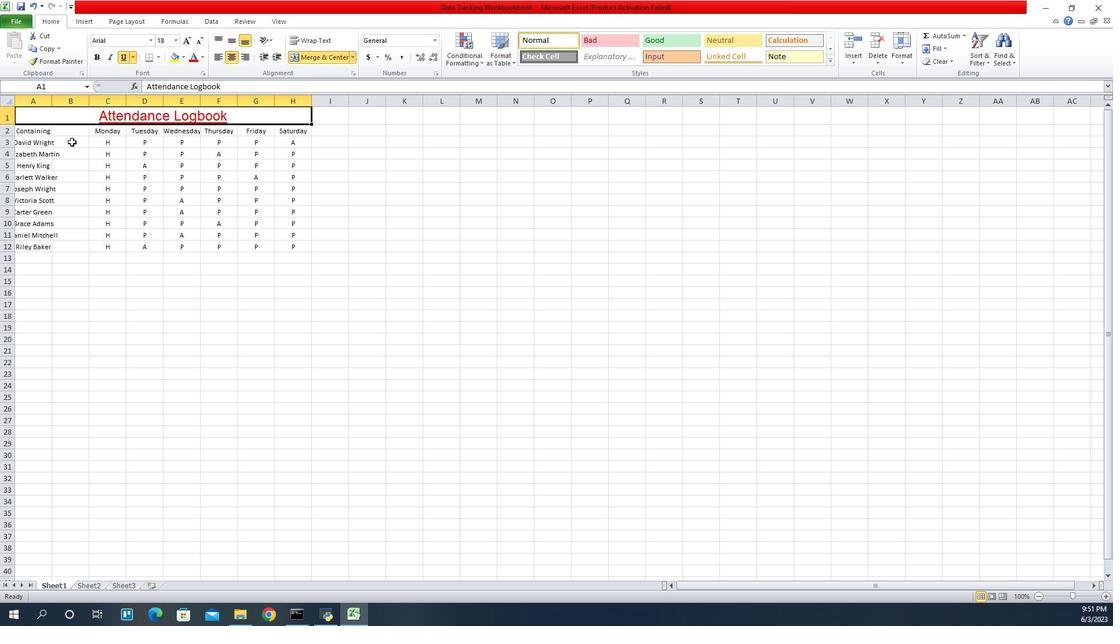 
Action: Mouse pressed left at (863, 136)
Screenshot: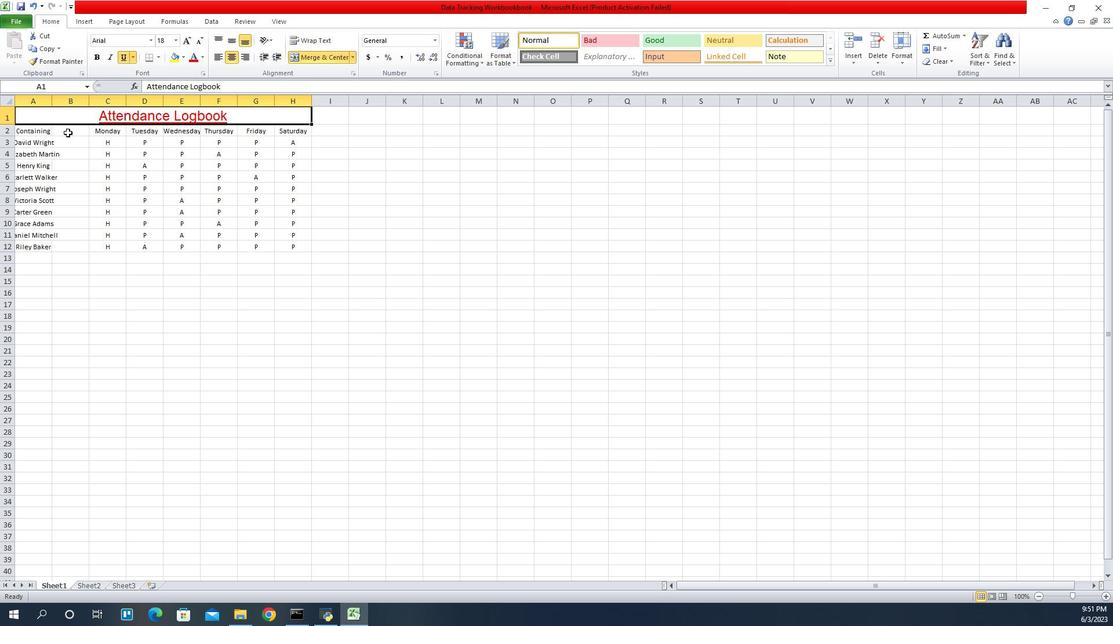 
Action: Mouse moved to (819, 134)
Screenshot: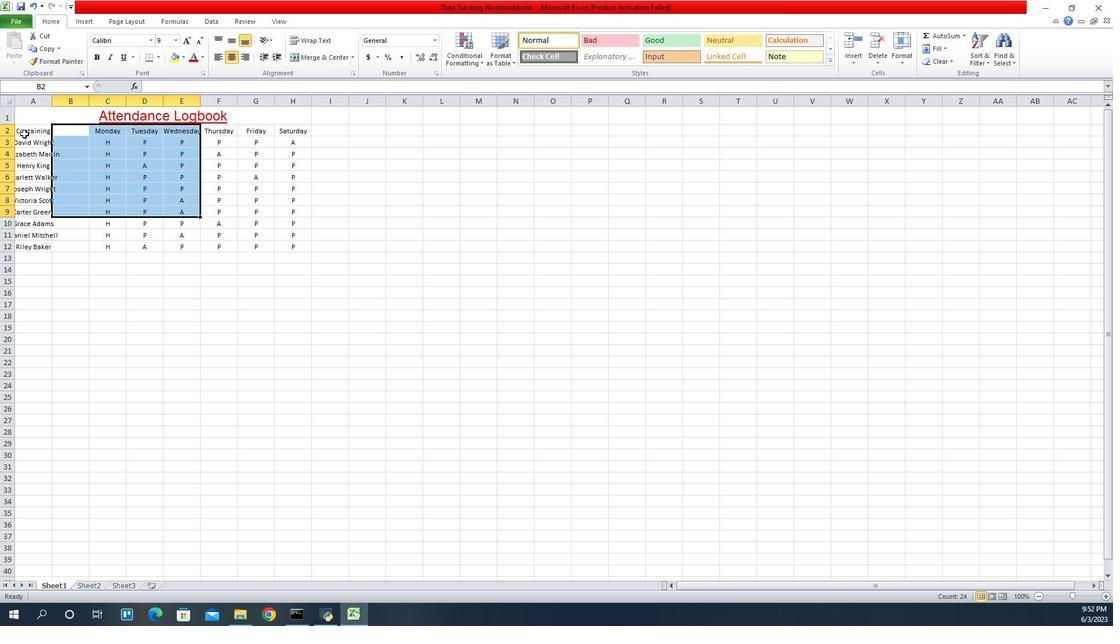 
Action: Mouse pressed left at (819, 134)
Screenshot: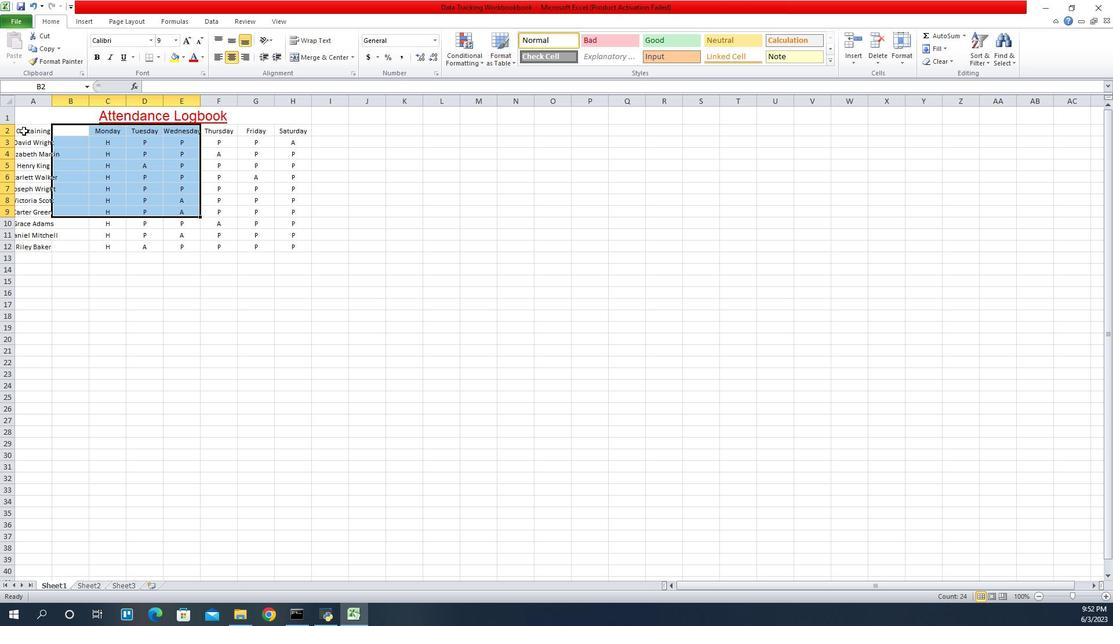 
Action: Mouse moved to (1000, 59)
Screenshot: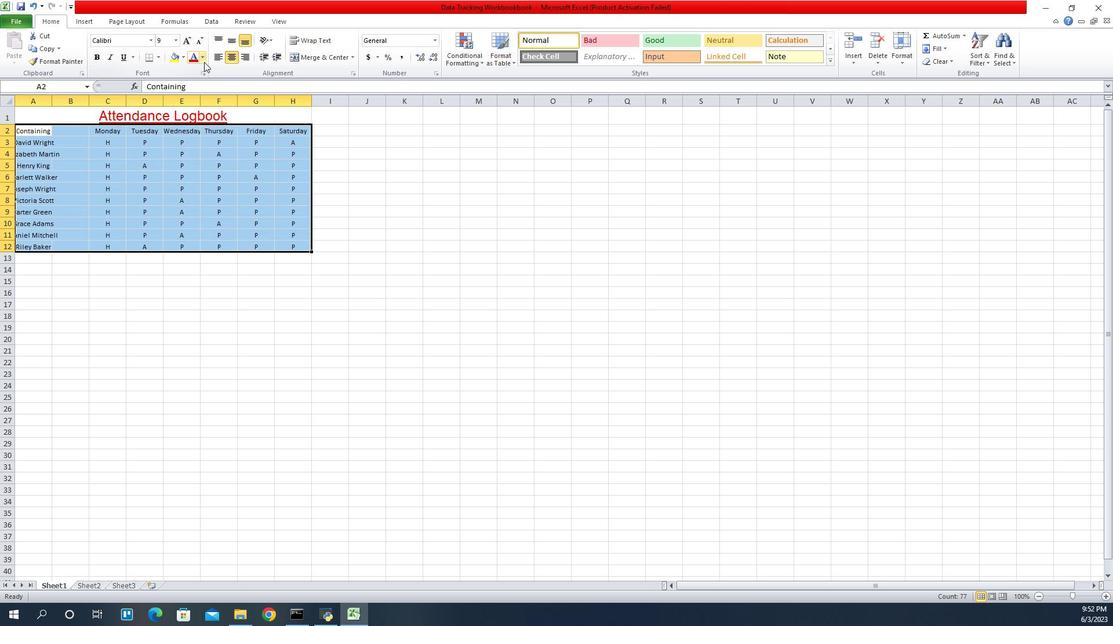
Action: Mouse pressed left at (1000, 59)
Screenshot: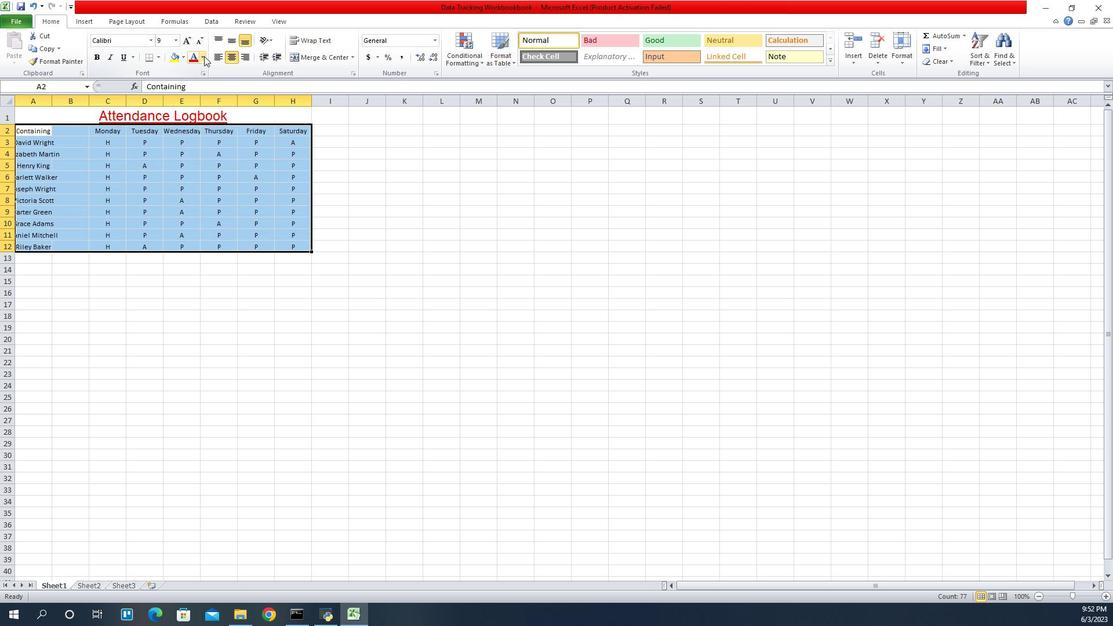 
Action: Mouse pressed left at (1000, 59)
Screenshot: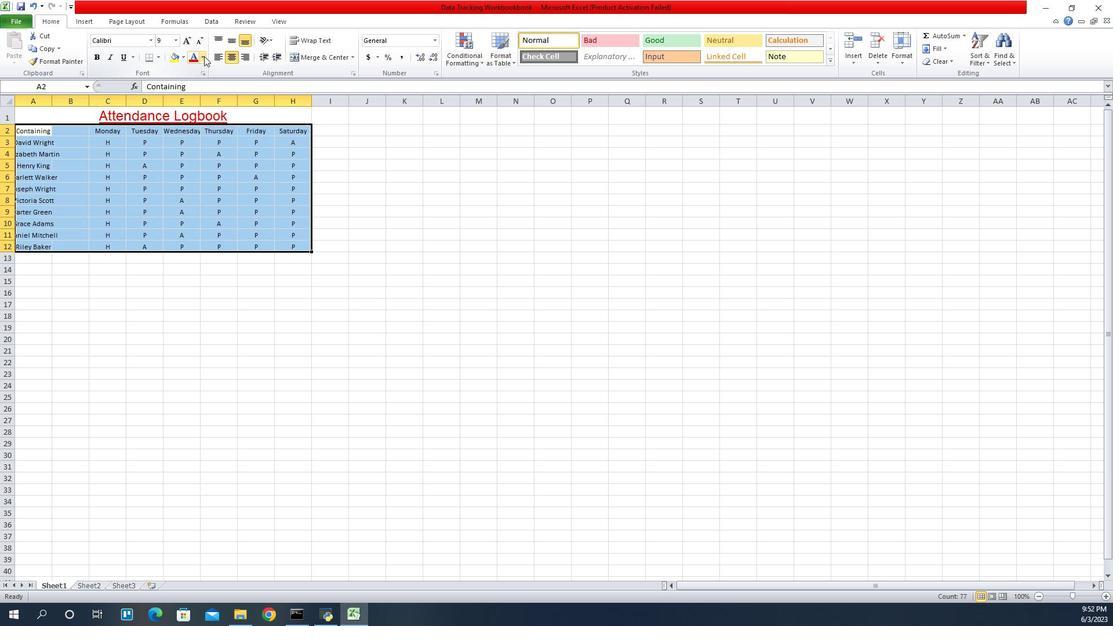 
Action: Mouse moved to (1001, 58)
Screenshot: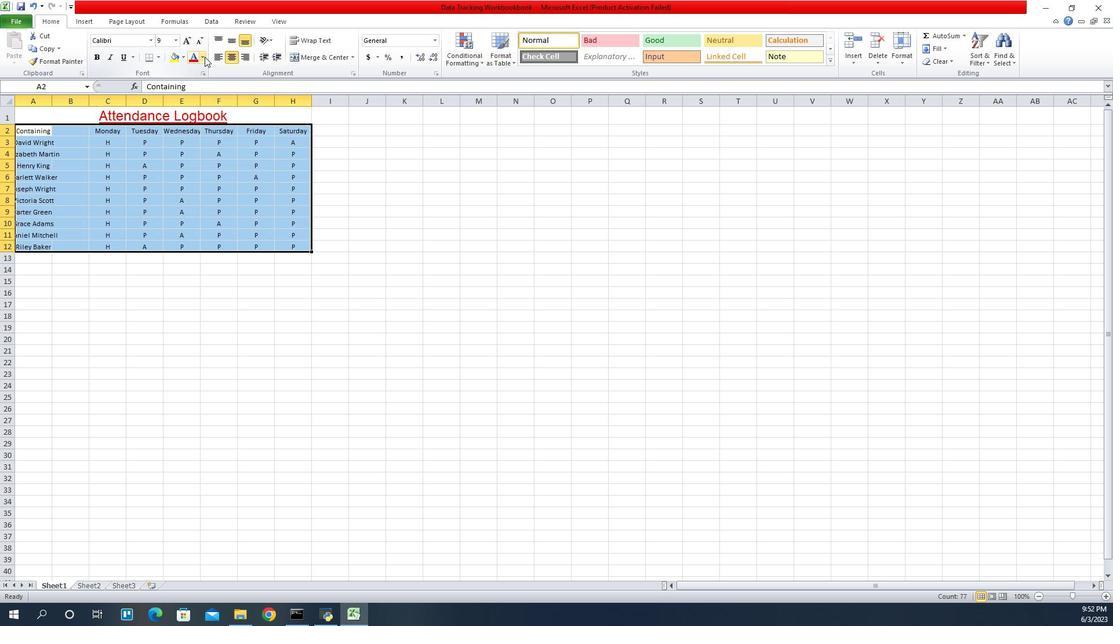 
Action: Mouse pressed left at (1001, 58)
Screenshot: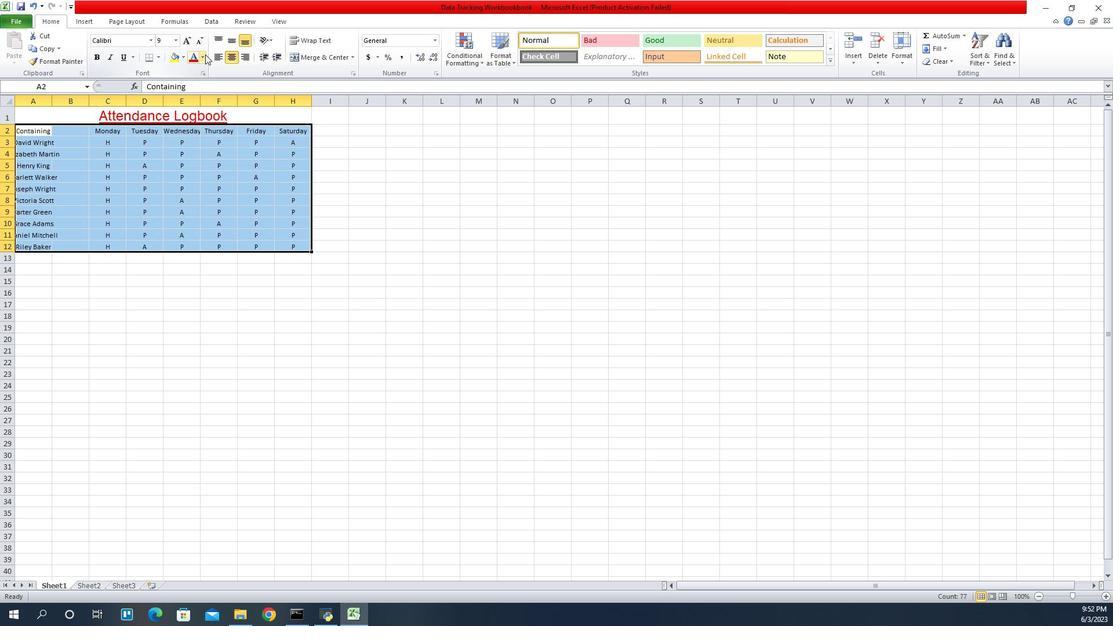 
Action: Mouse moved to (999, 93)
Screenshot: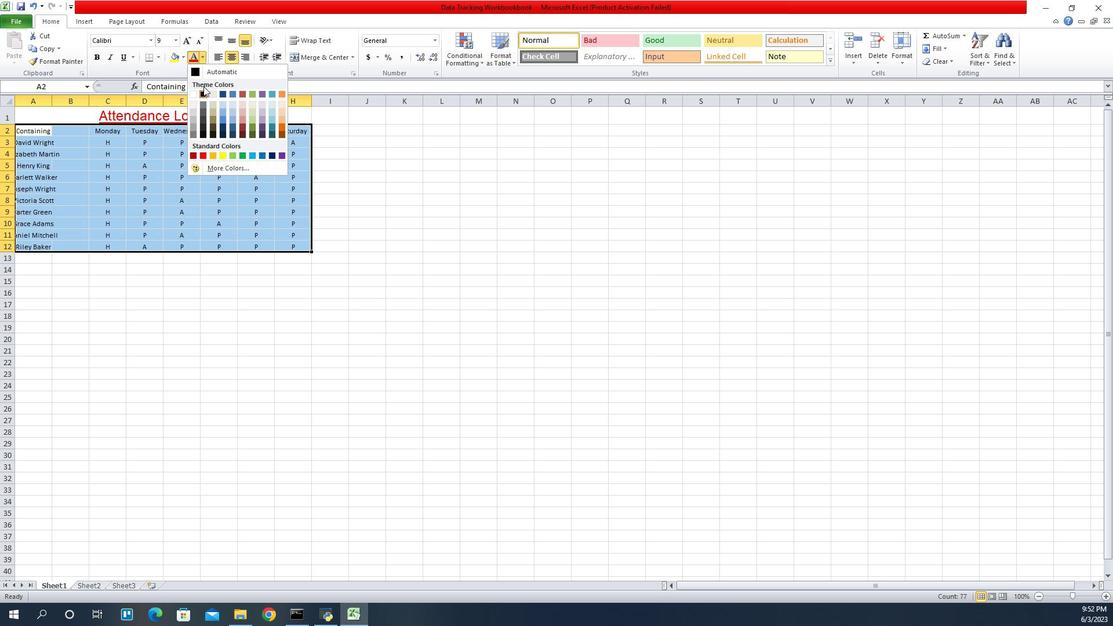 
Action: Mouse pressed left at (999, 93)
Screenshot: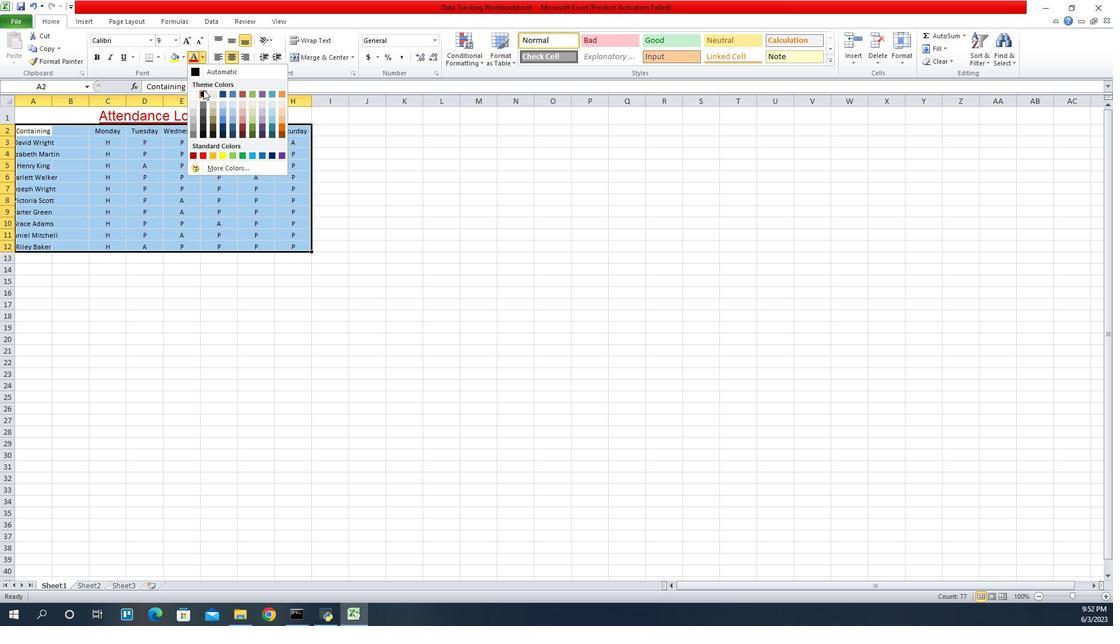 
Action: Mouse moved to (956, 59)
Screenshot: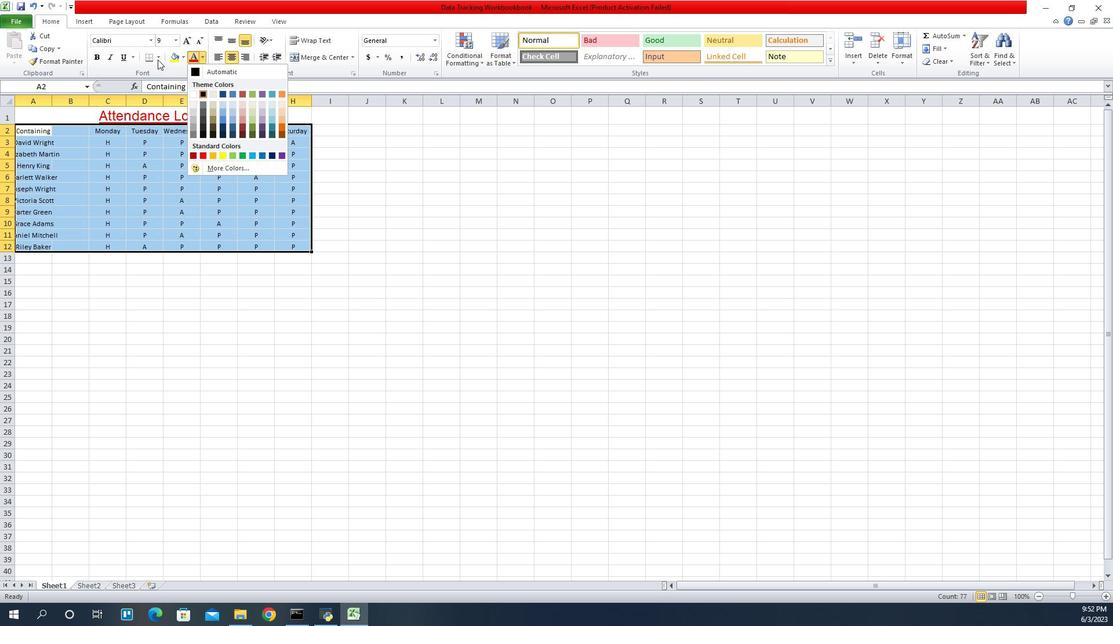 
Action: Mouse pressed left at (956, 59)
Screenshot: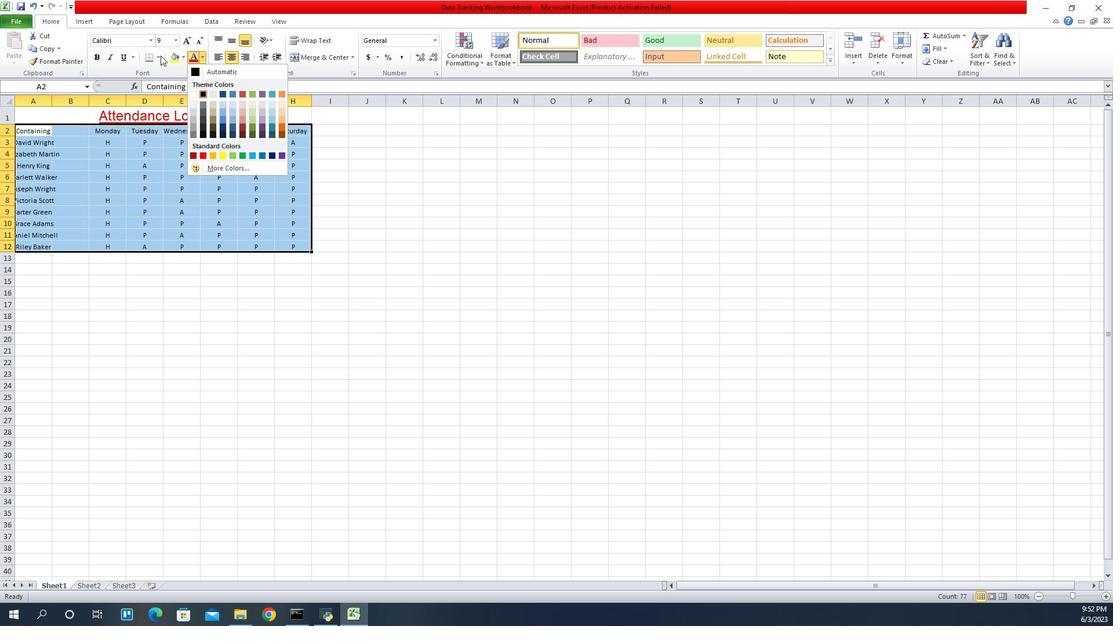 
Action: Mouse moved to (964, 151)
Screenshot: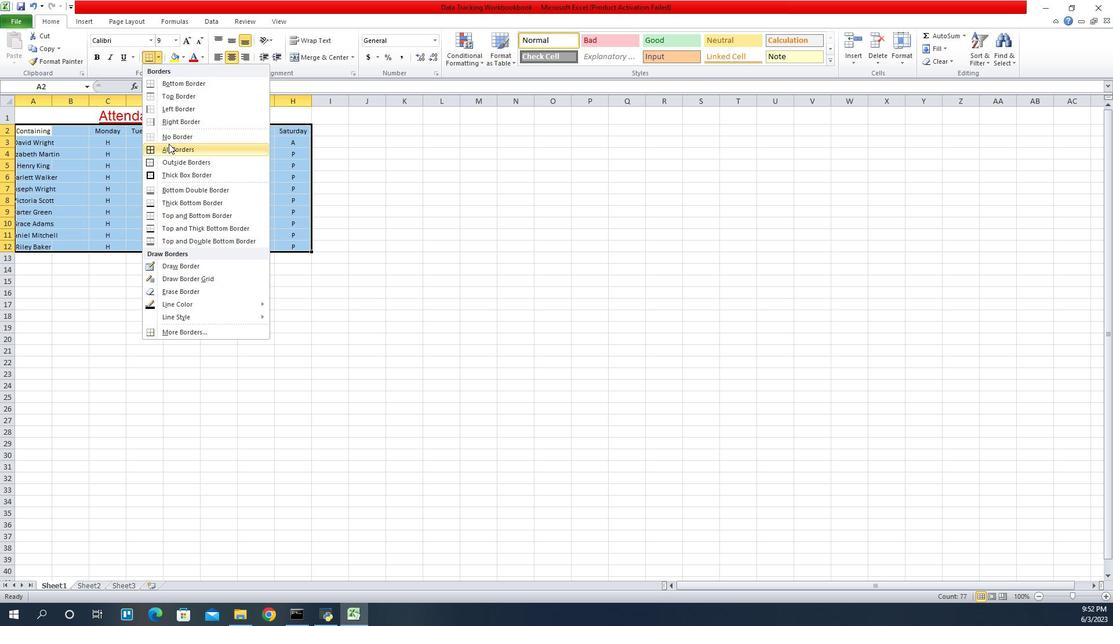 
Action: Mouse pressed left at (964, 151)
Screenshot: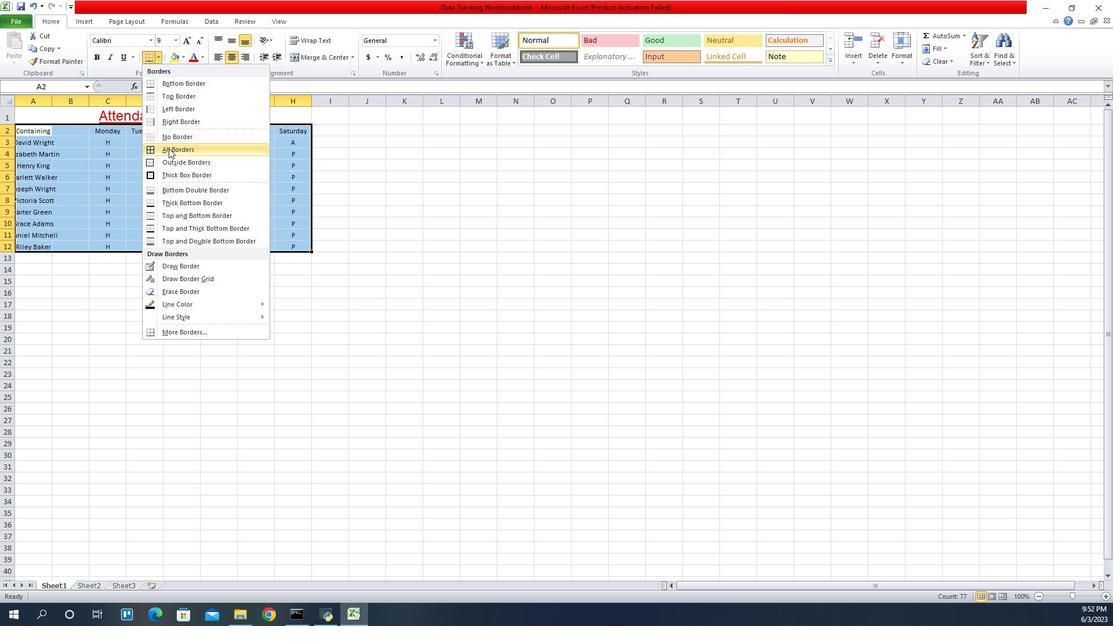 
Action: Mouse moved to (964, 167)
Screenshot: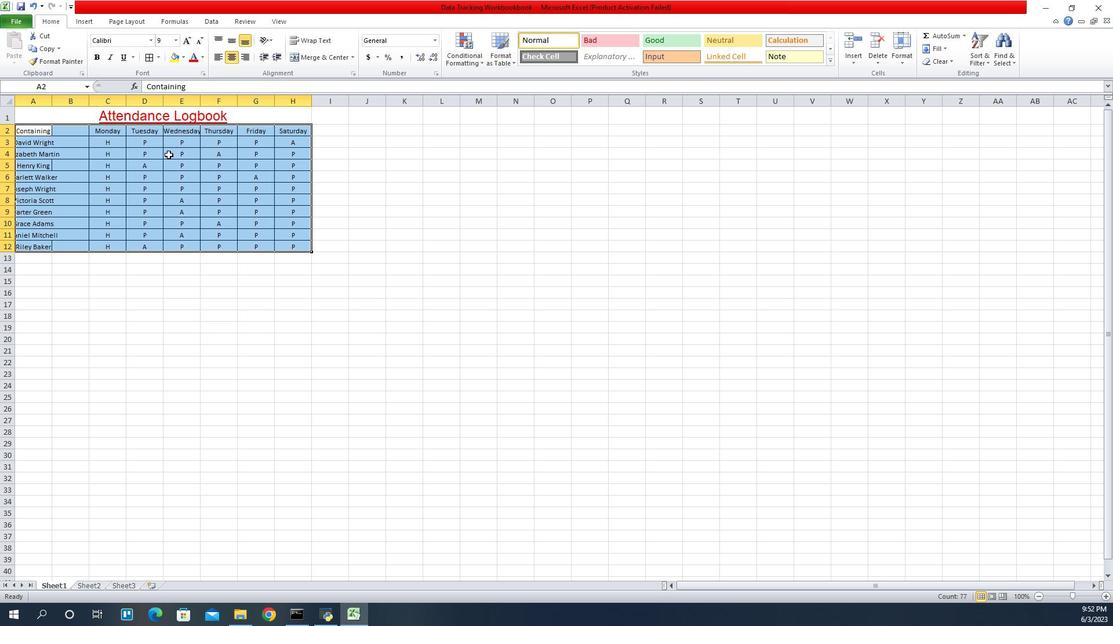 
